 Task: Open Card Buyer's Journey Mapping Review in Board Newsletter Marketing to Workspace E-commerce and add a team member Softage.1@softage.net, a label Red, a checklist Web Design, an attachment from Trello, a color Red and finally, add a card description 'Update company branding guidelines' and a comment 'We should approach this task with a sense of humility, recognizing that we do not have all the answers and being open to learning from others.'. Add a start date 'Jan 05, 1900' with a due date 'Jan 12, 1900'
Action: Mouse moved to (513, 207)
Screenshot: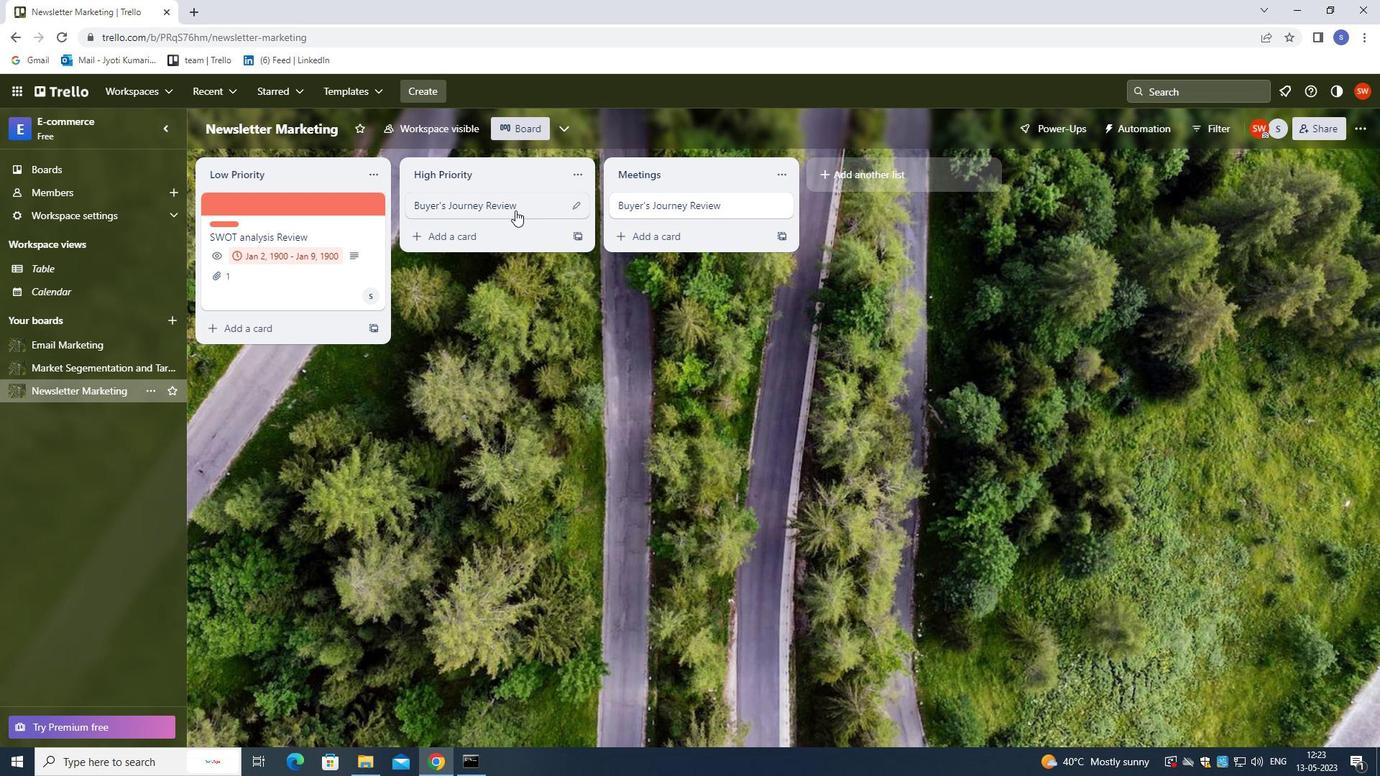 
Action: Mouse pressed left at (513, 207)
Screenshot: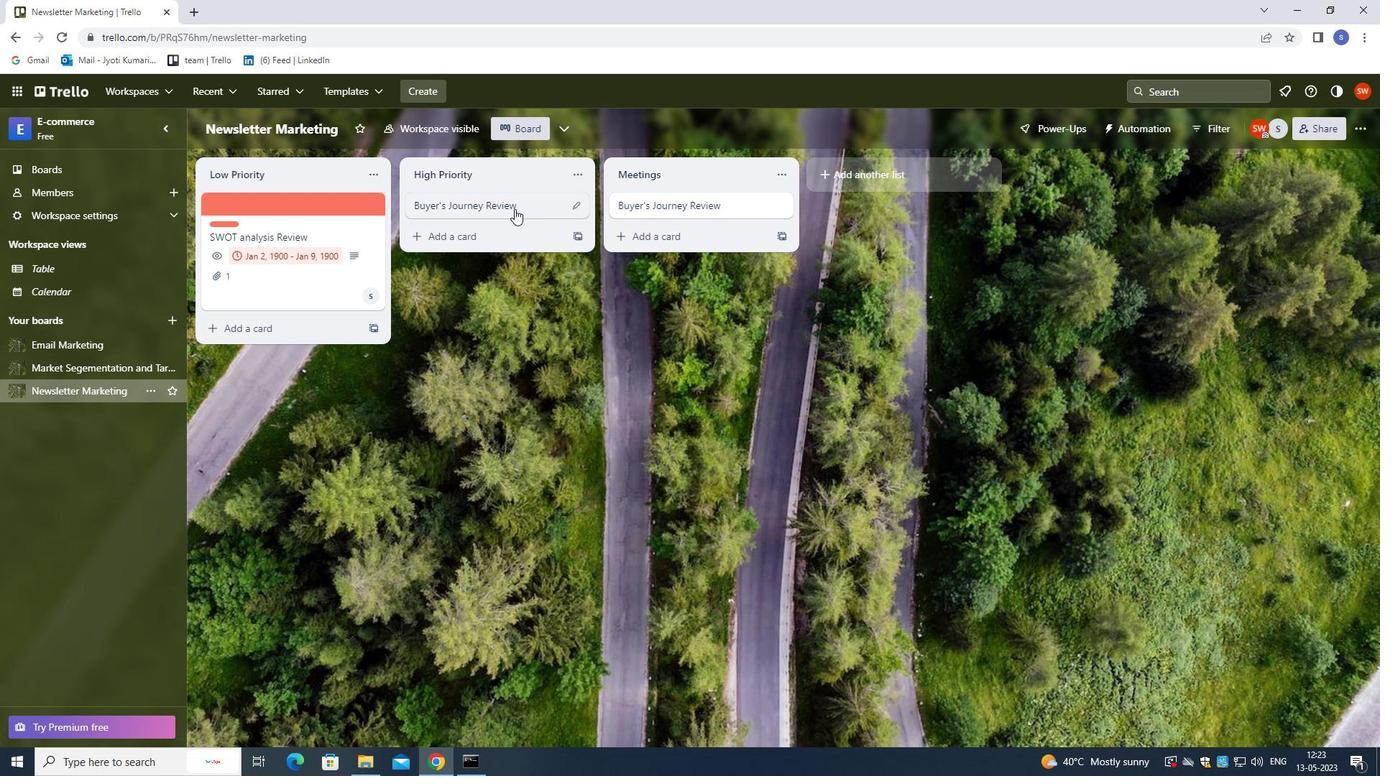 
Action: Mouse moved to (831, 250)
Screenshot: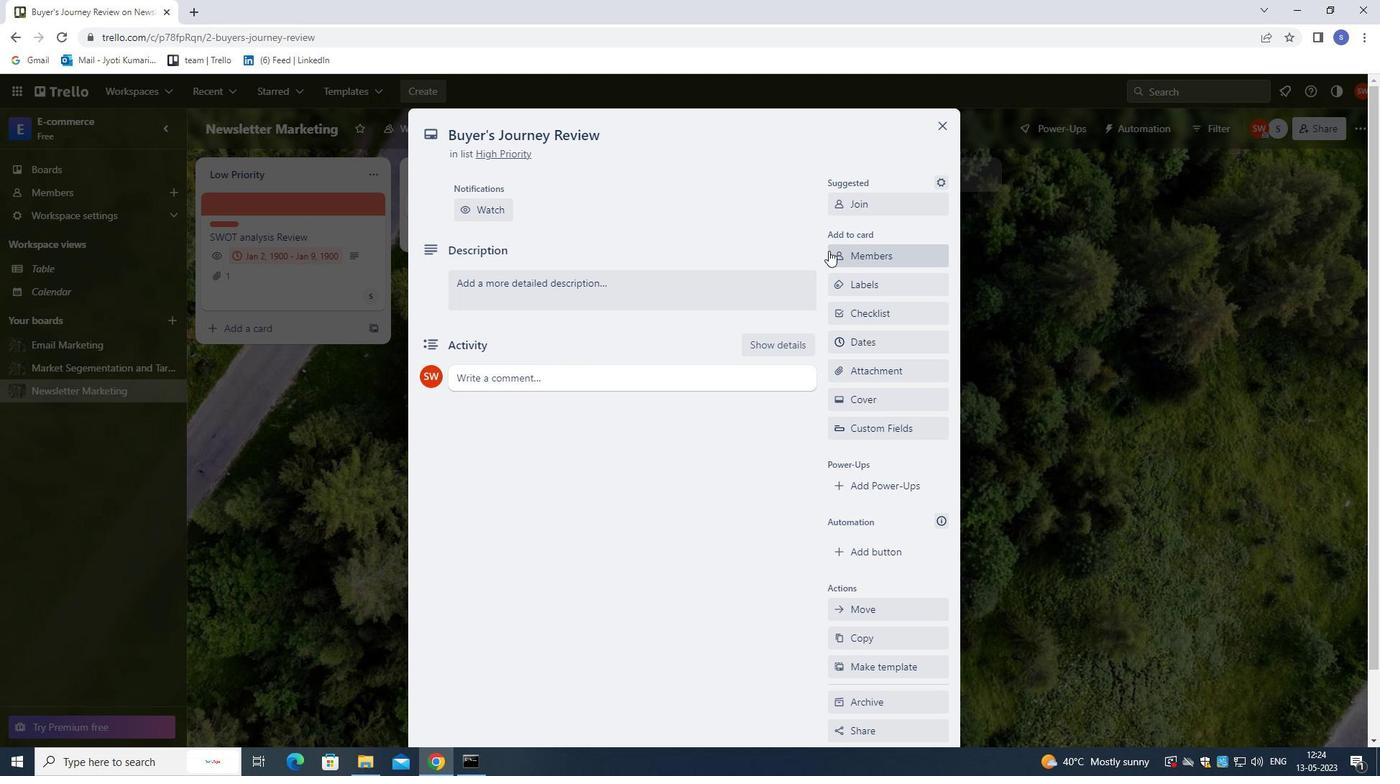 
Action: Mouse pressed left at (831, 250)
Screenshot: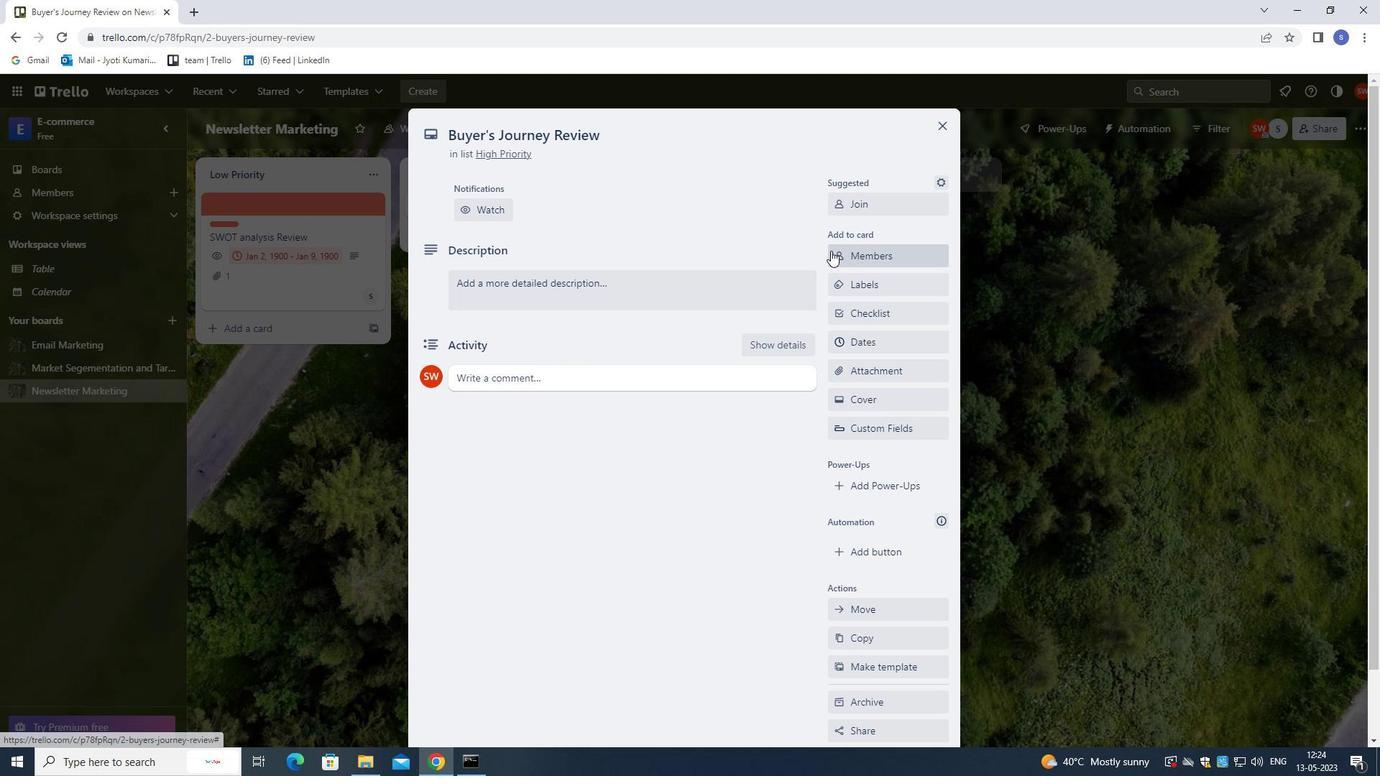 
Action: Mouse moved to (808, 322)
Screenshot: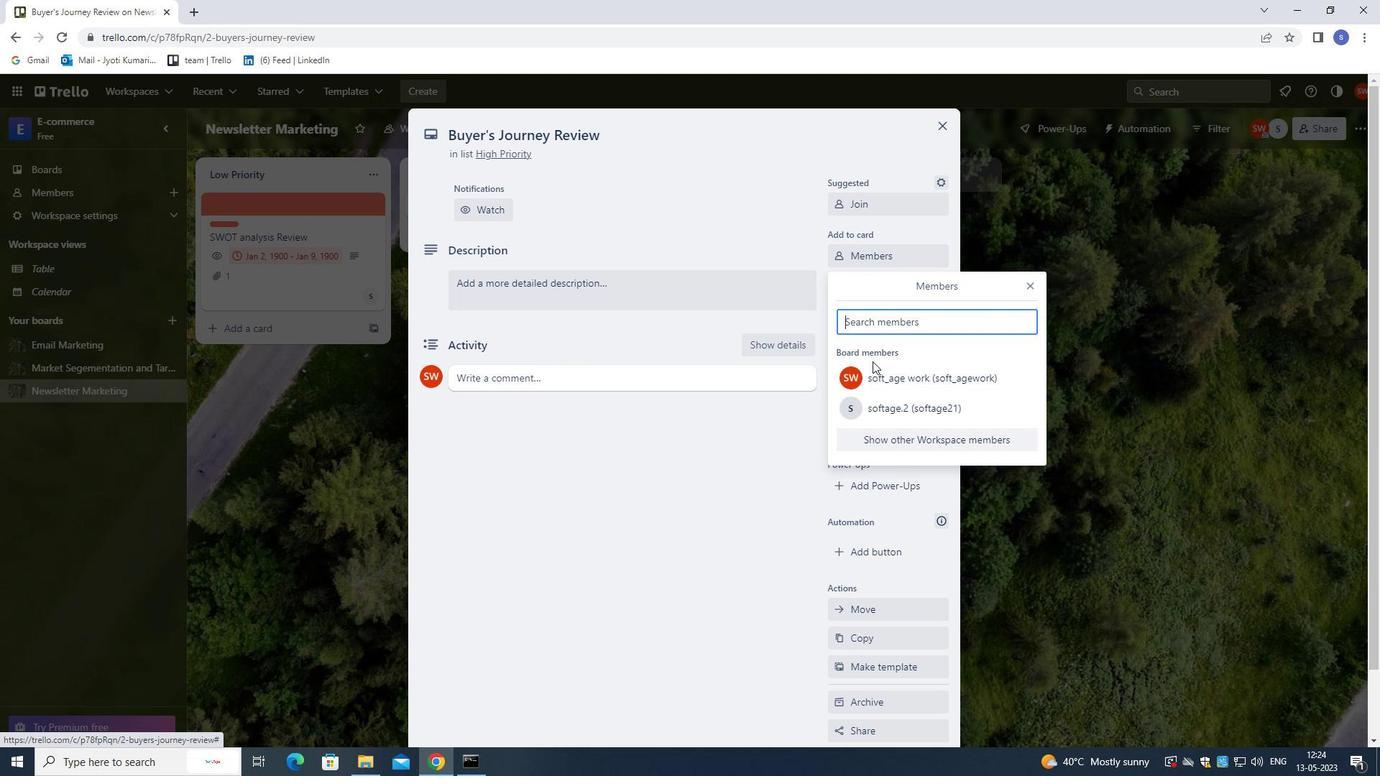 
Action: Key pressed softage.1<Key.shift>@SOFTAGE.NET
Screenshot: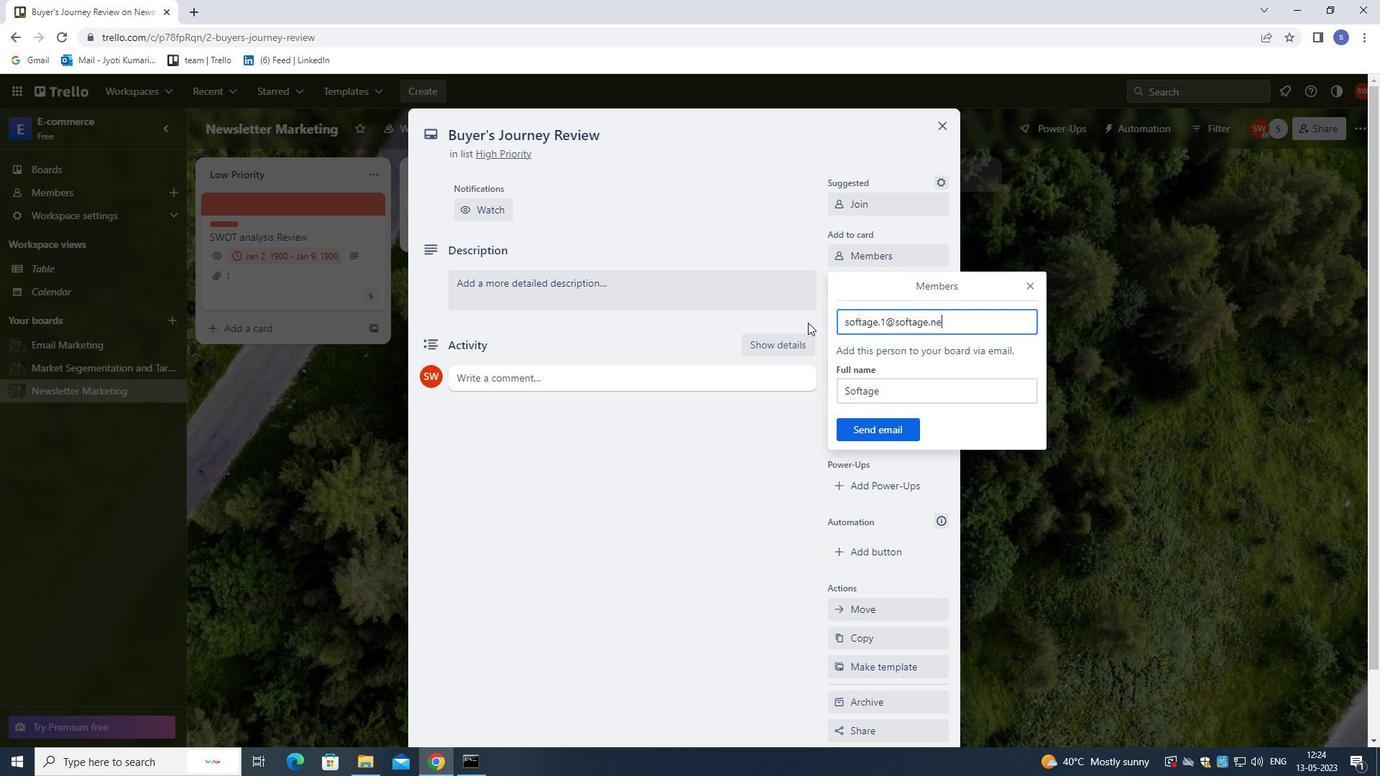 
Action: Mouse moved to (869, 435)
Screenshot: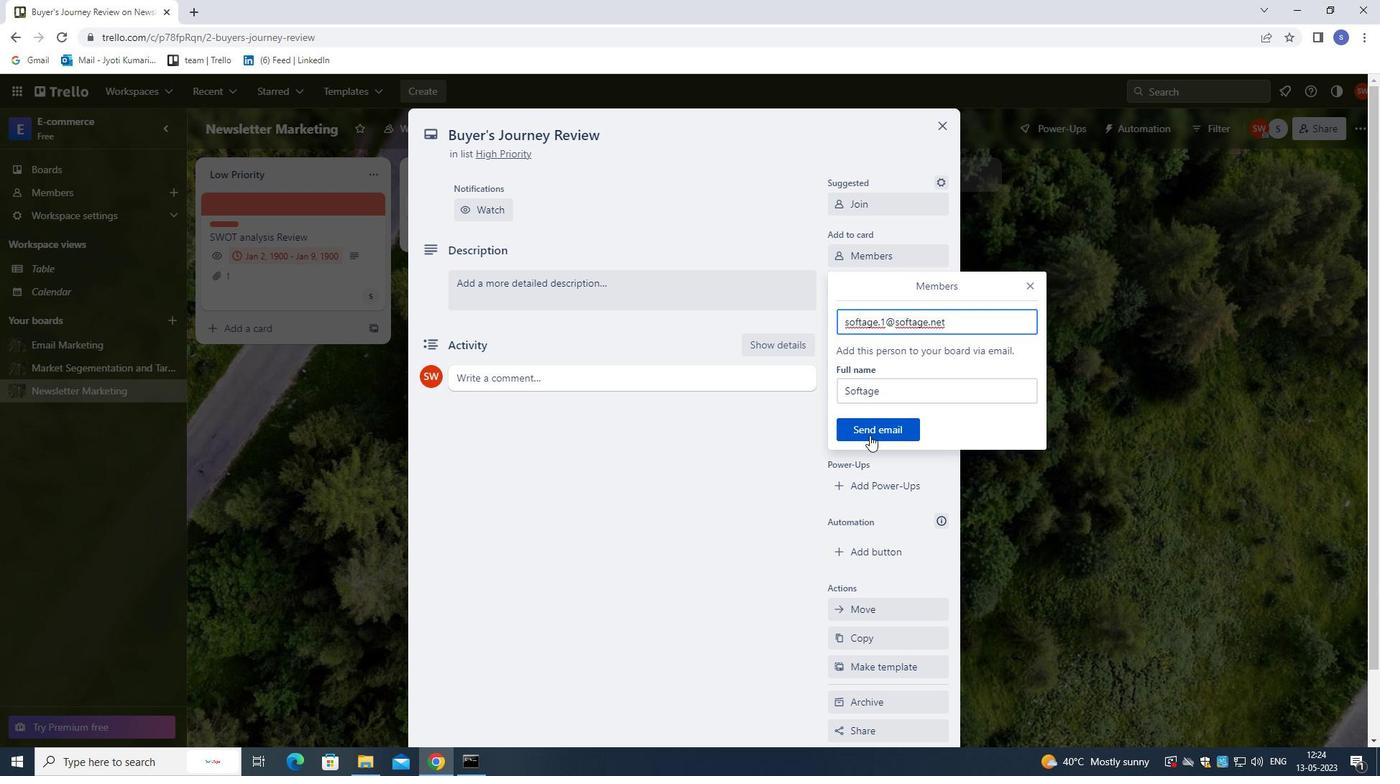 
Action: Mouse pressed left at (869, 435)
Screenshot: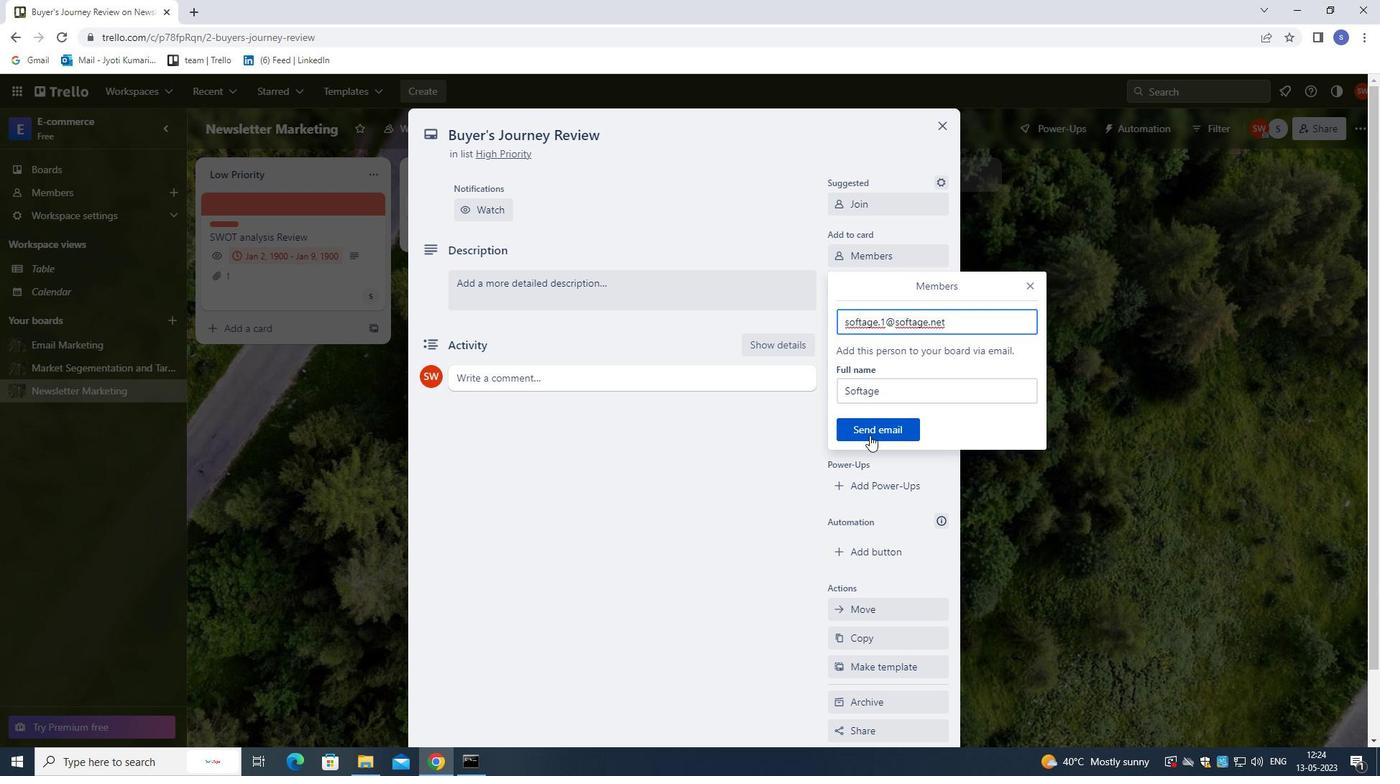 
Action: Mouse moved to (871, 292)
Screenshot: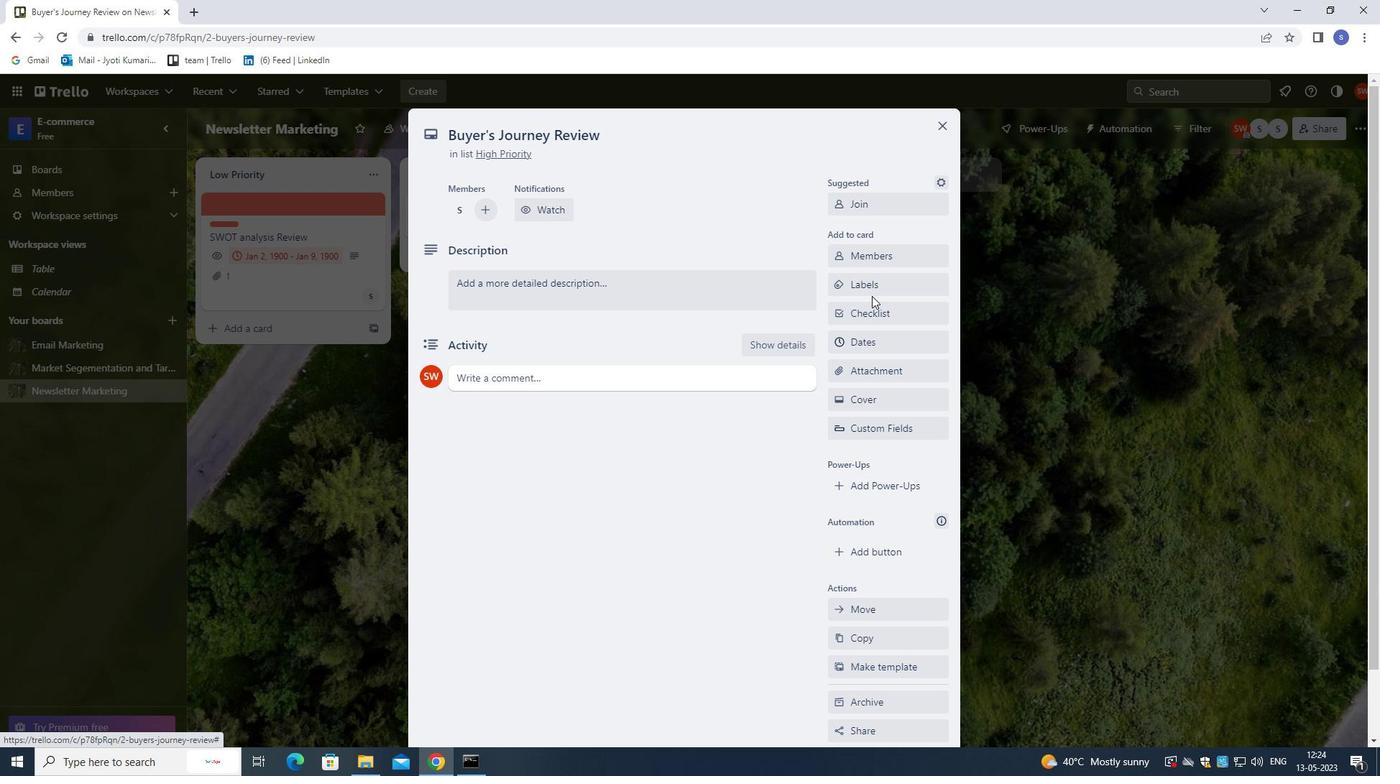 
Action: Mouse pressed left at (871, 292)
Screenshot: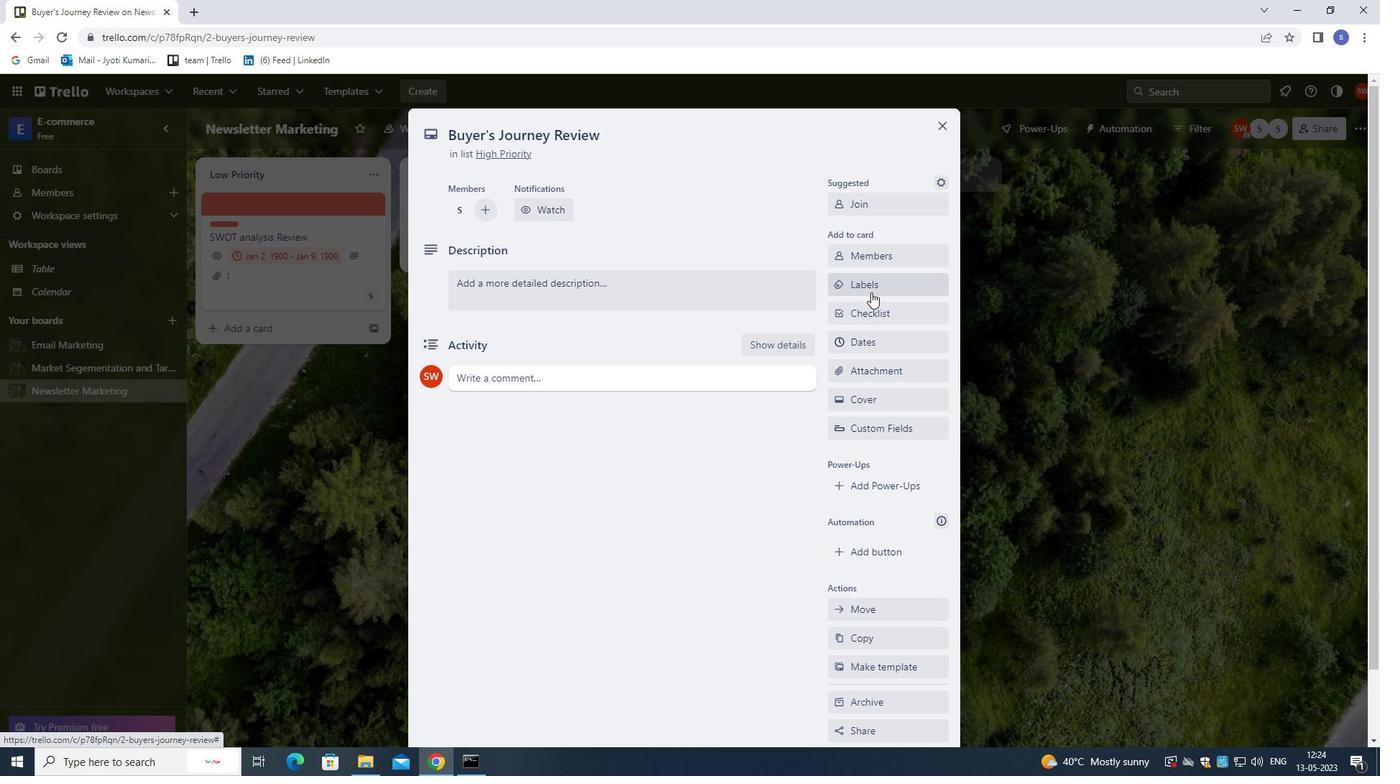 
Action: Key pressed R
Screenshot: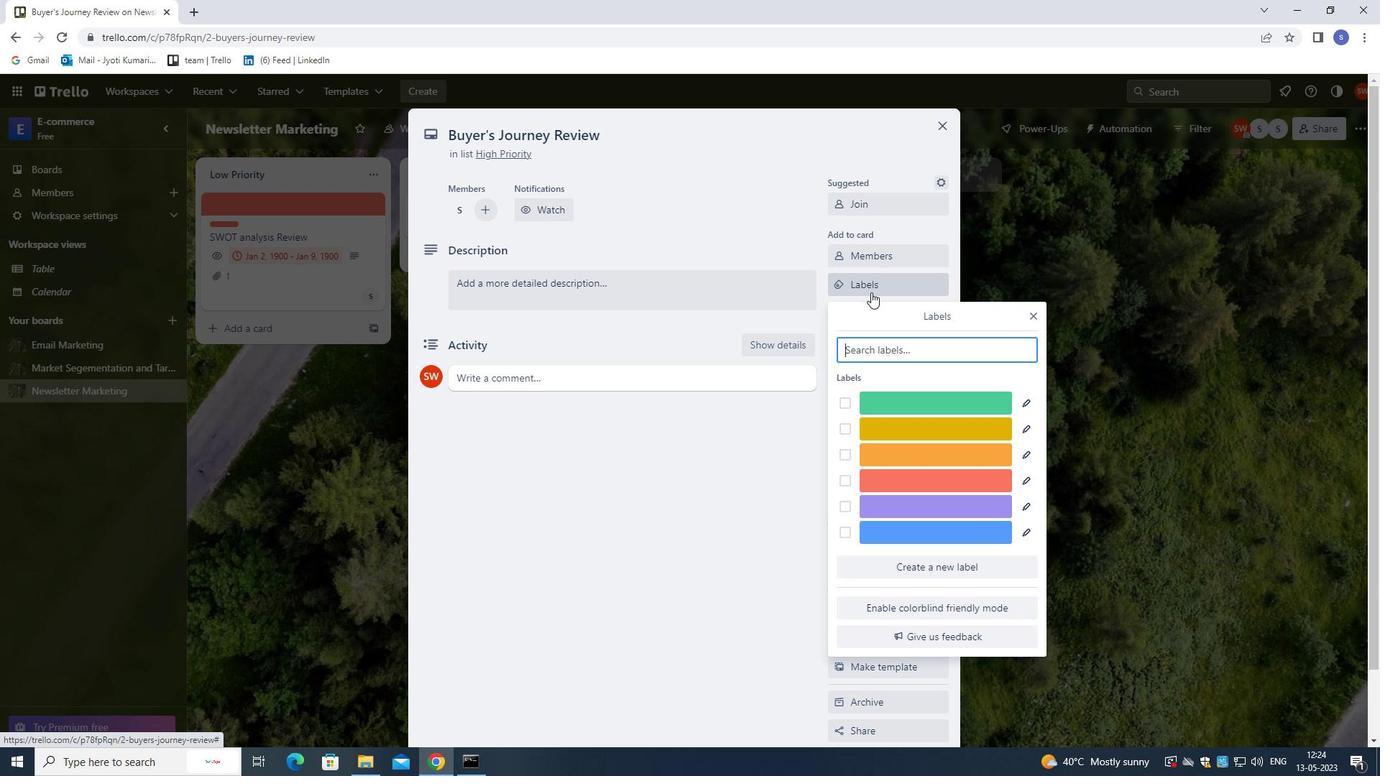 
Action: Mouse moved to (902, 395)
Screenshot: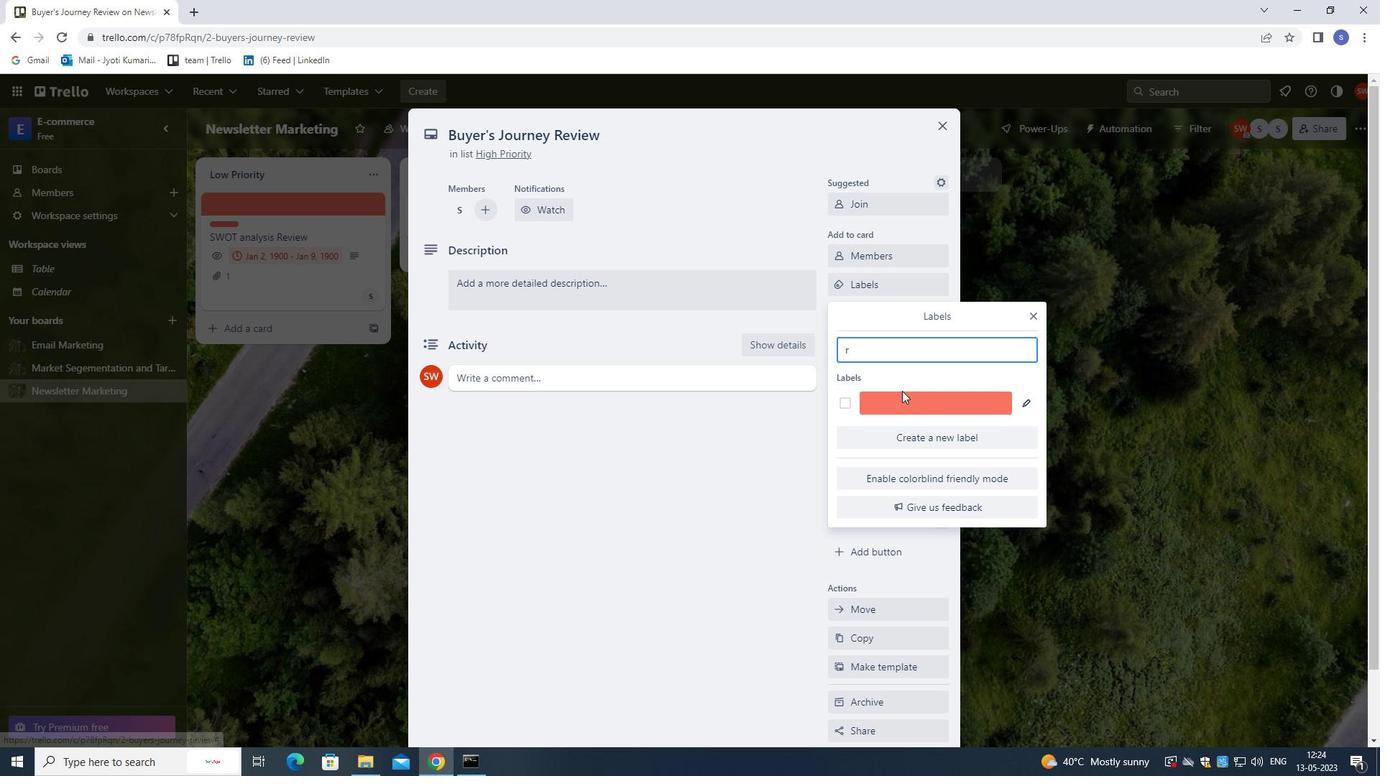 
Action: Mouse pressed left at (902, 395)
Screenshot: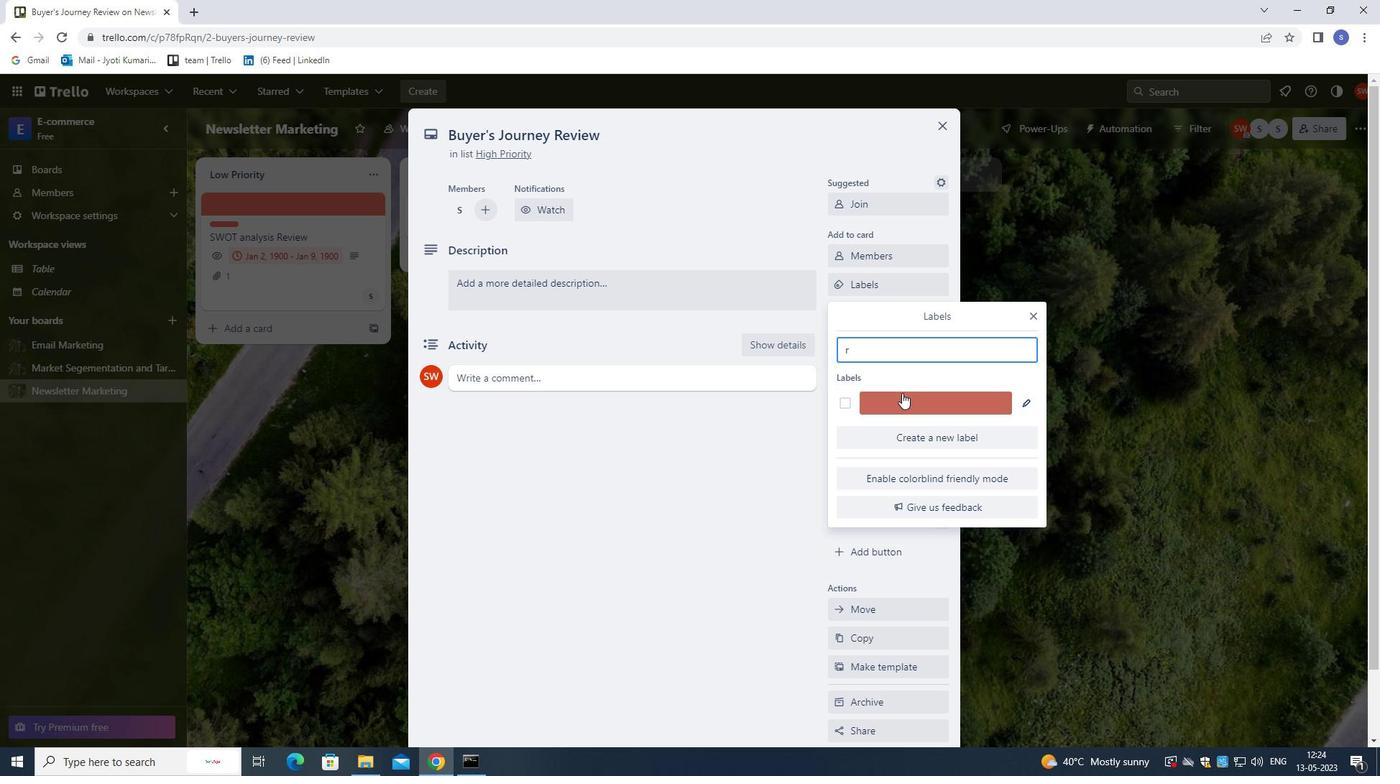 
Action: Mouse moved to (1032, 313)
Screenshot: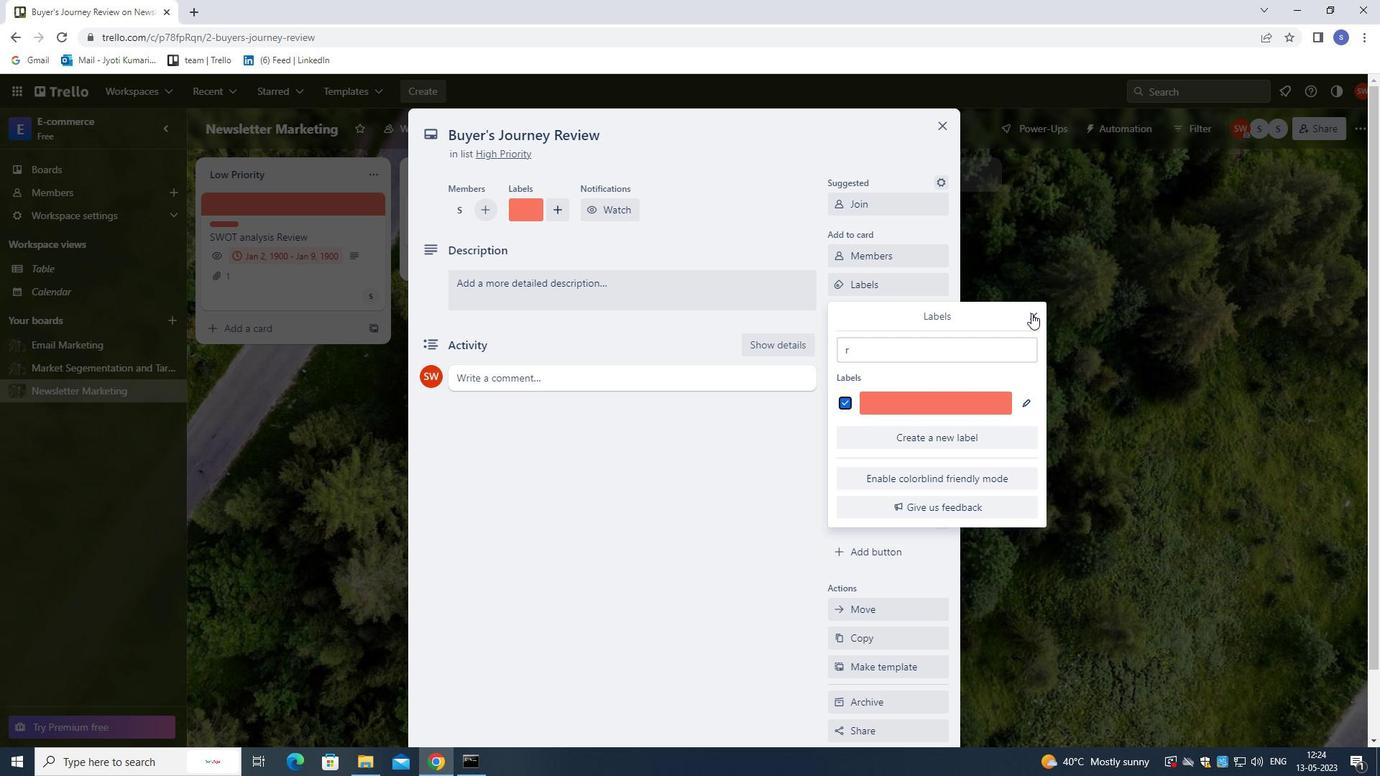 
Action: Mouse pressed left at (1032, 313)
Screenshot: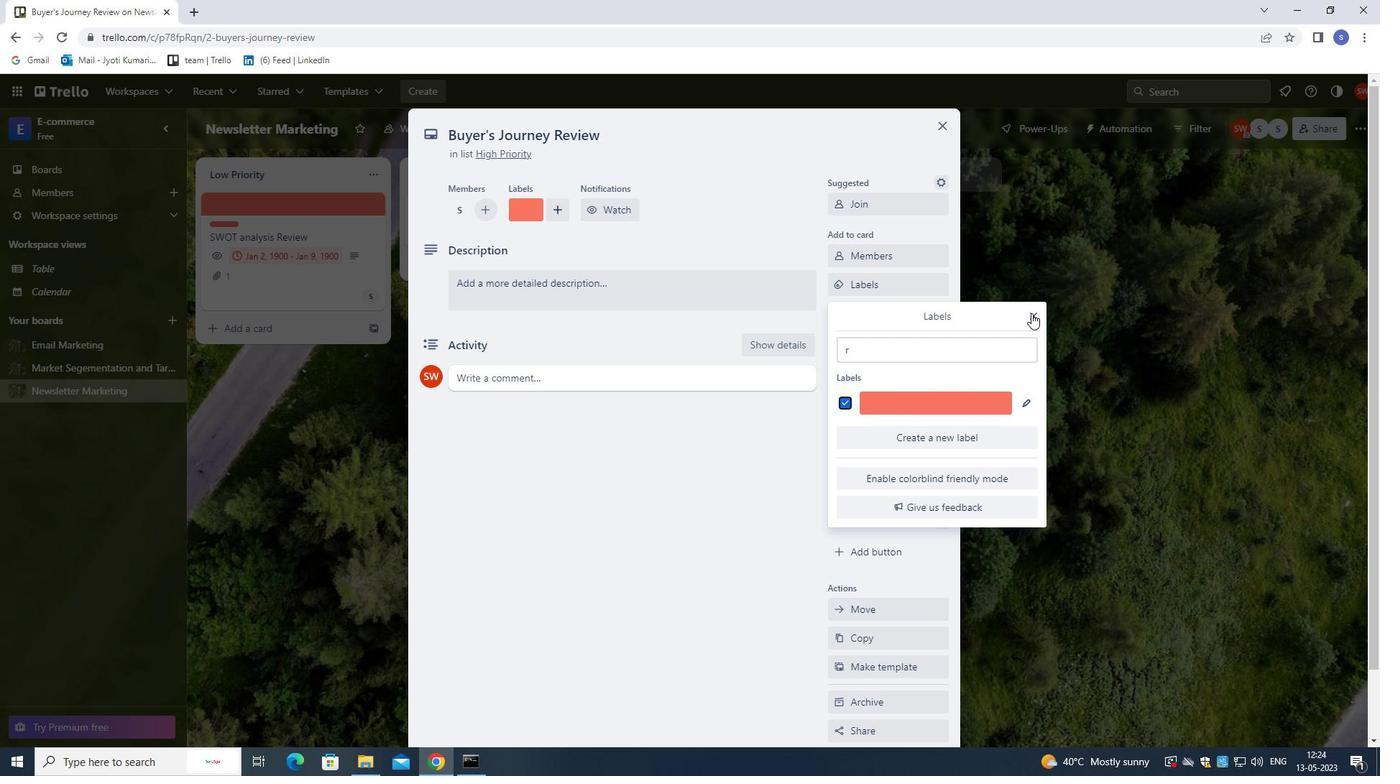 
Action: Mouse moved to (933, 312)
Screenshot: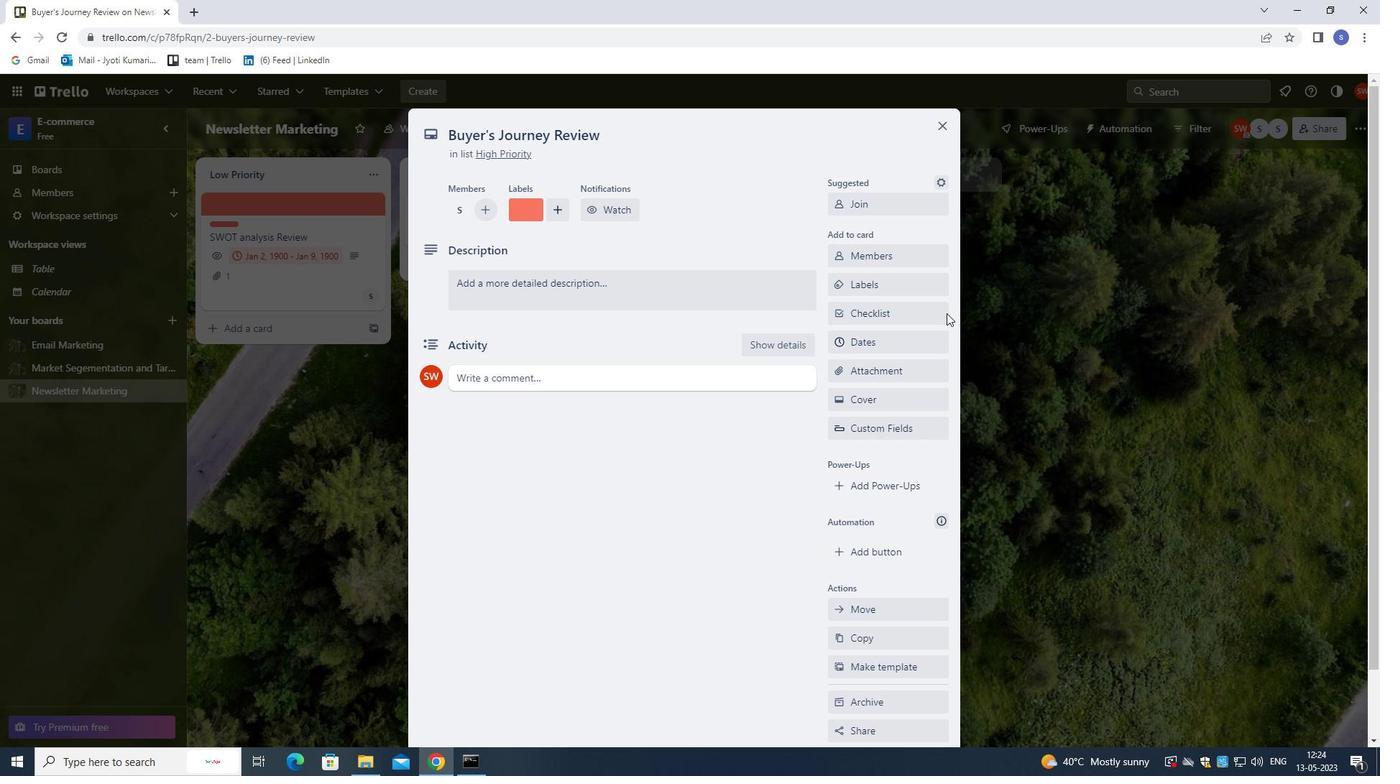 
Action: Mouse pressed left at (933, 312)
Screenshot: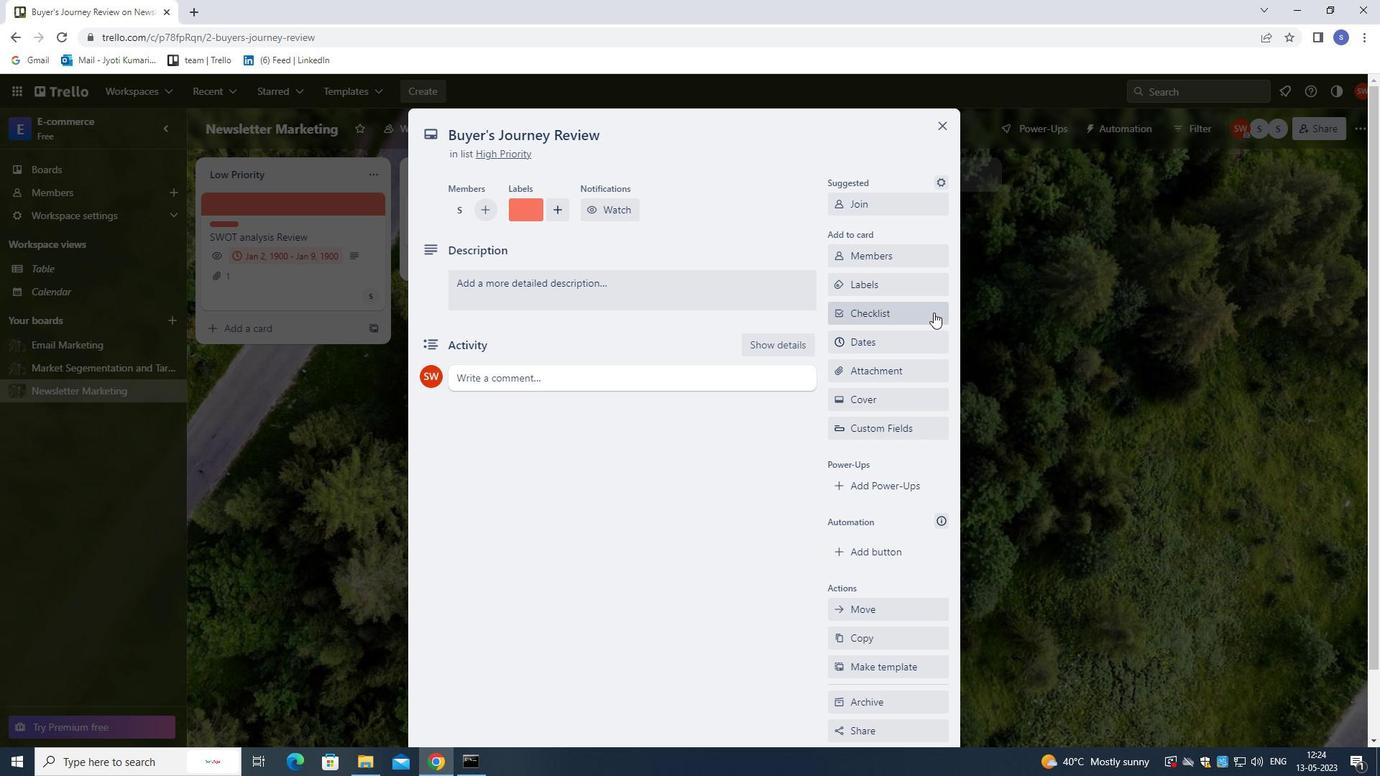 
Action: Key pressed WE
Screenshot: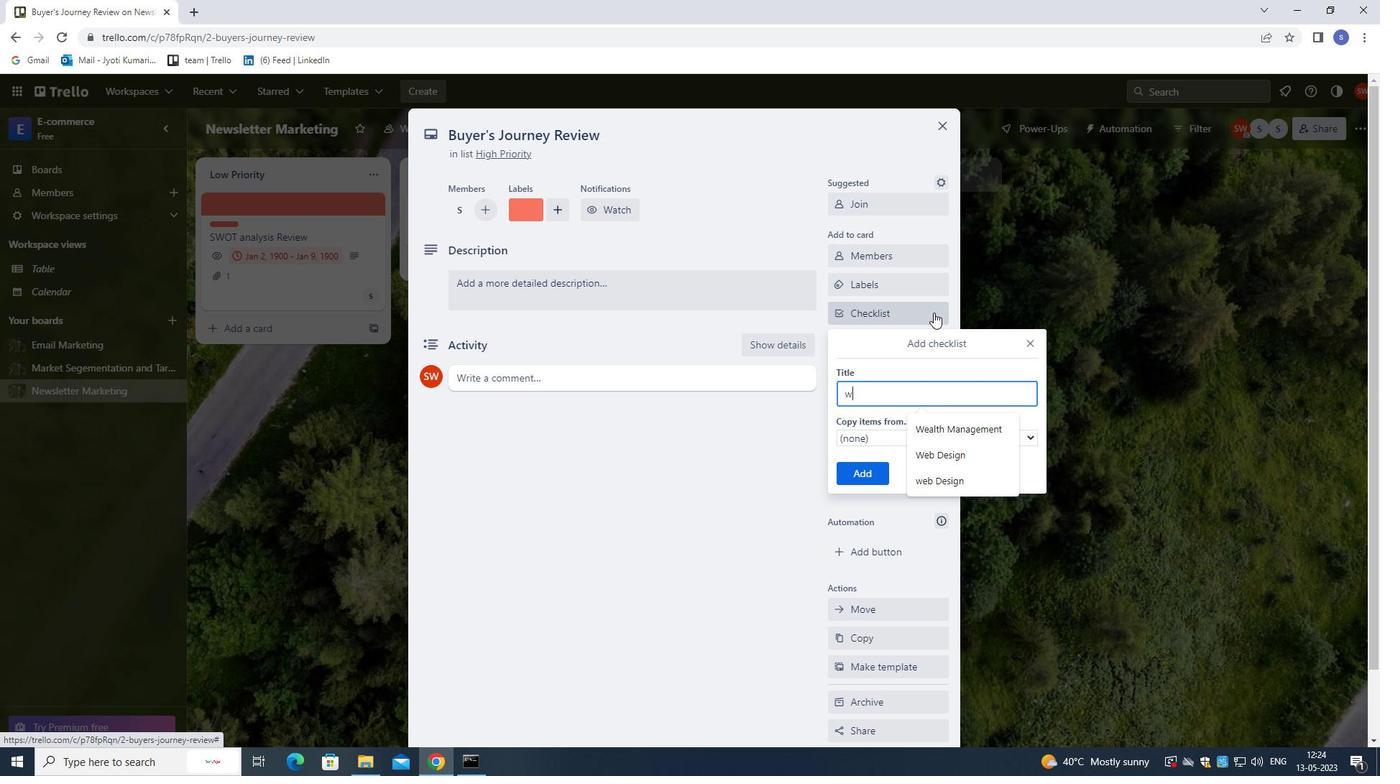 
Action: Mouse moved to (942, 450)
Screenshot: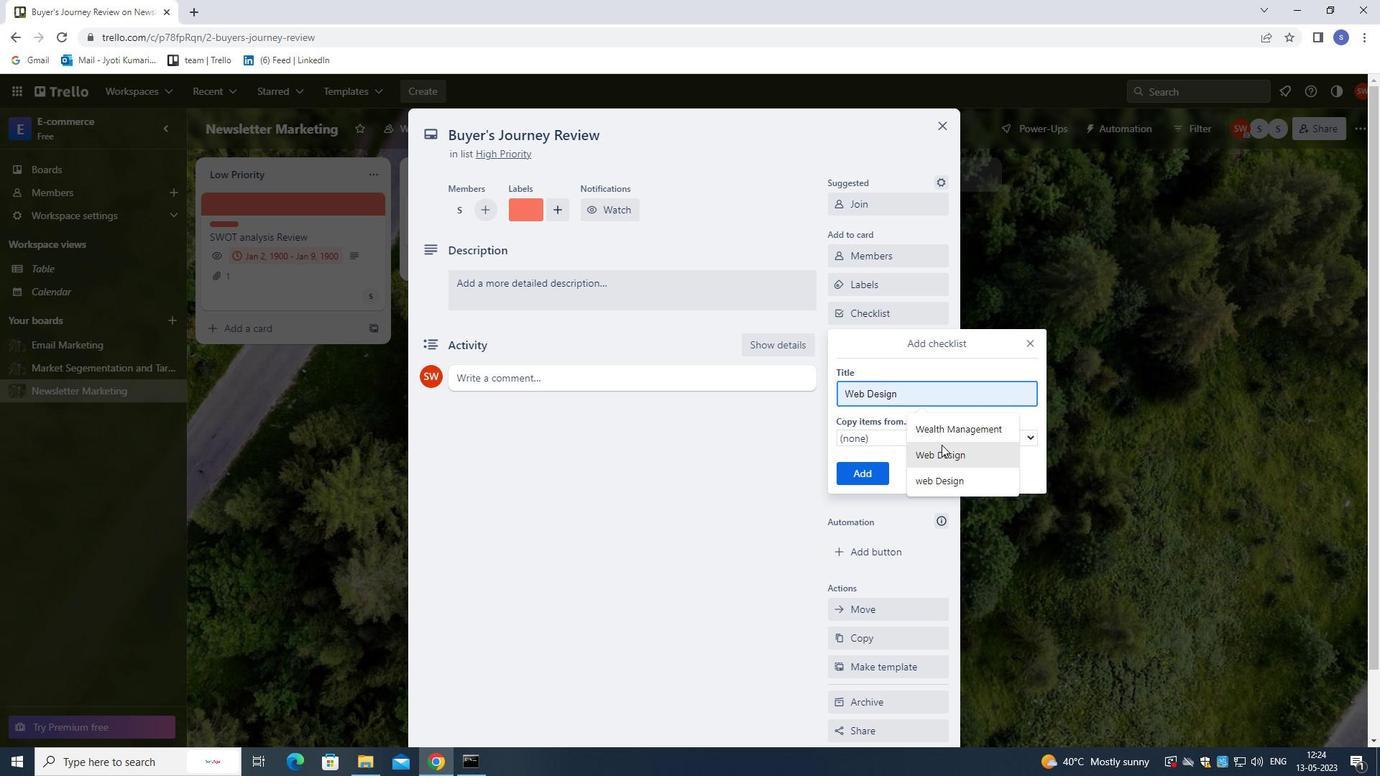
Action: Mouse pressed left at (942, 450)
Screenshot: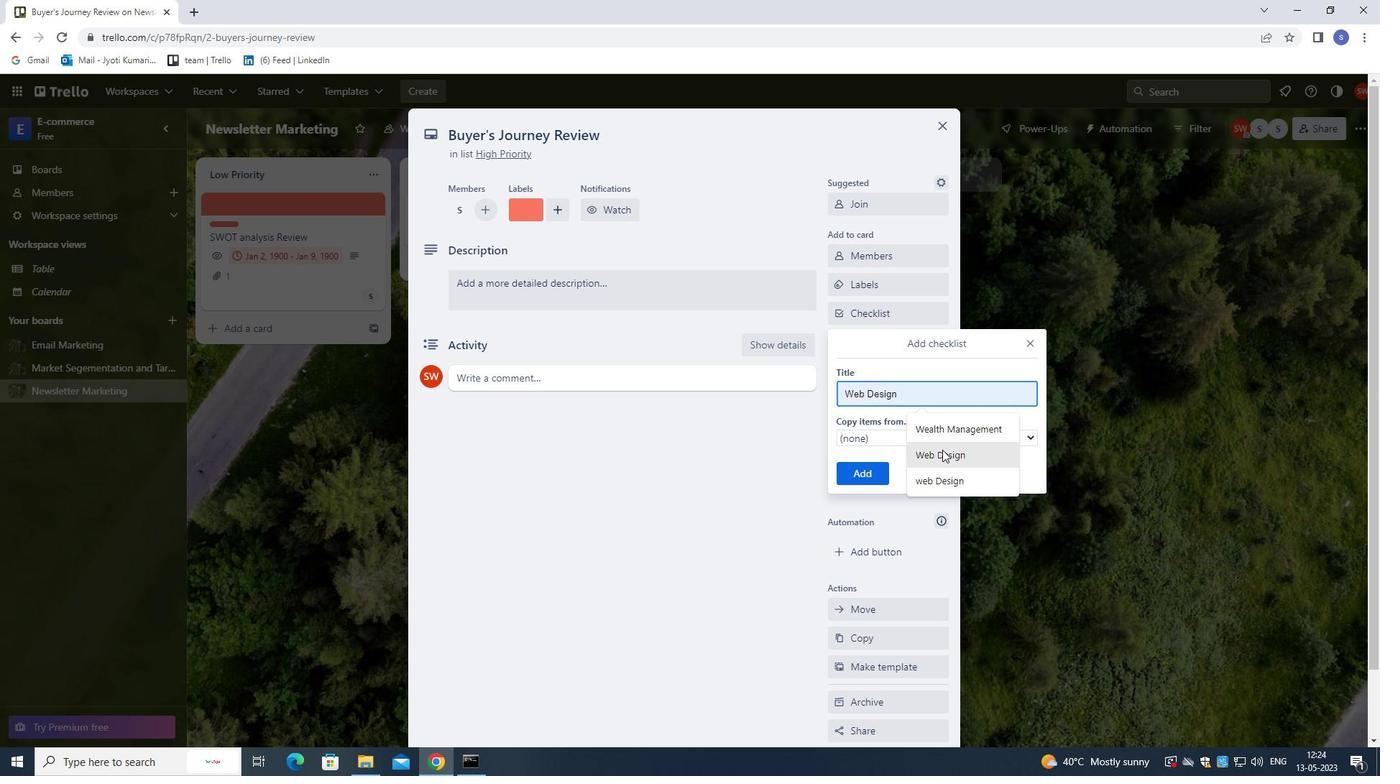 
Action: Mouse moved to (863, 465)
Screenshot: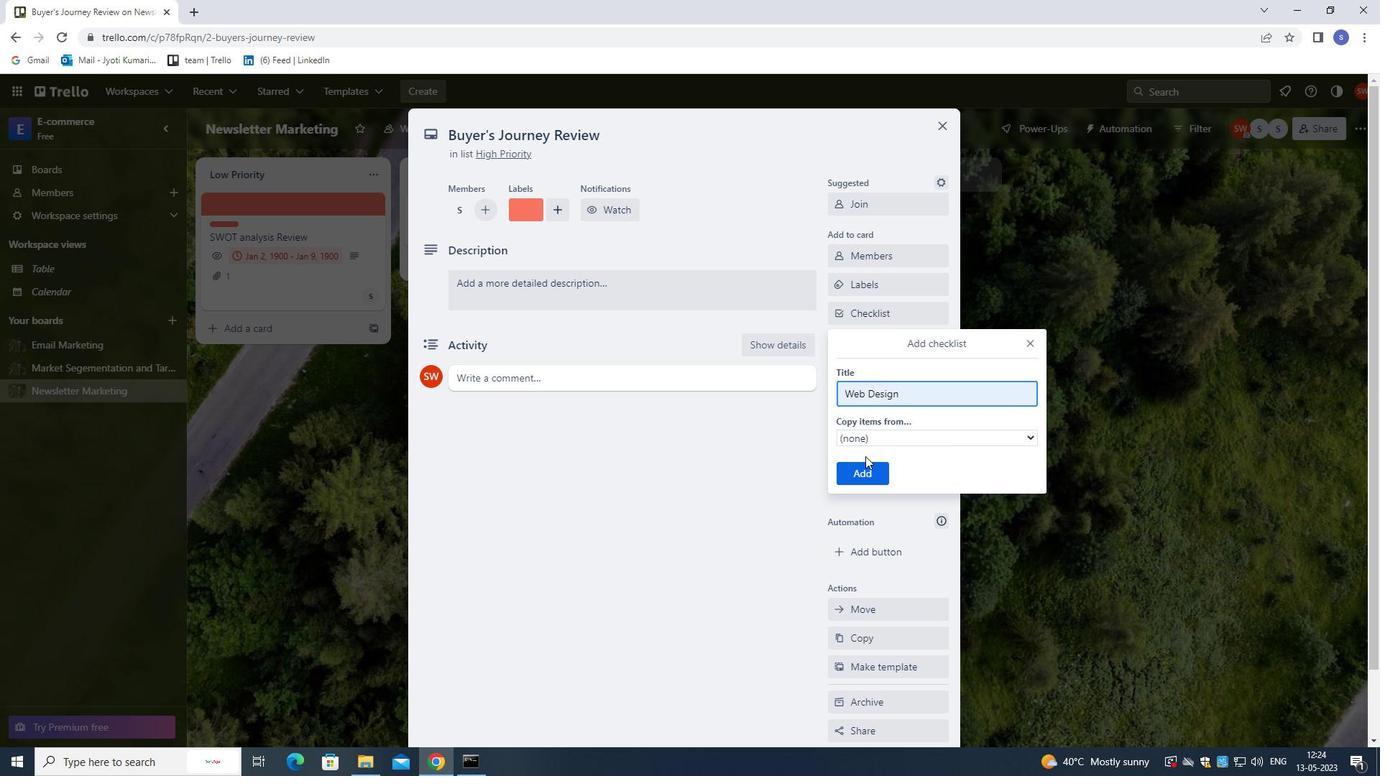 
Action: Mouse pressed left at (863, 465)
Screenshot: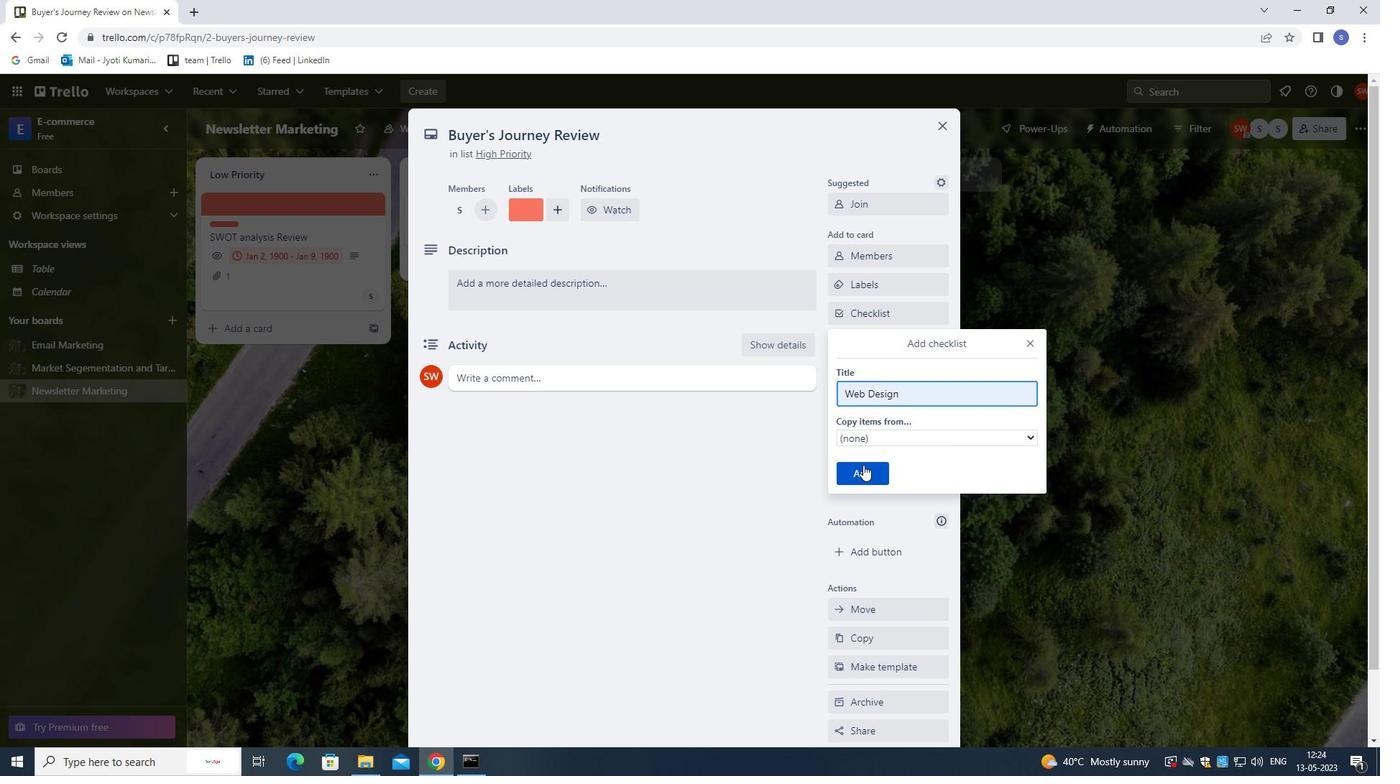 
Action: Mouse moved to (872, 345)
Screenshot: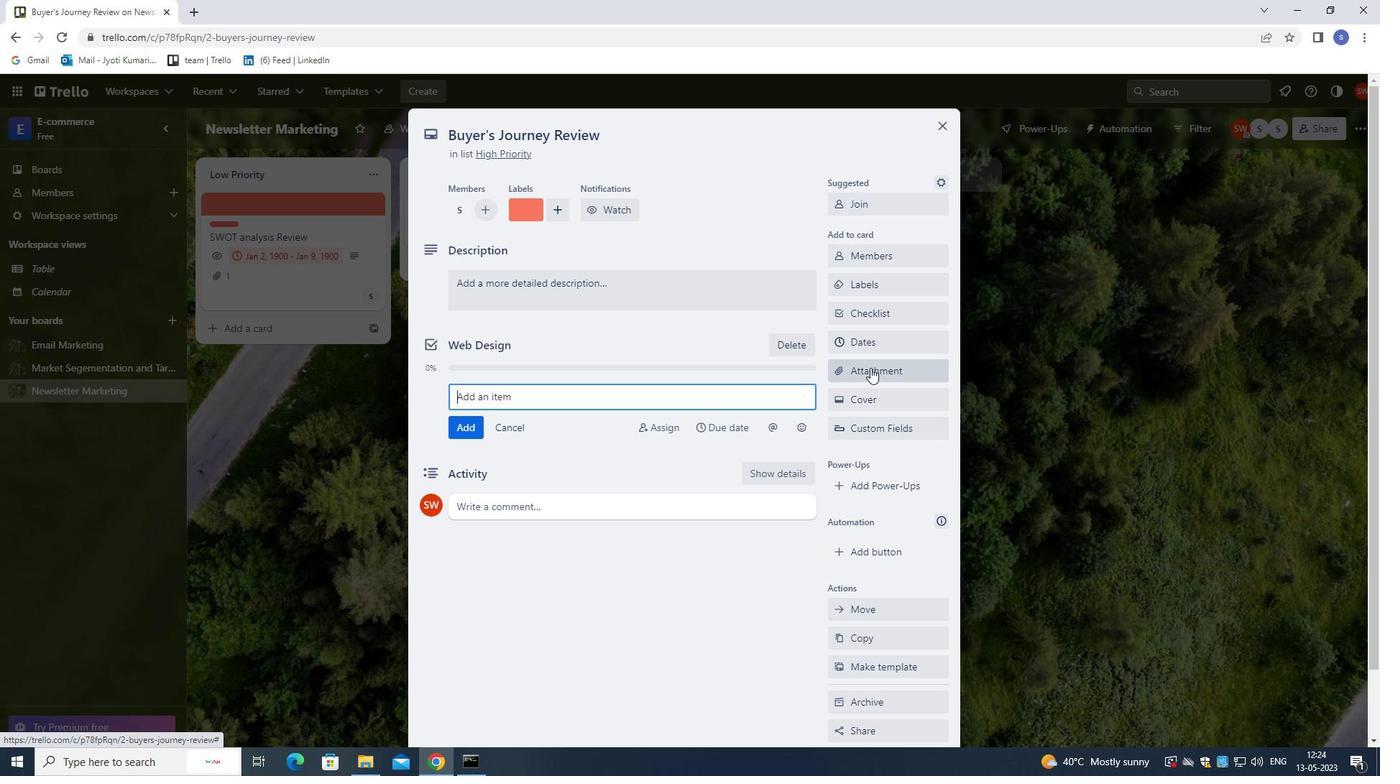 
Action: Mouse pressed left at (872, 345)
Screenshot: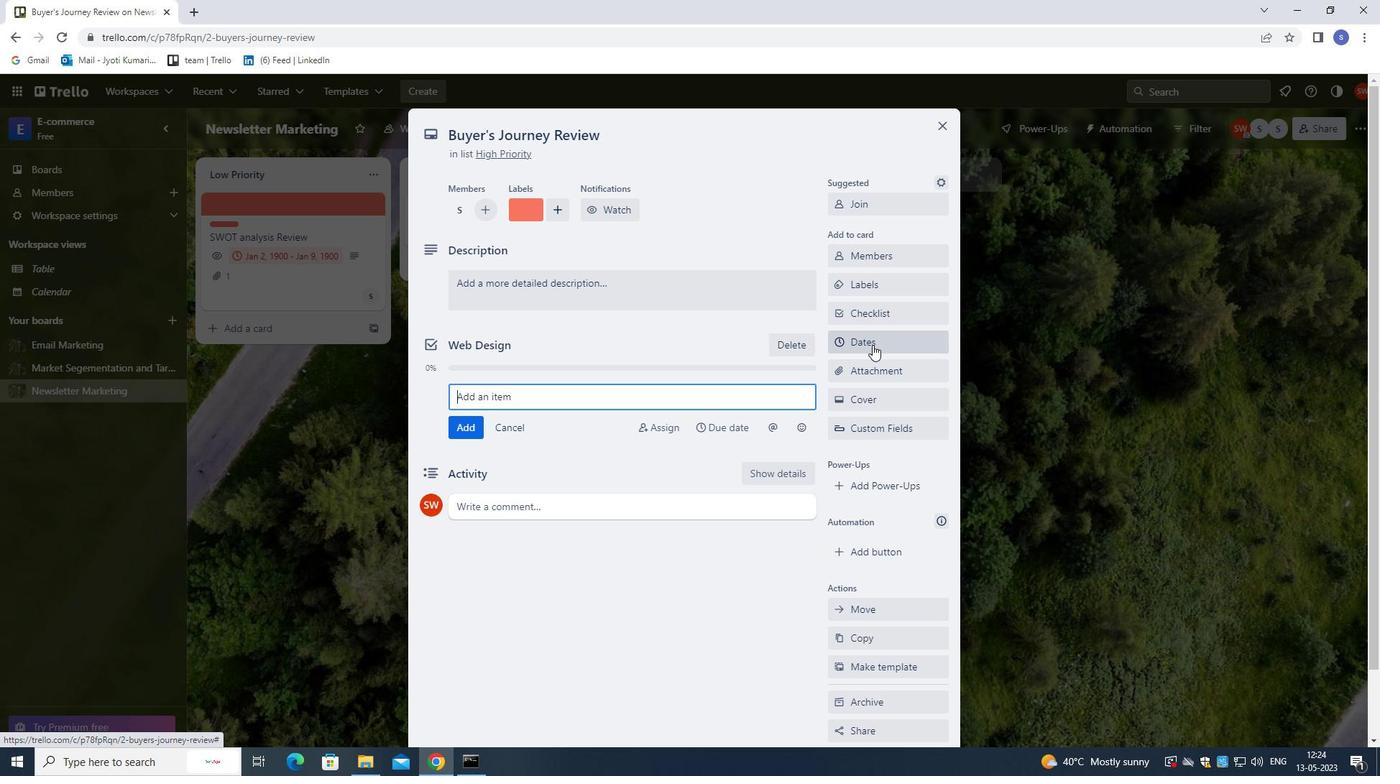 
Action: Mouse moved to (840, 388)
Screenshot: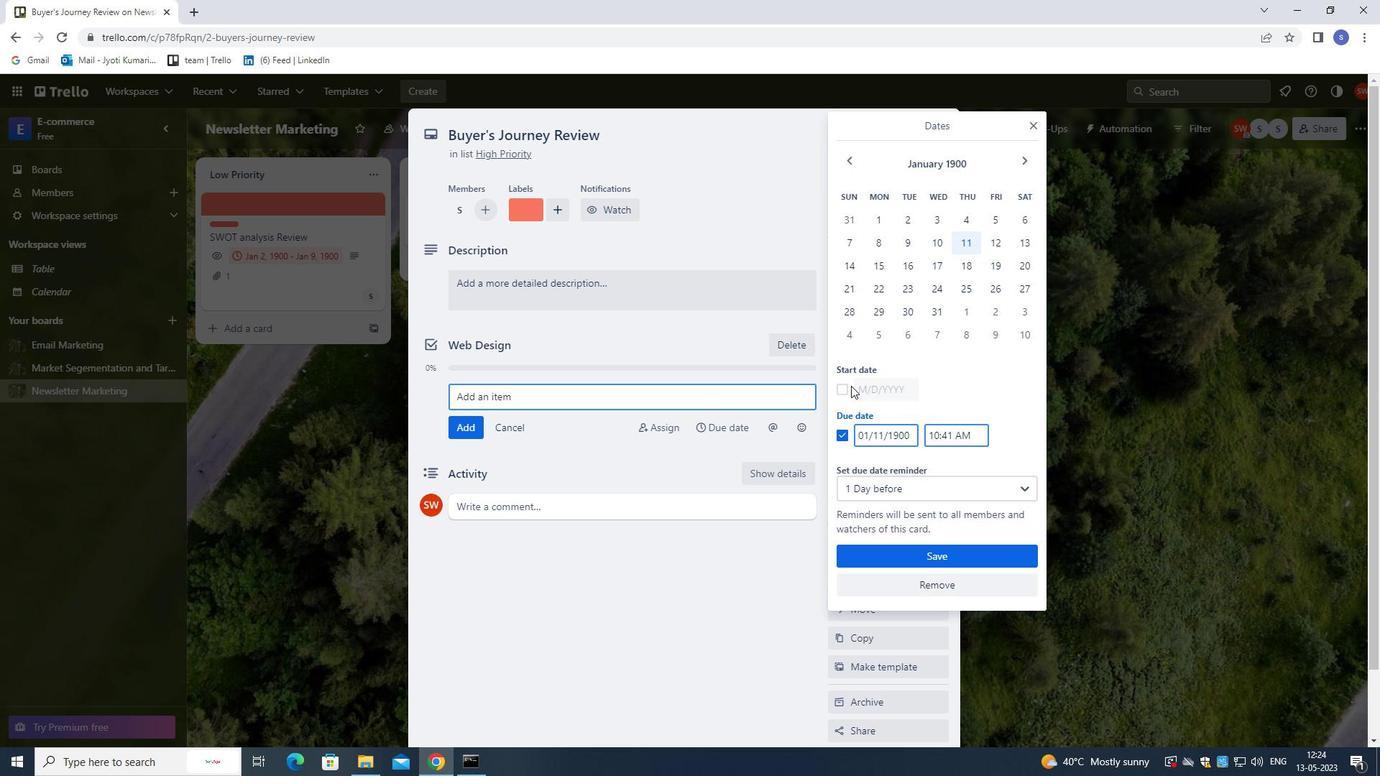 
Action: Mouse pressed left at (840, 388)
Screenshot: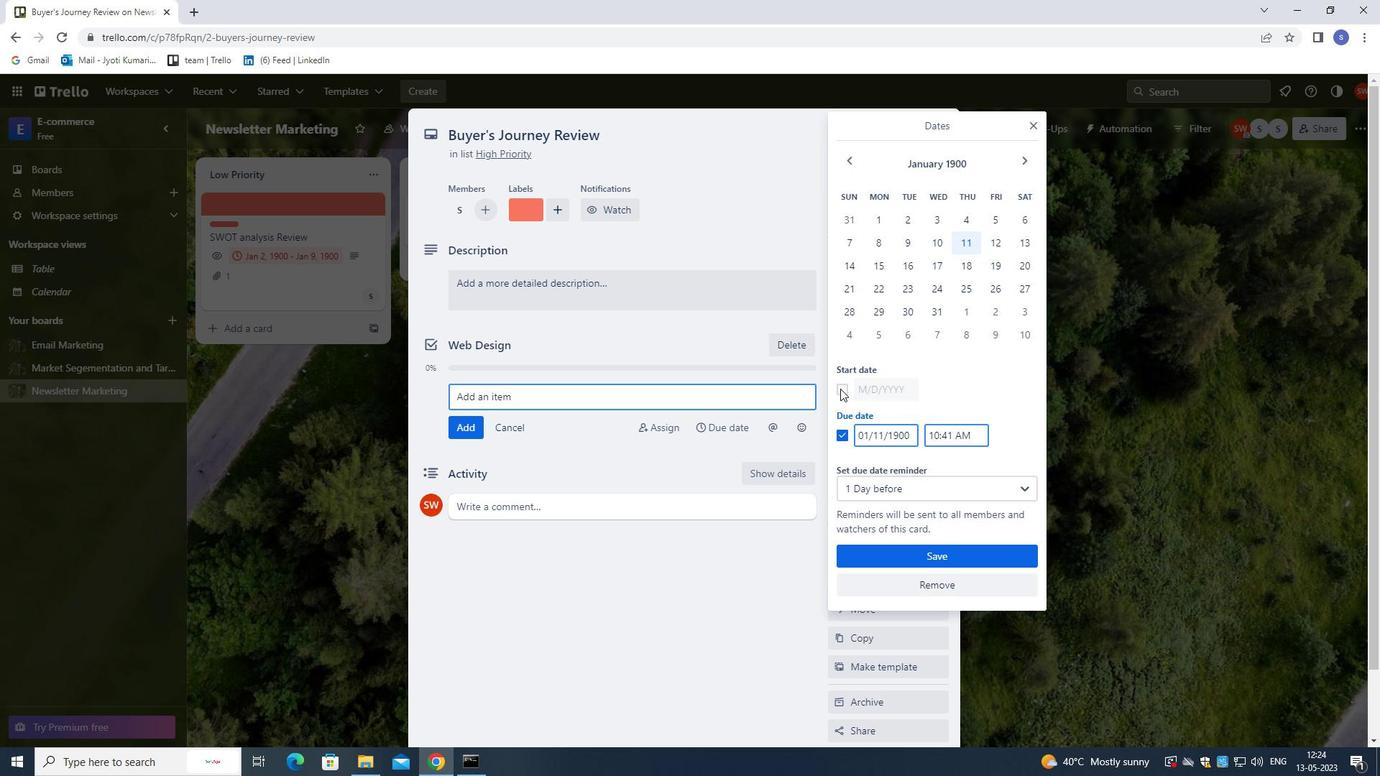 
Action: Mouse moved to (882, 334)
Screenshot: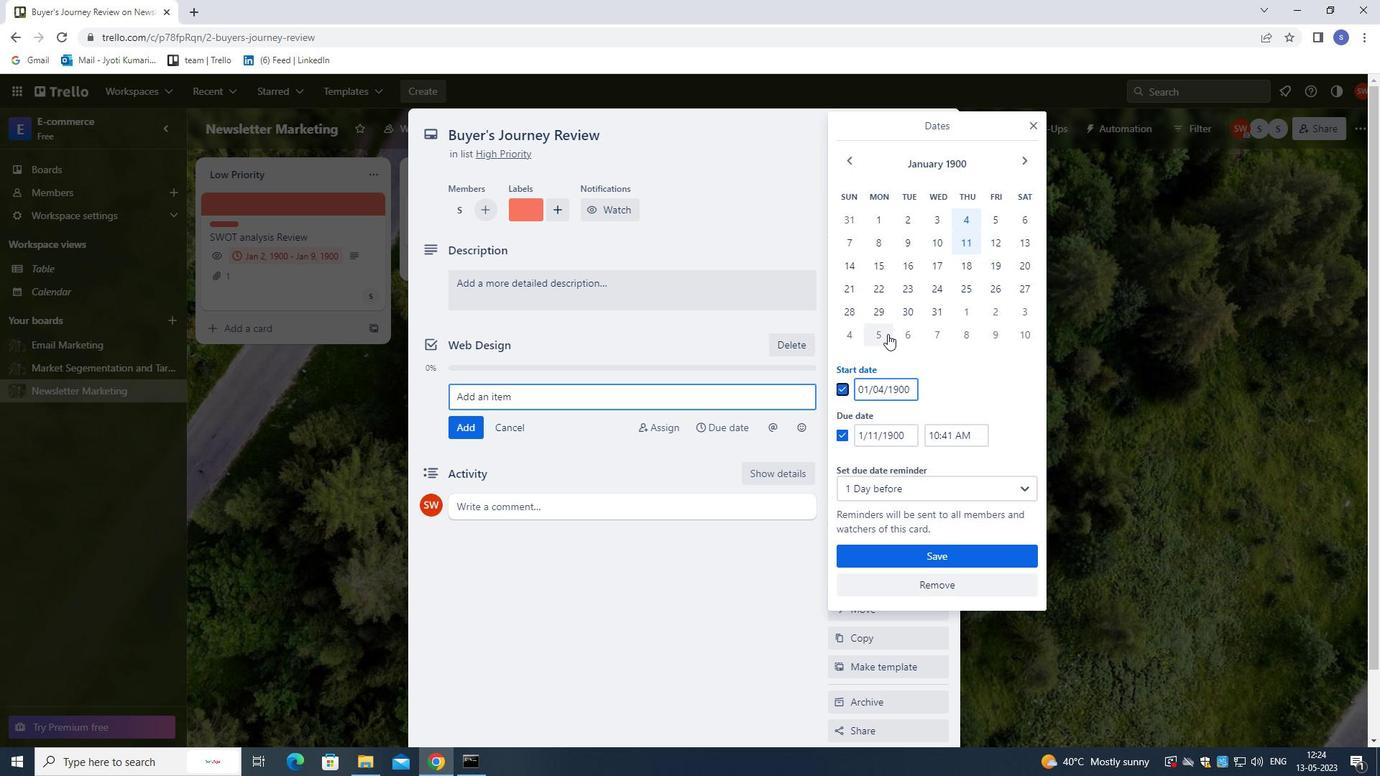 
Action: Mouse pressed left at (882, 334)
Screenshot: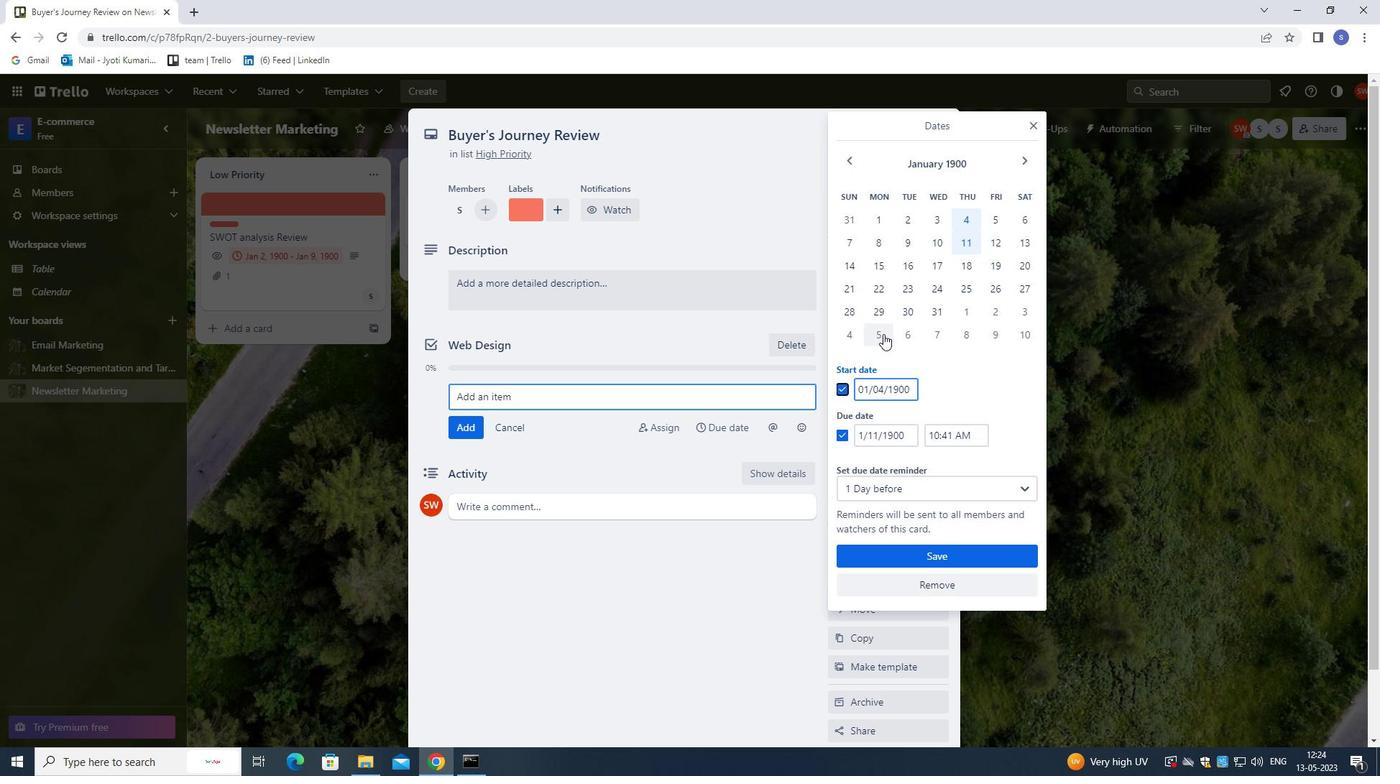 
Action: Mouse moved to (865, 388)
Screenshot: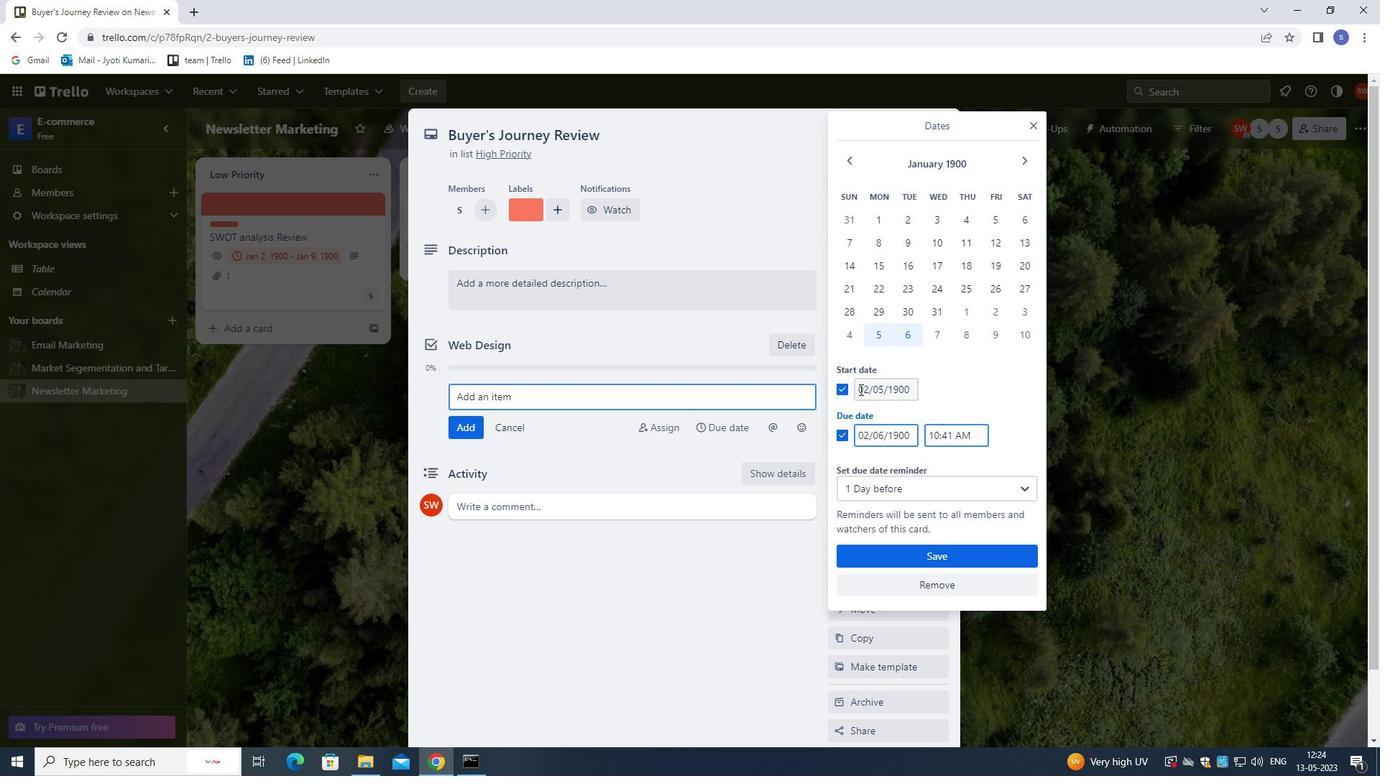 
Action: Mouse pressed left at (865, 388)
Screenshot: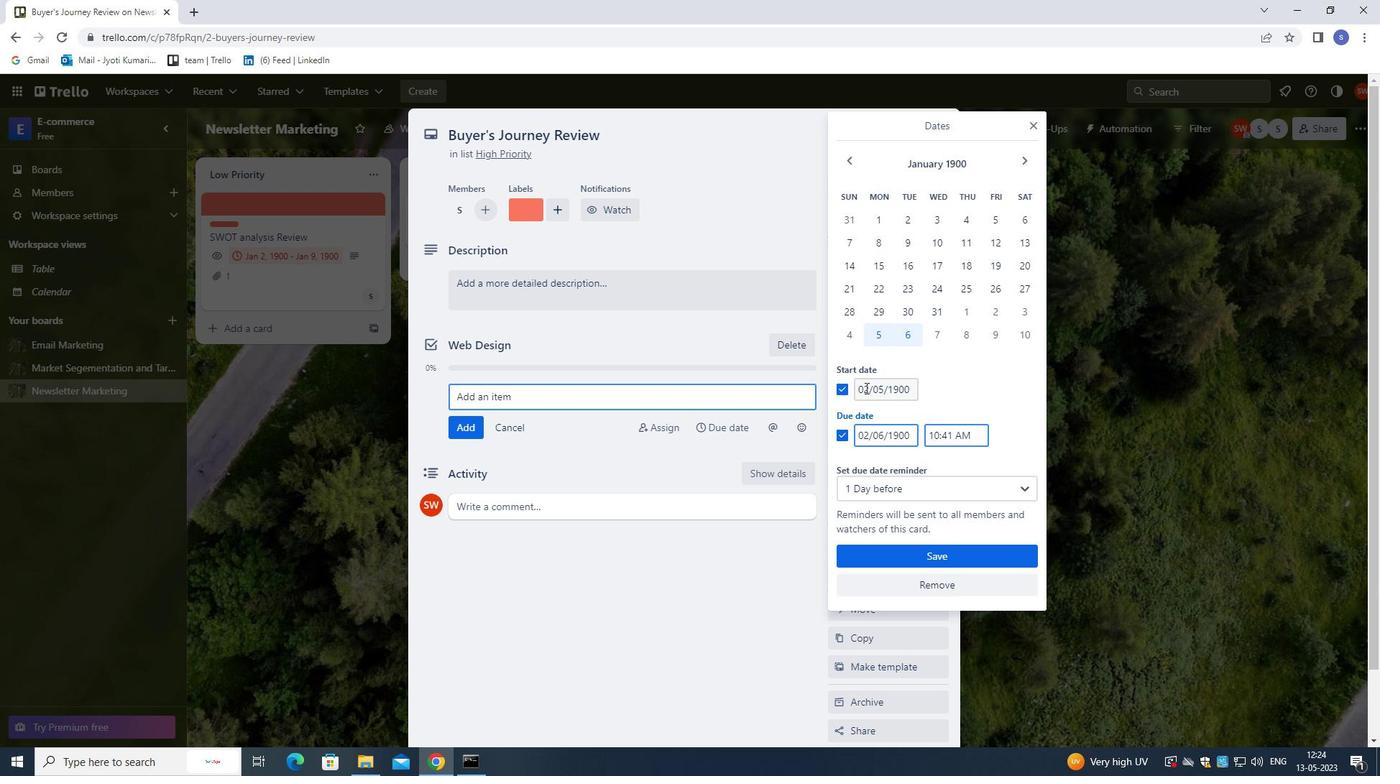
Action: Mouse moved to (875, 419)
Screenshot: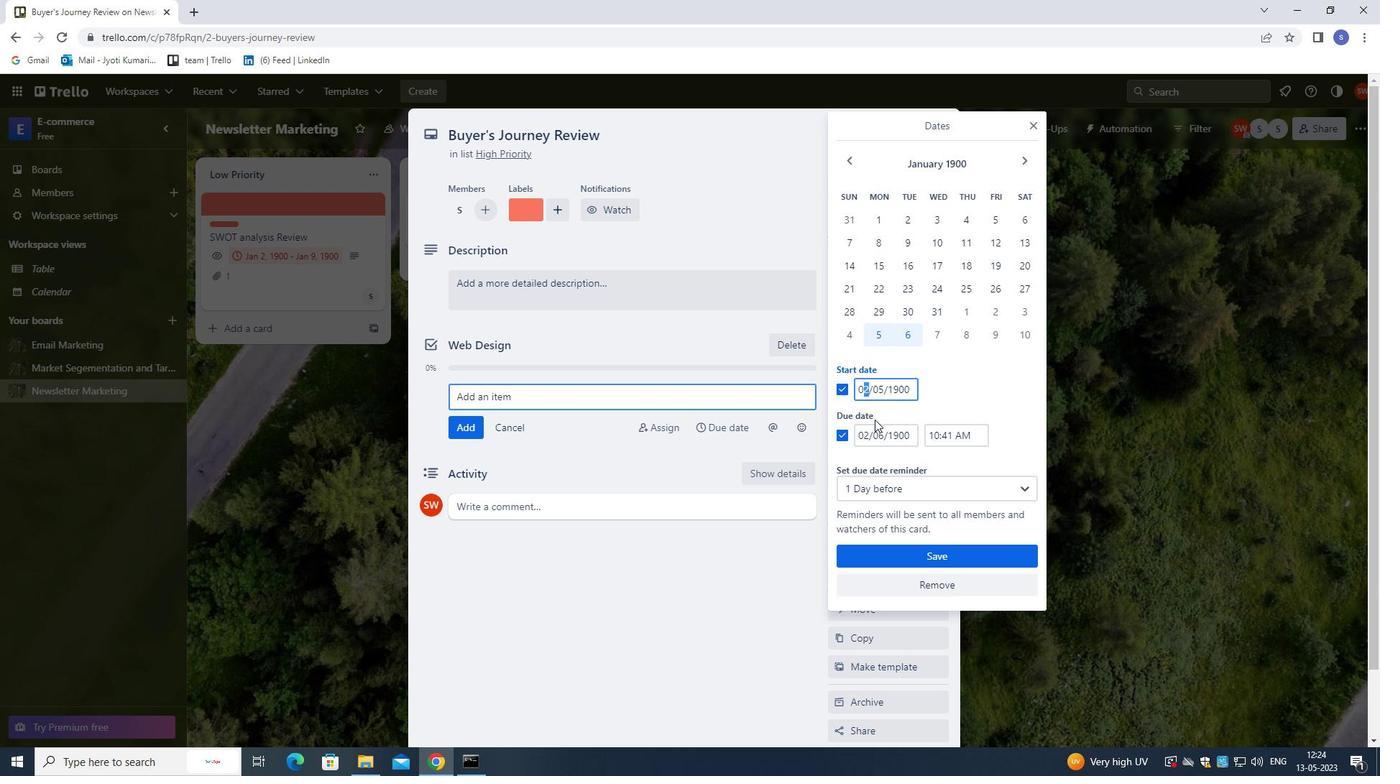 
Action: Key pressed 1
Screenshot: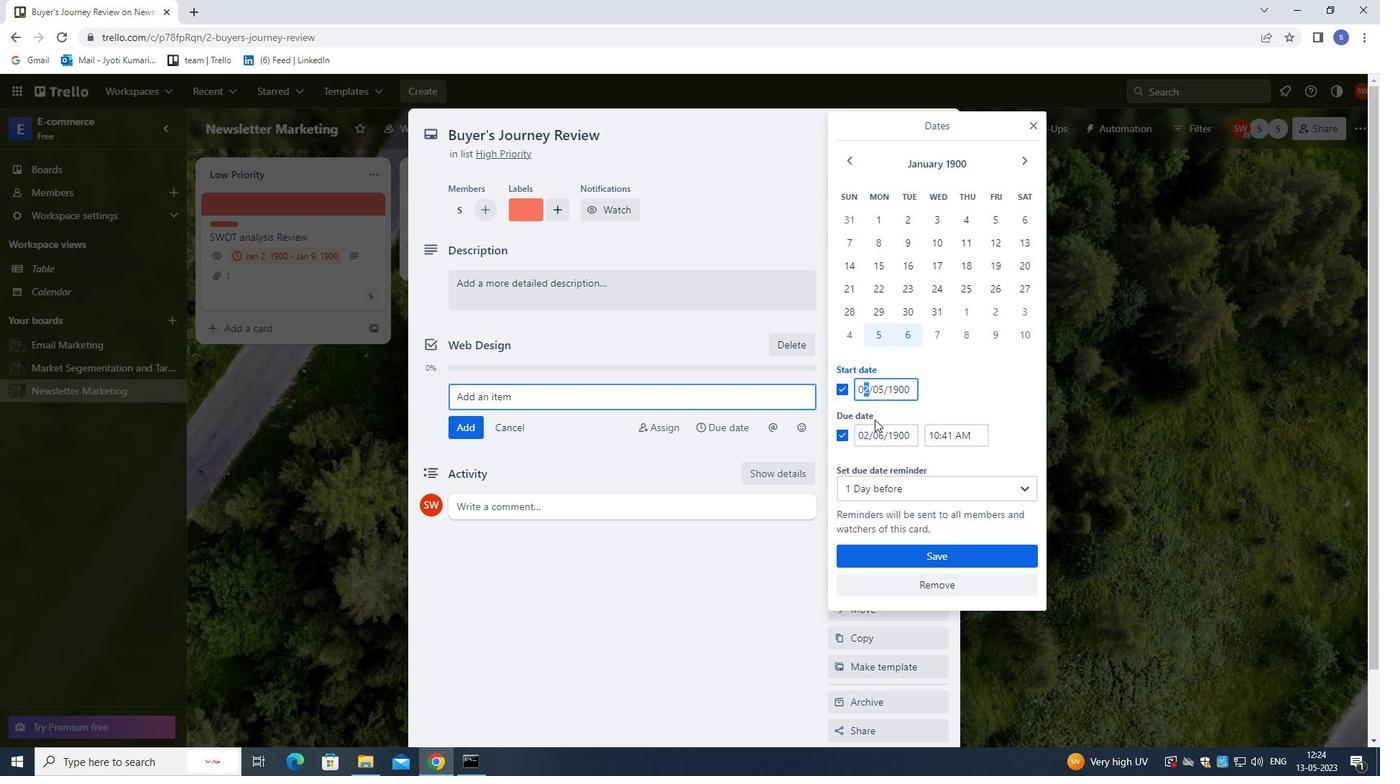 
Action: Mouse moved to (864, 433)
Screenshot: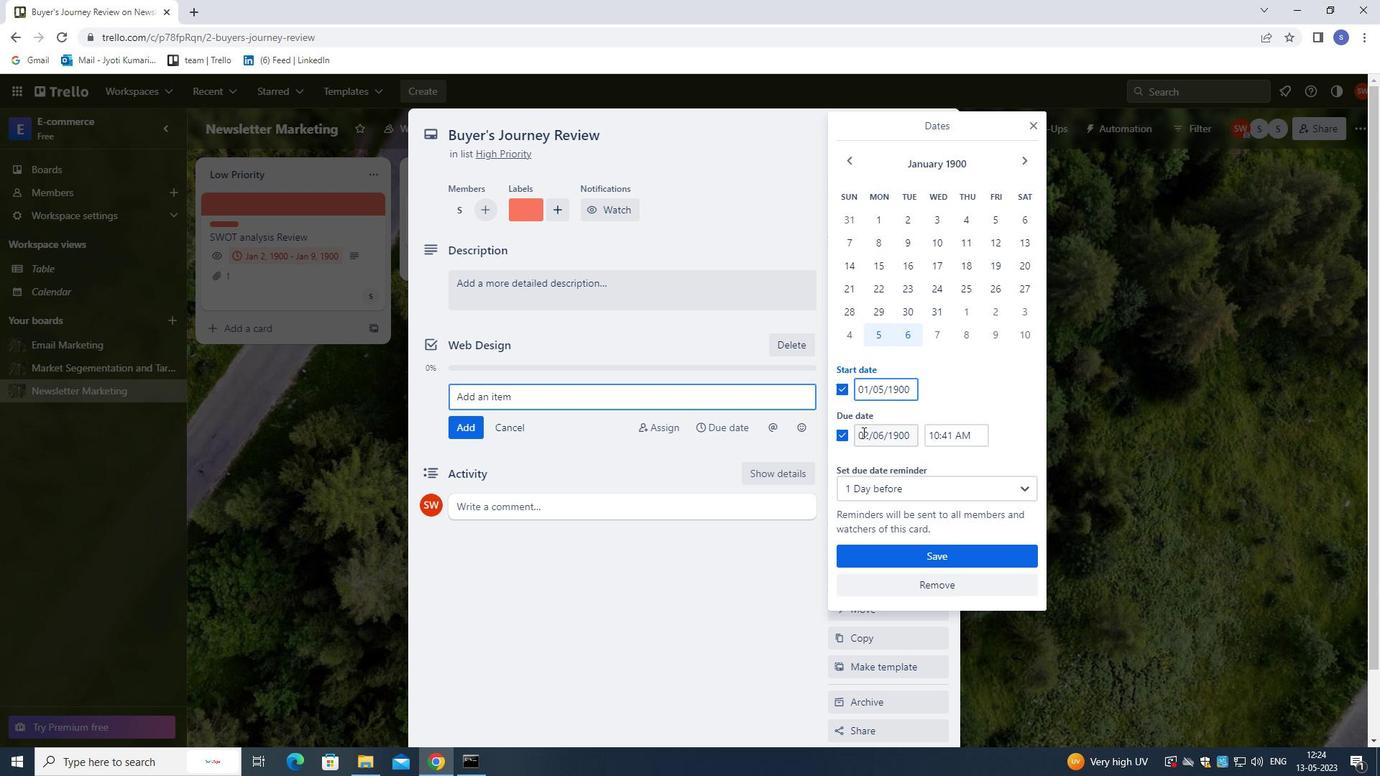 
Action: Mouse pressed left at (864, 433)
Screenshot: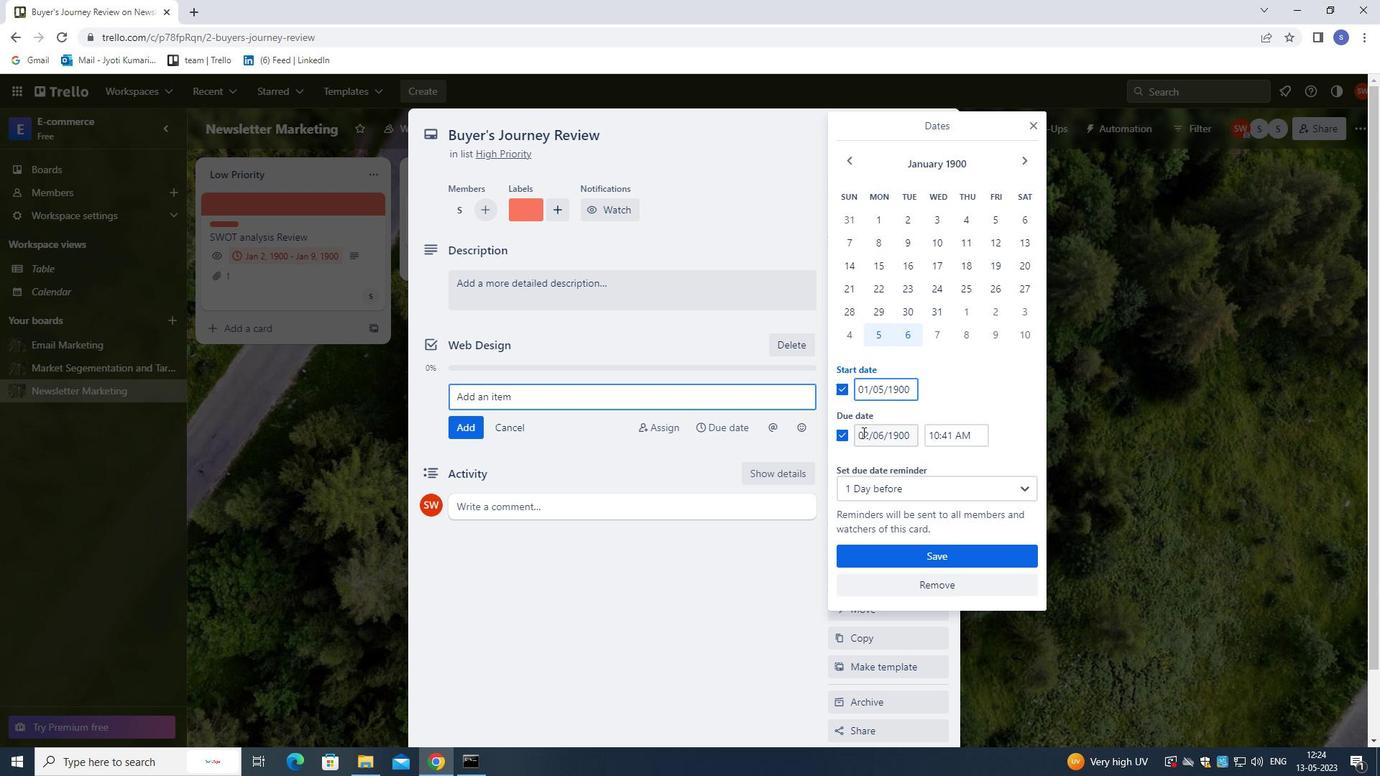 
Action: Mouse moved to (873, 440)
Screenshot: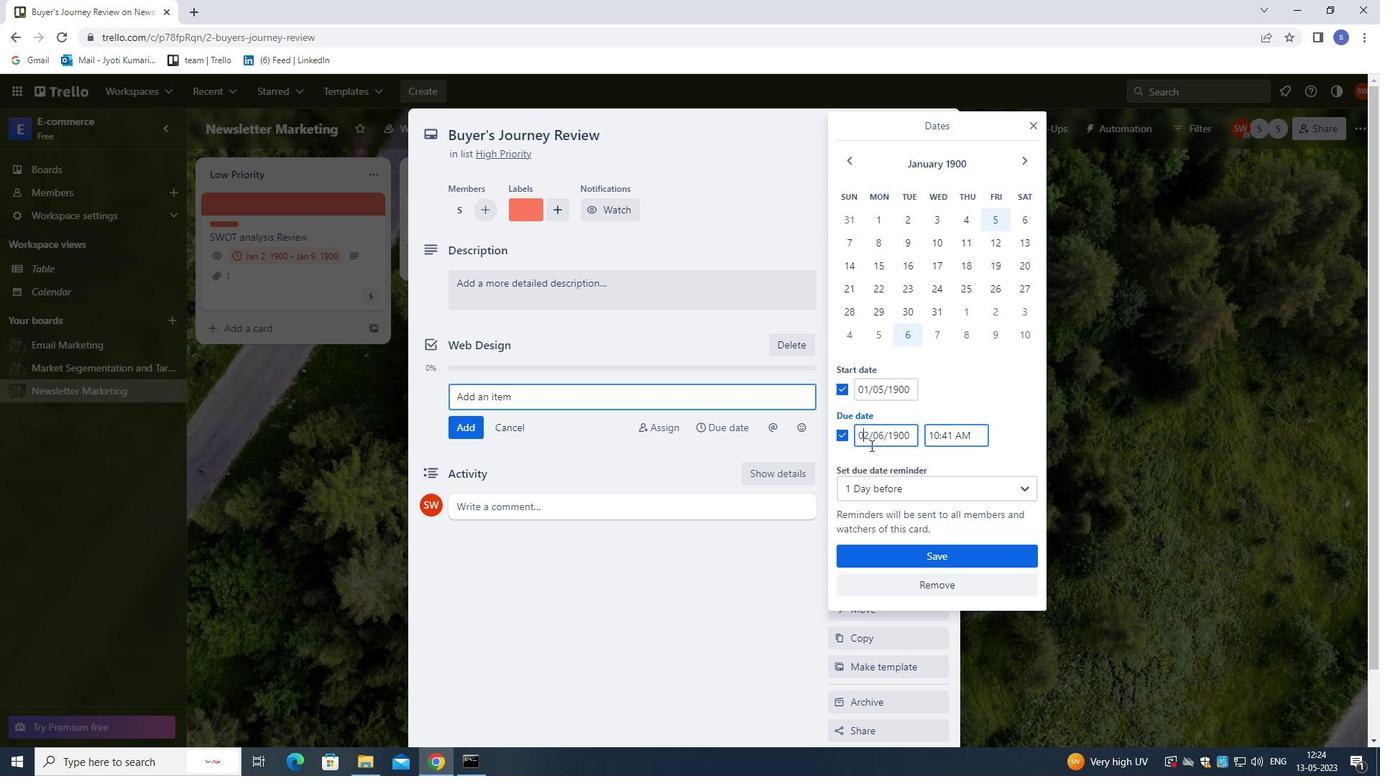 
Action: Key pressed <Key.right>
Screenshot: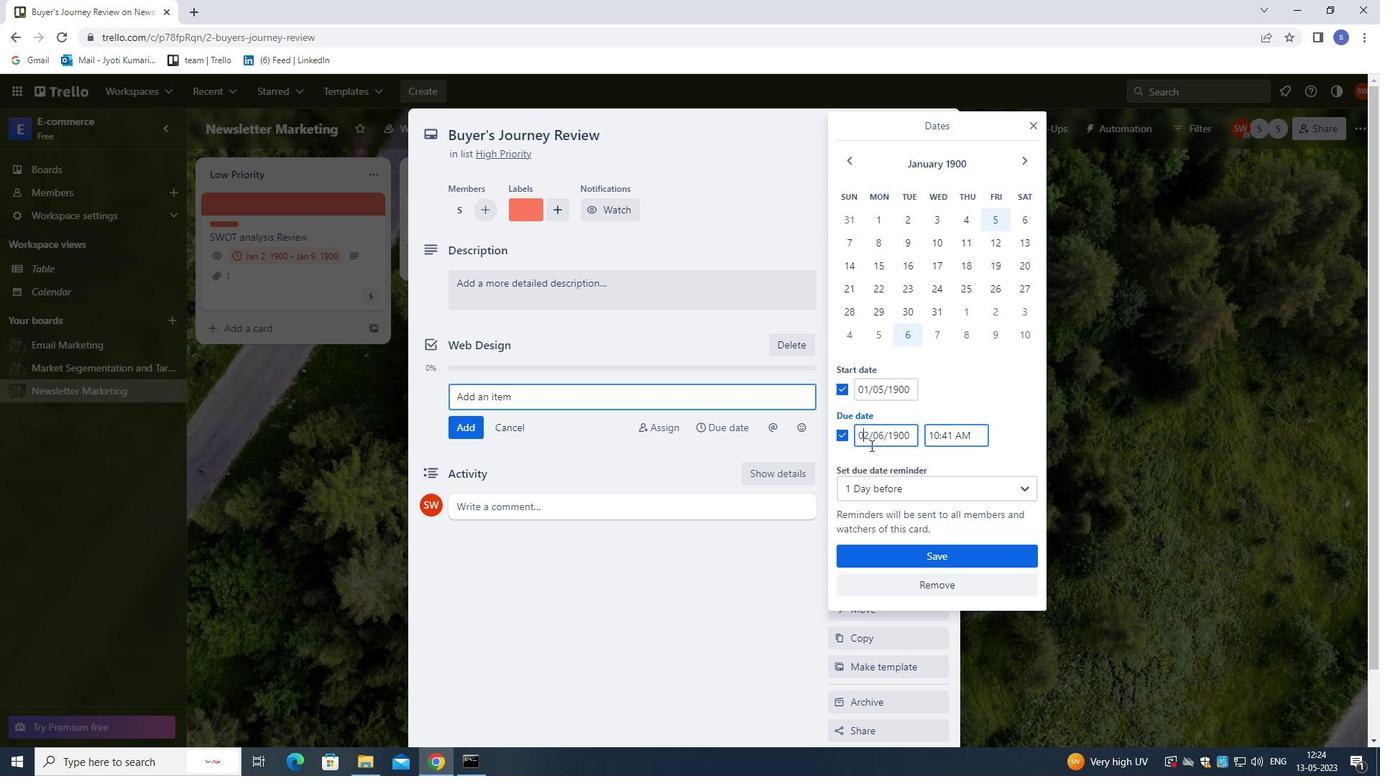 
Action: Mouse moved to (874, 436)
Screenshot: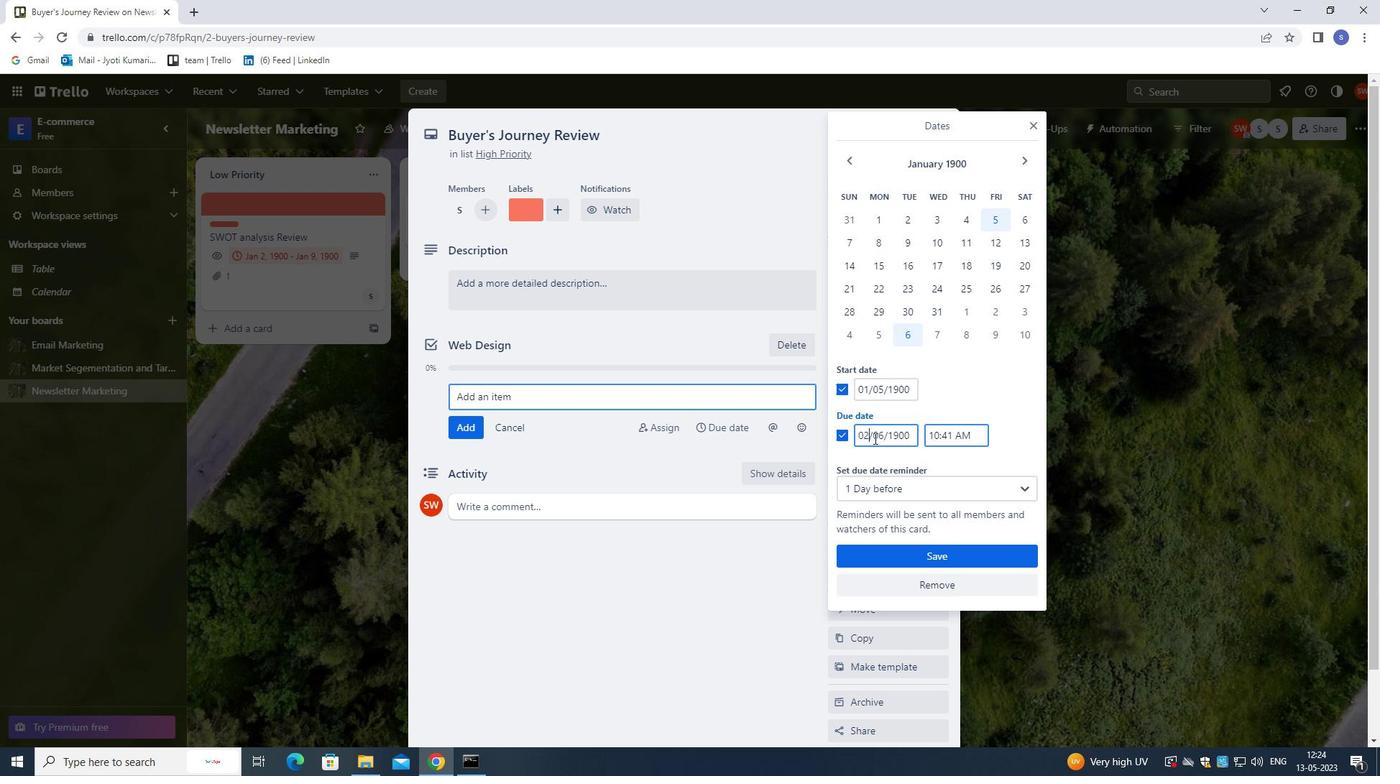 
Action: Key pressed <Key.backspace>
Screenshot: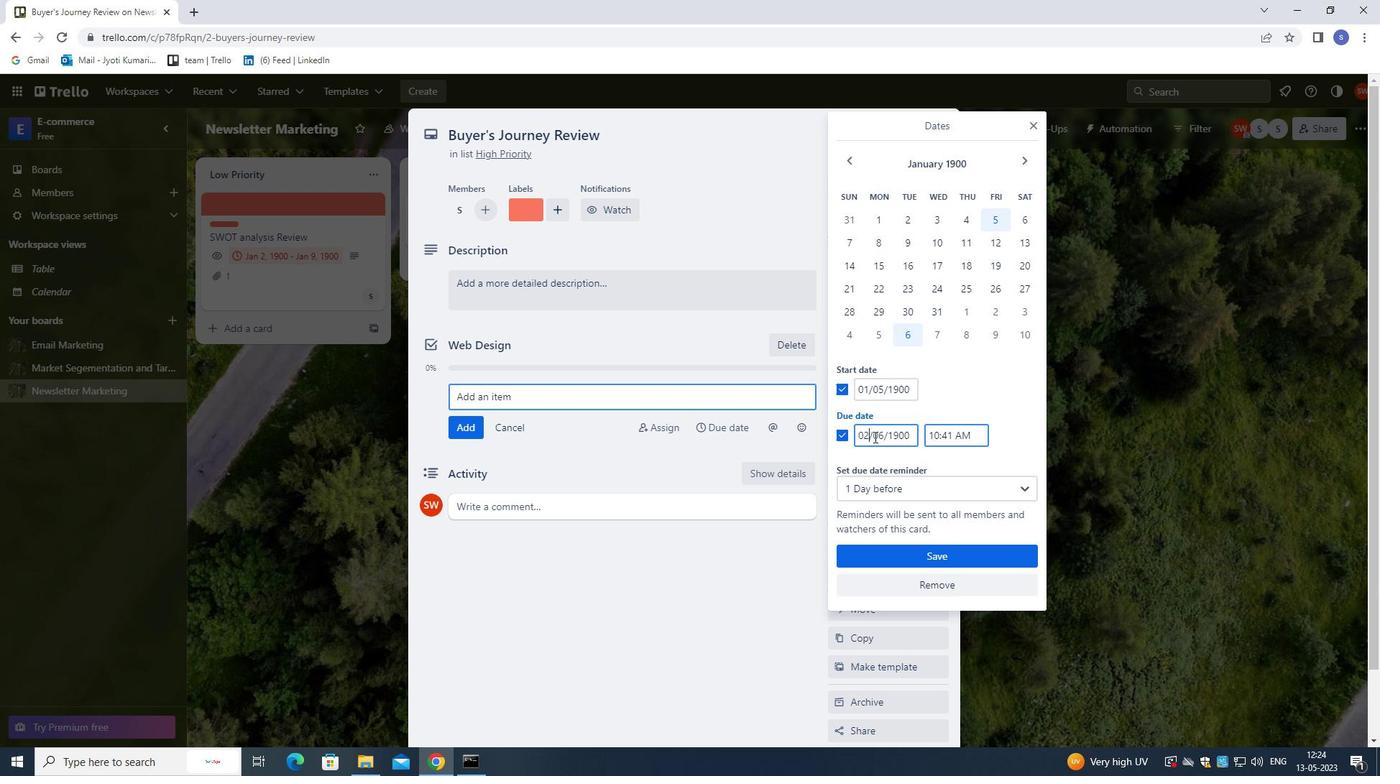 
Action: Mouse moved to (874, 434)
Screenshot: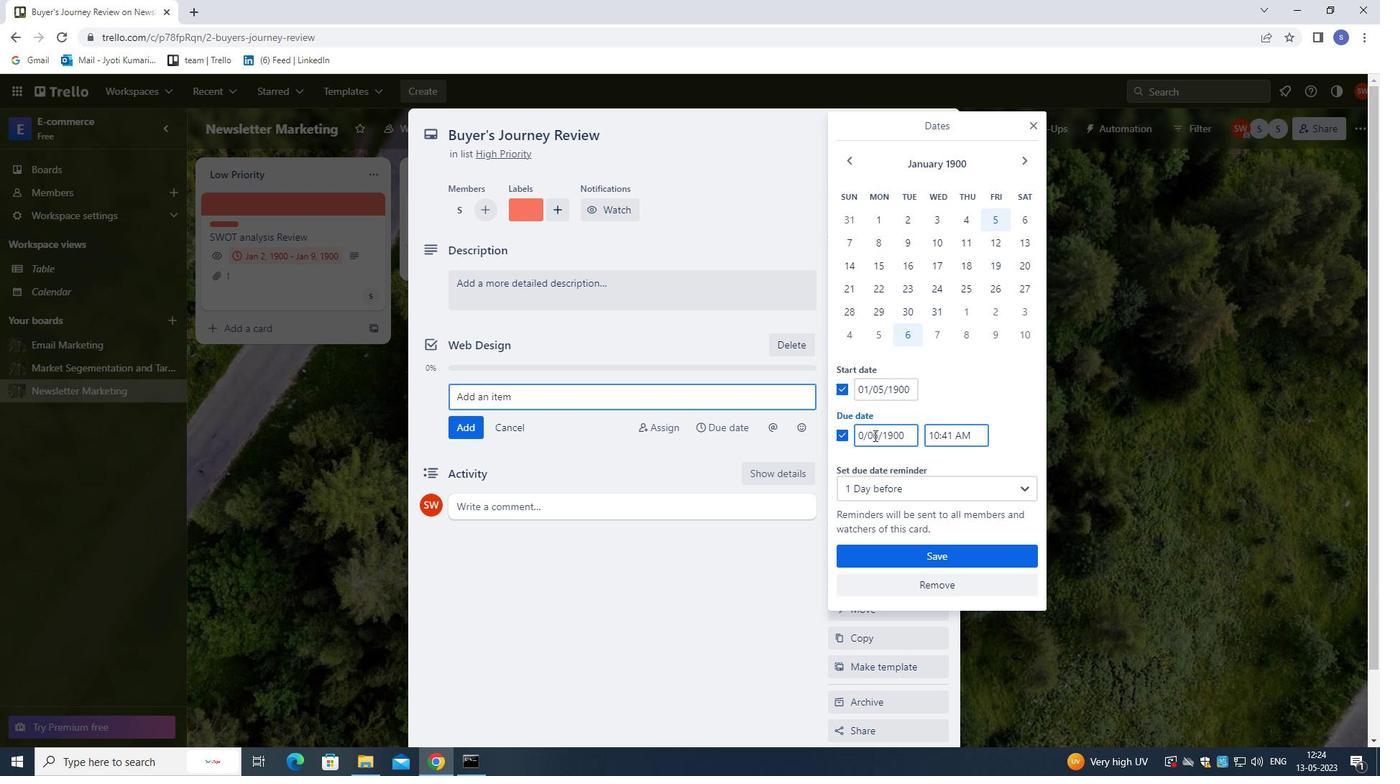 
Action: Key pressed 1
Screenshot: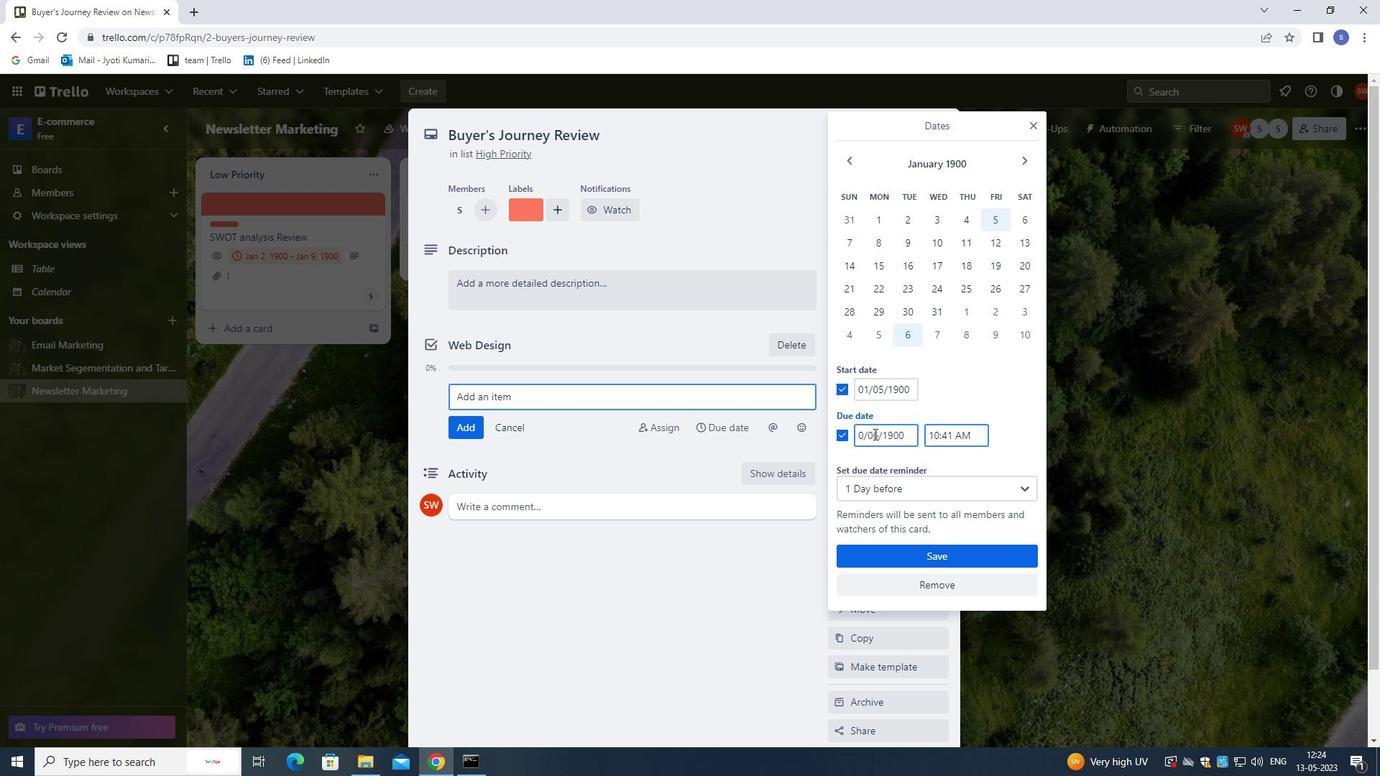 
Action: Mouse moved to (880, 435)
Screenshot: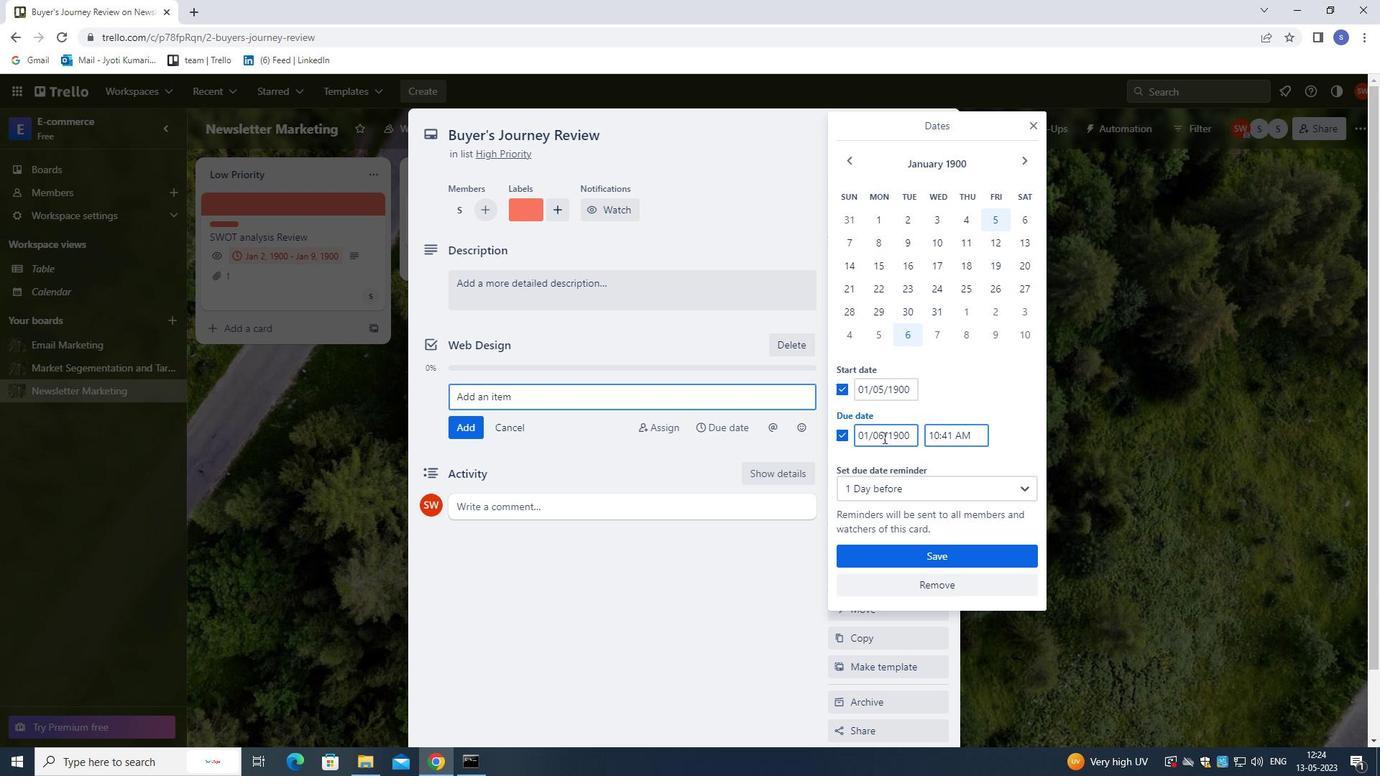 
Action: Mouse pressed left at (880, 435)
Screenshot: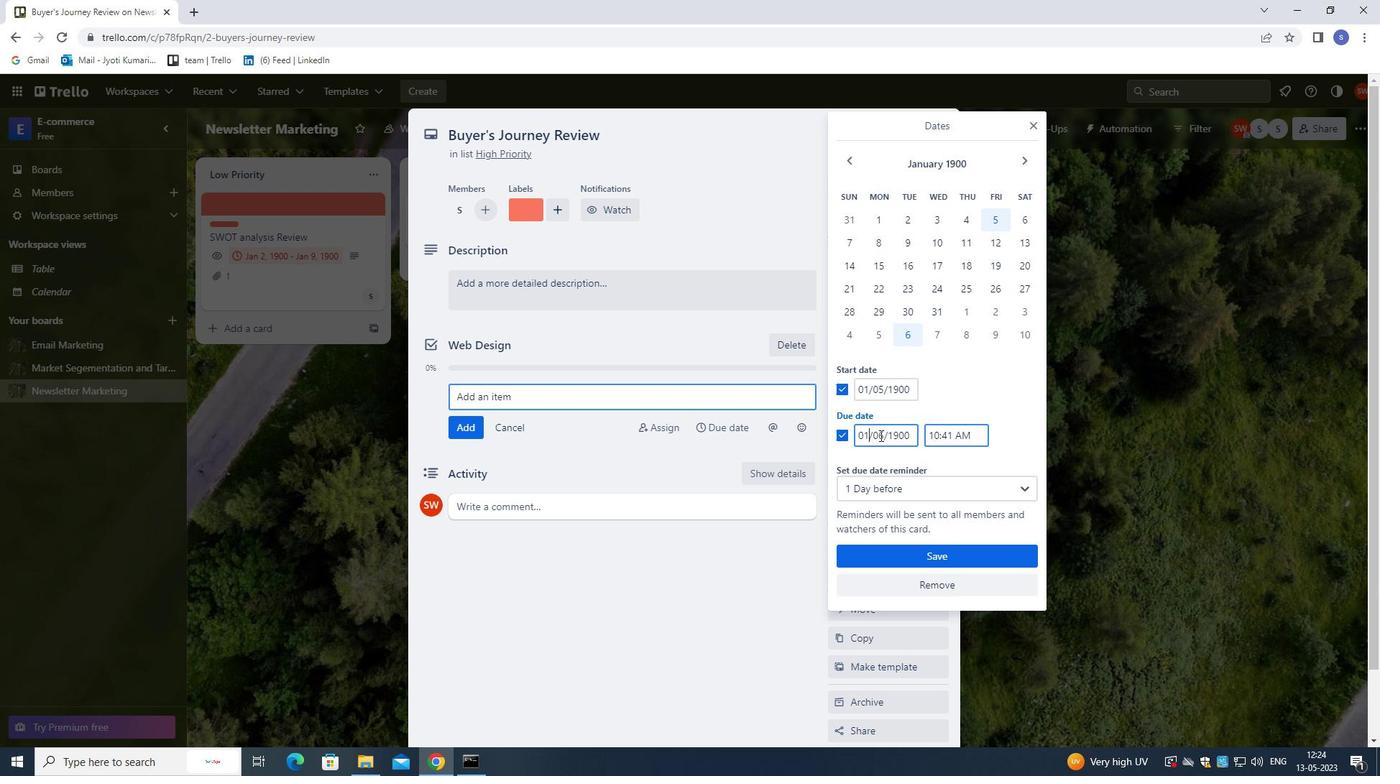 
Action: Mouse moved to (887, 445)
Screenshot: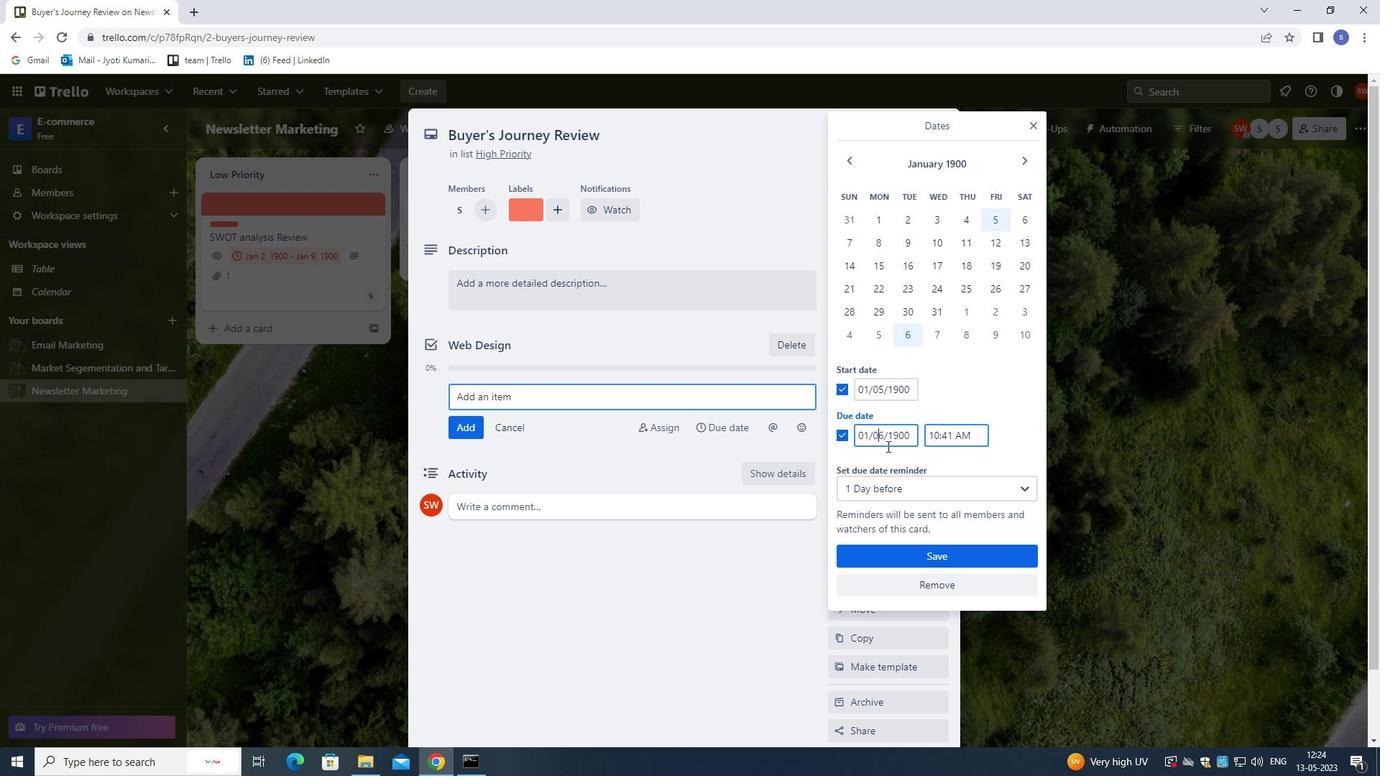 
Action: Key pressed <Key.right>
Screenshot: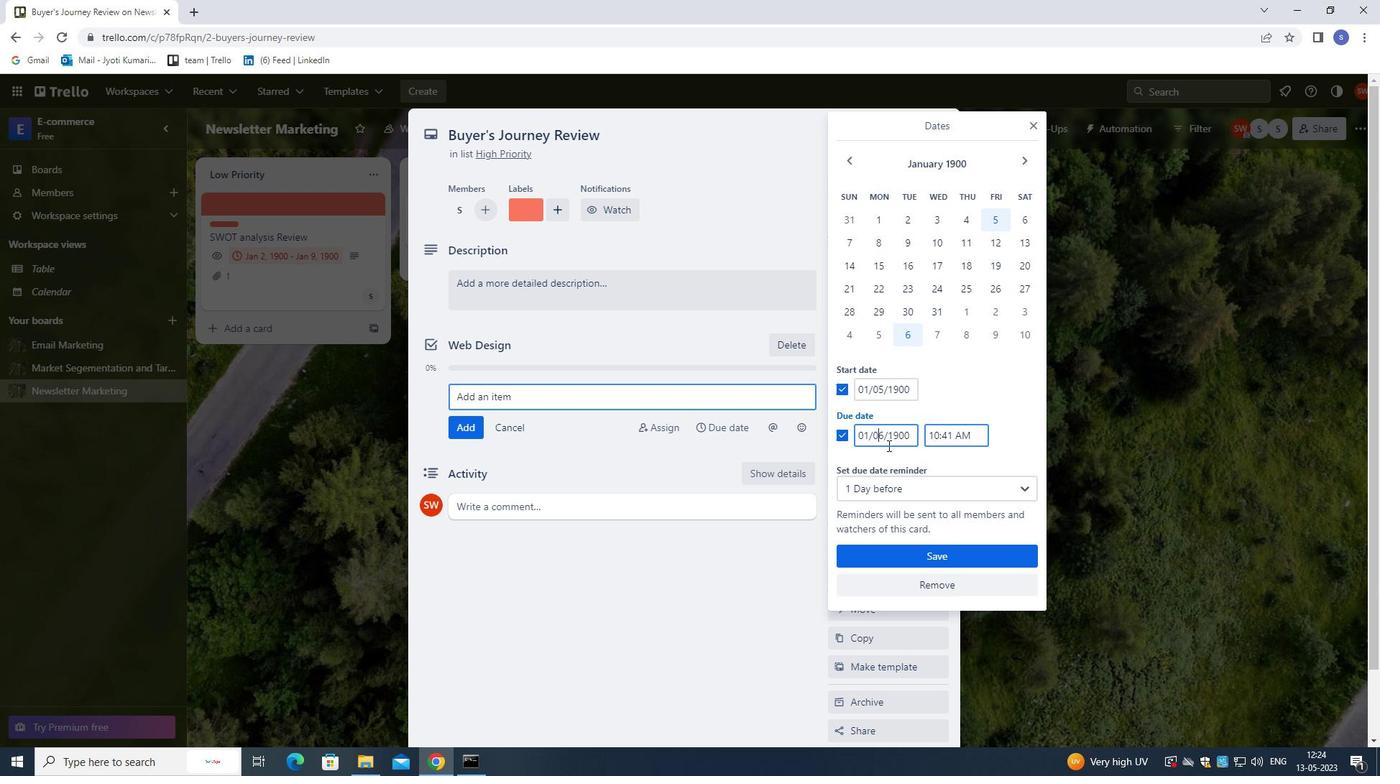 
Action: Mouse moved to (890, 440)
Screenshot: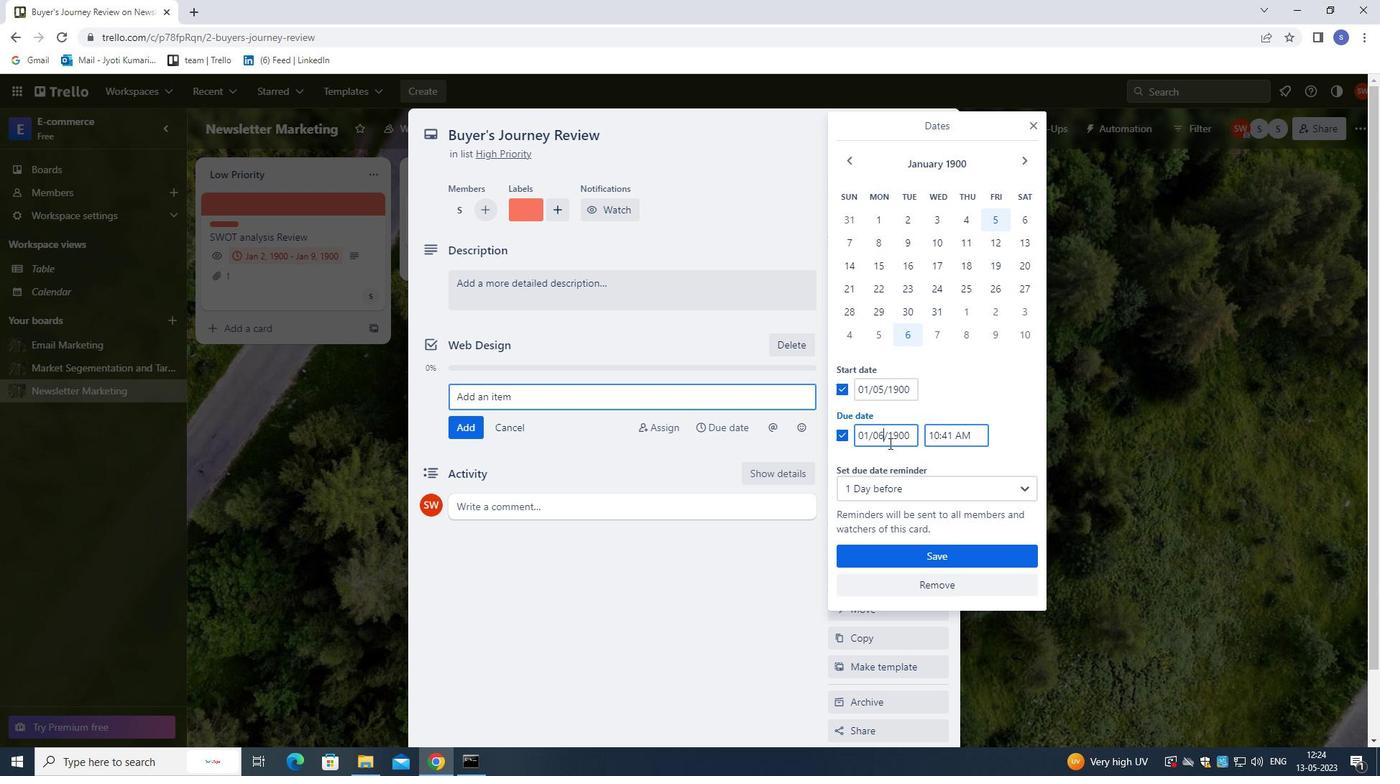 
Action: Key pressed <Key.backspace>
Screenshot: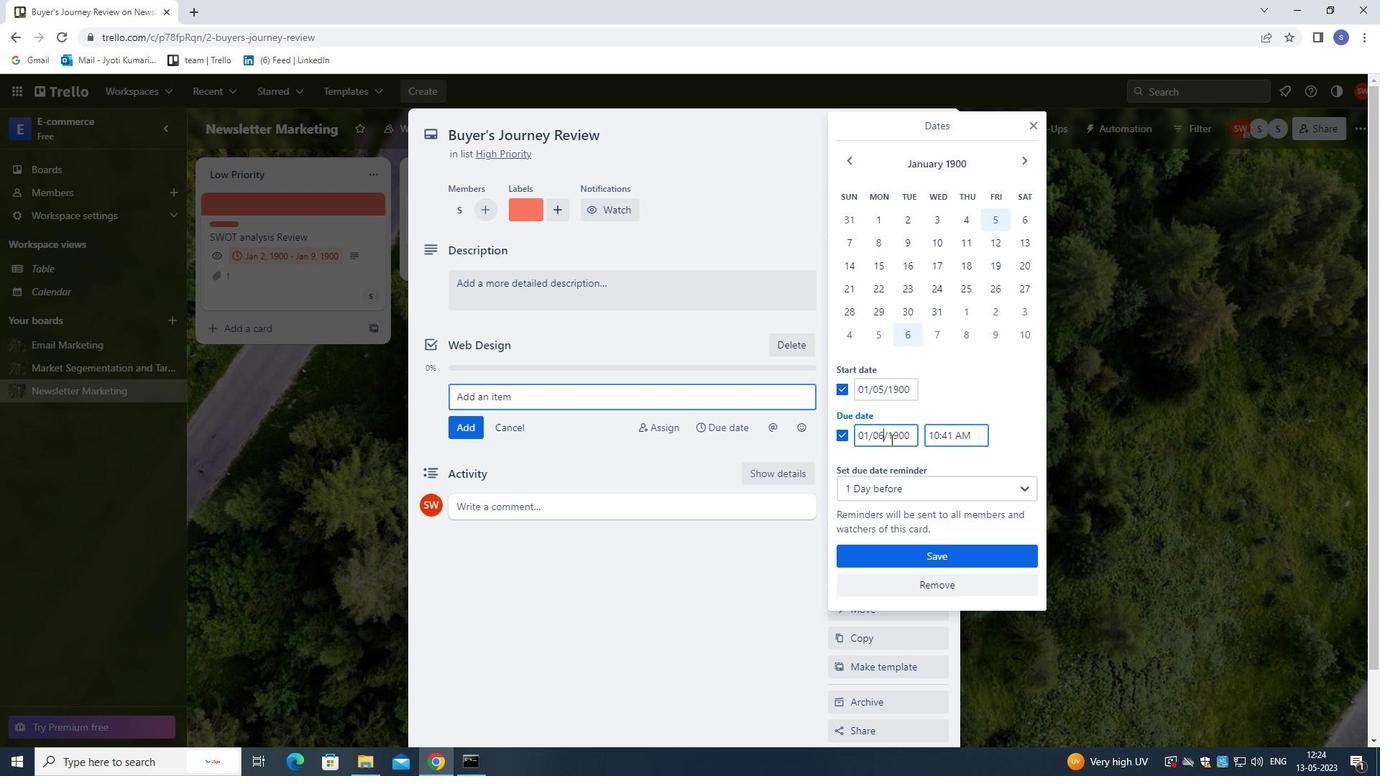 
Action: Mouse moved to (890, 440)
Screenshot: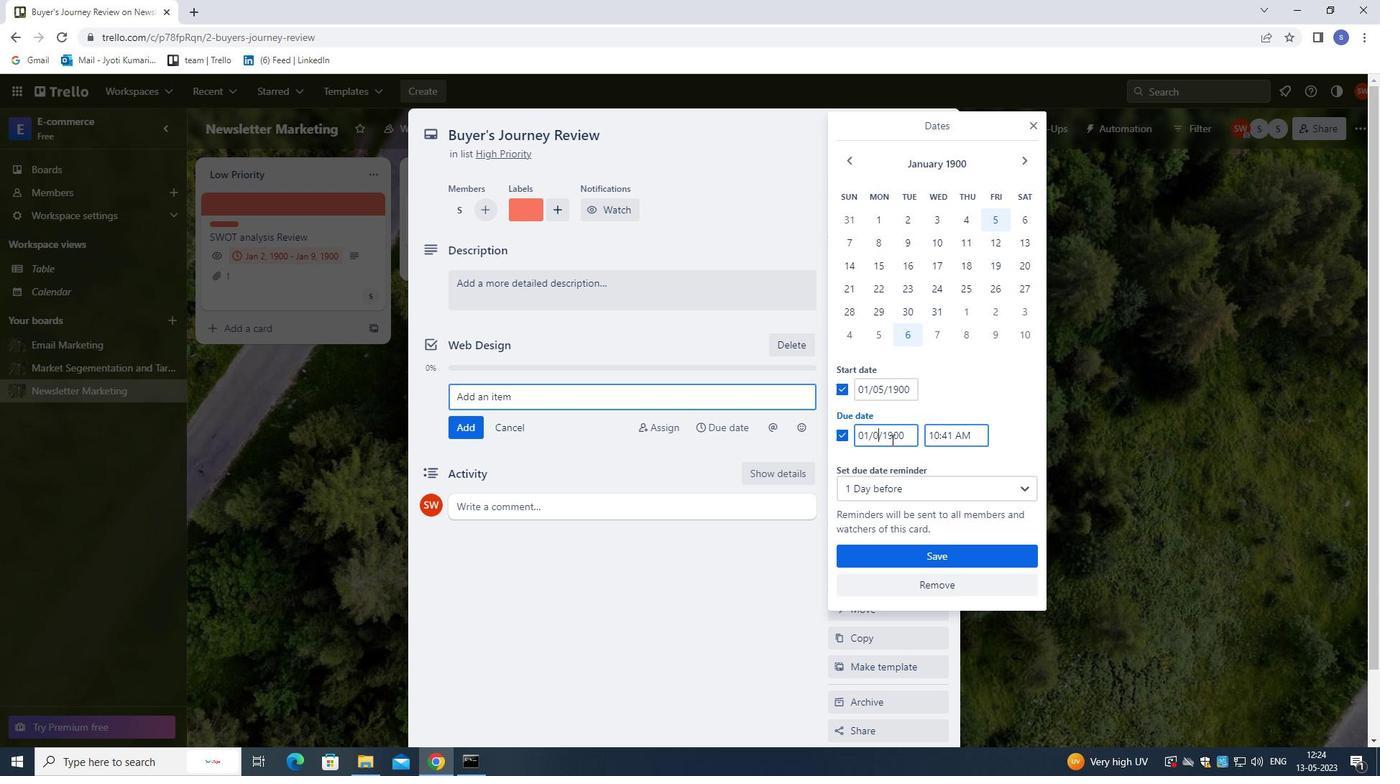 
Action: Key pressed 12
Screenshot: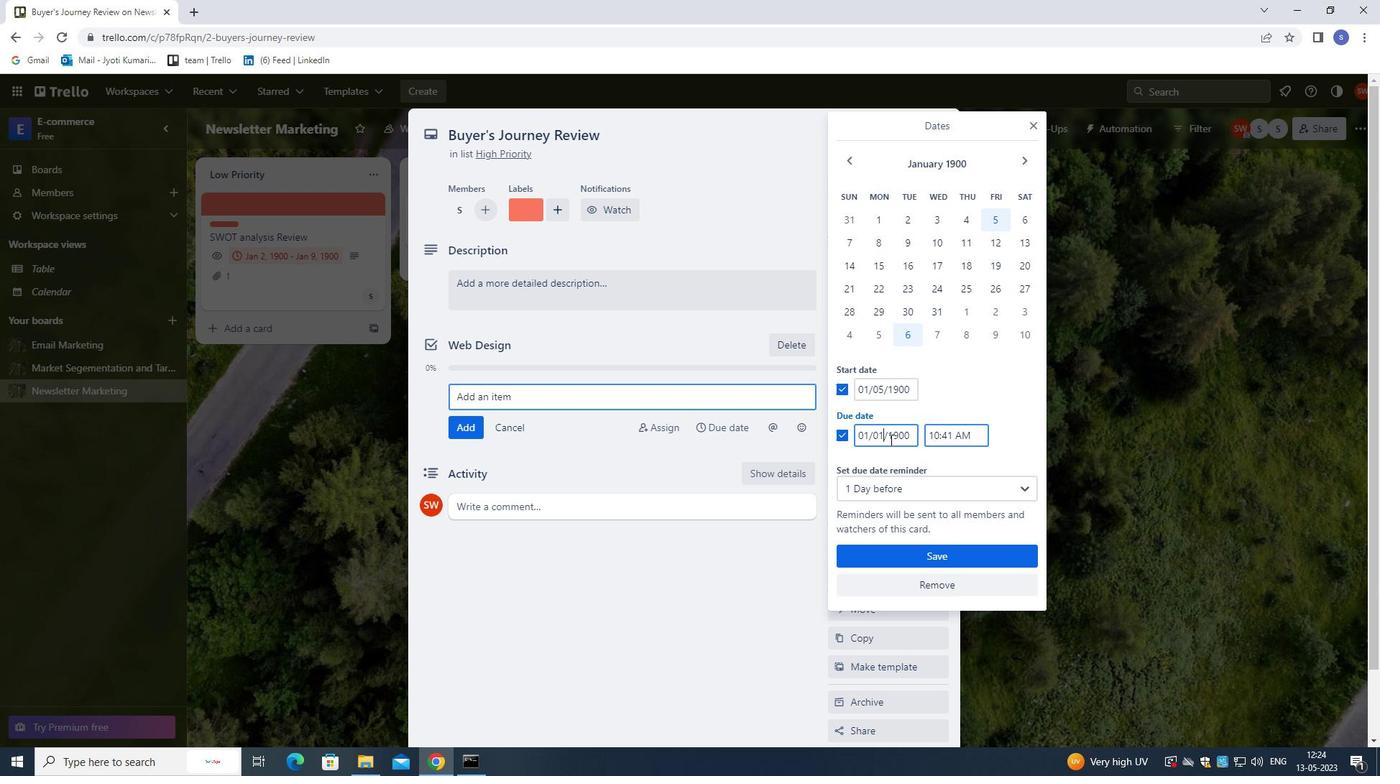 
Action: Mouse moved to (865, 554)
Screenshot: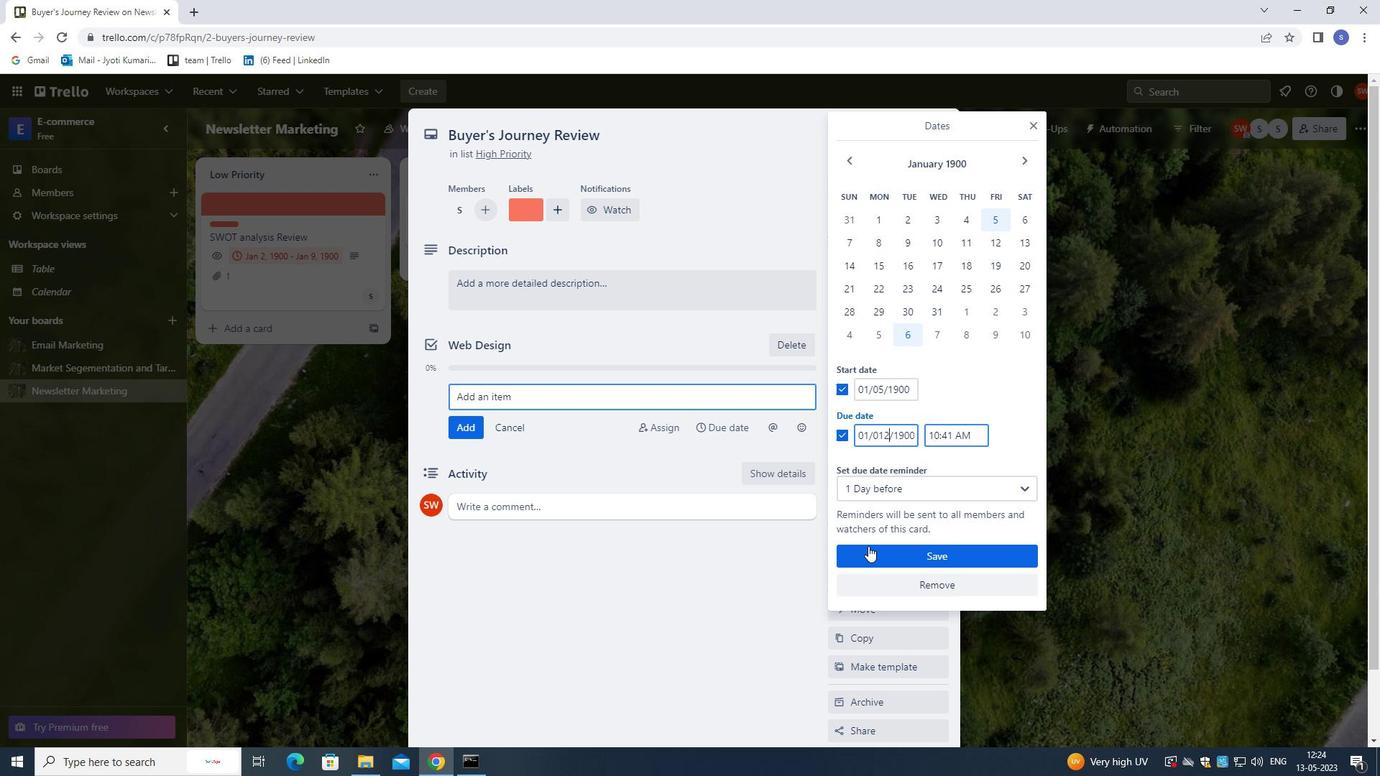 
Action: Mouse pressed left at (865, 554)
Screenshot: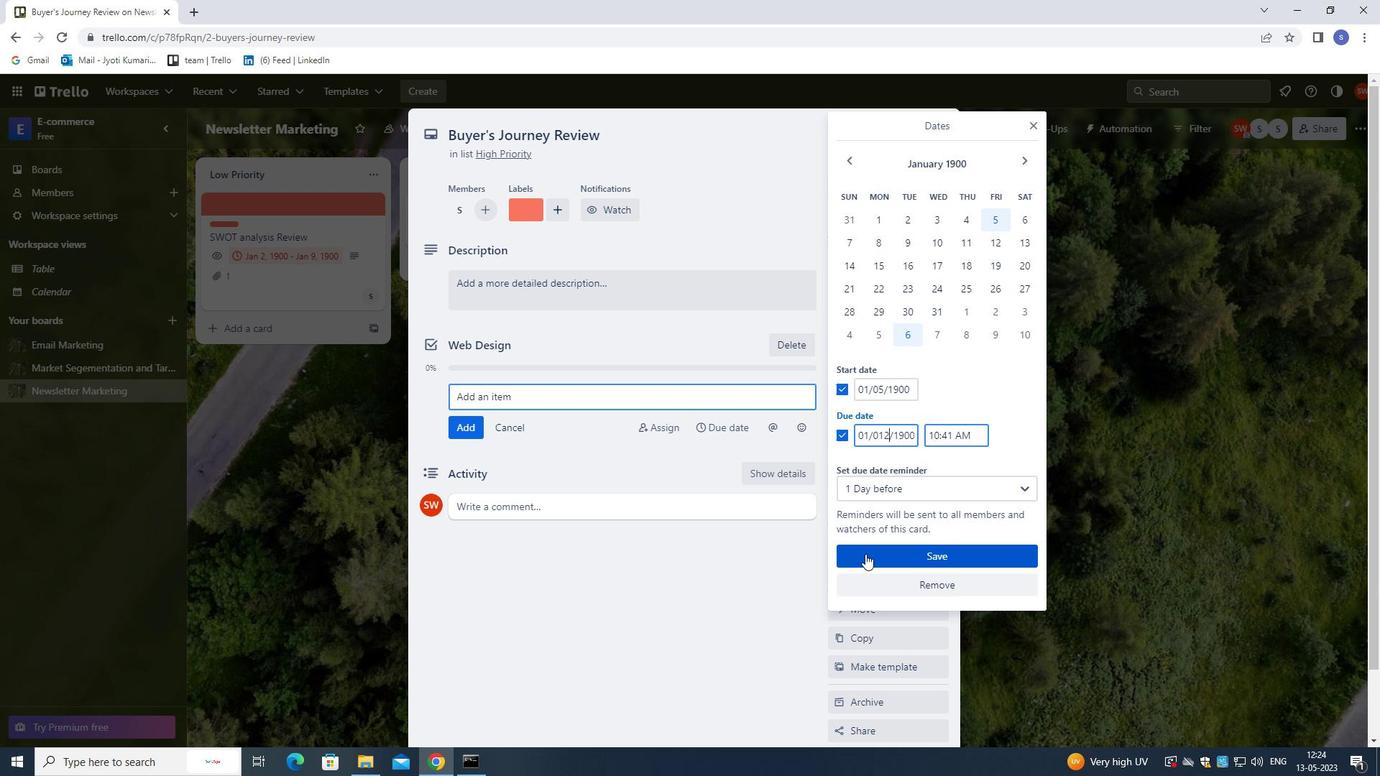 
Action: Mouse moved to (867, 366)
Screenshot: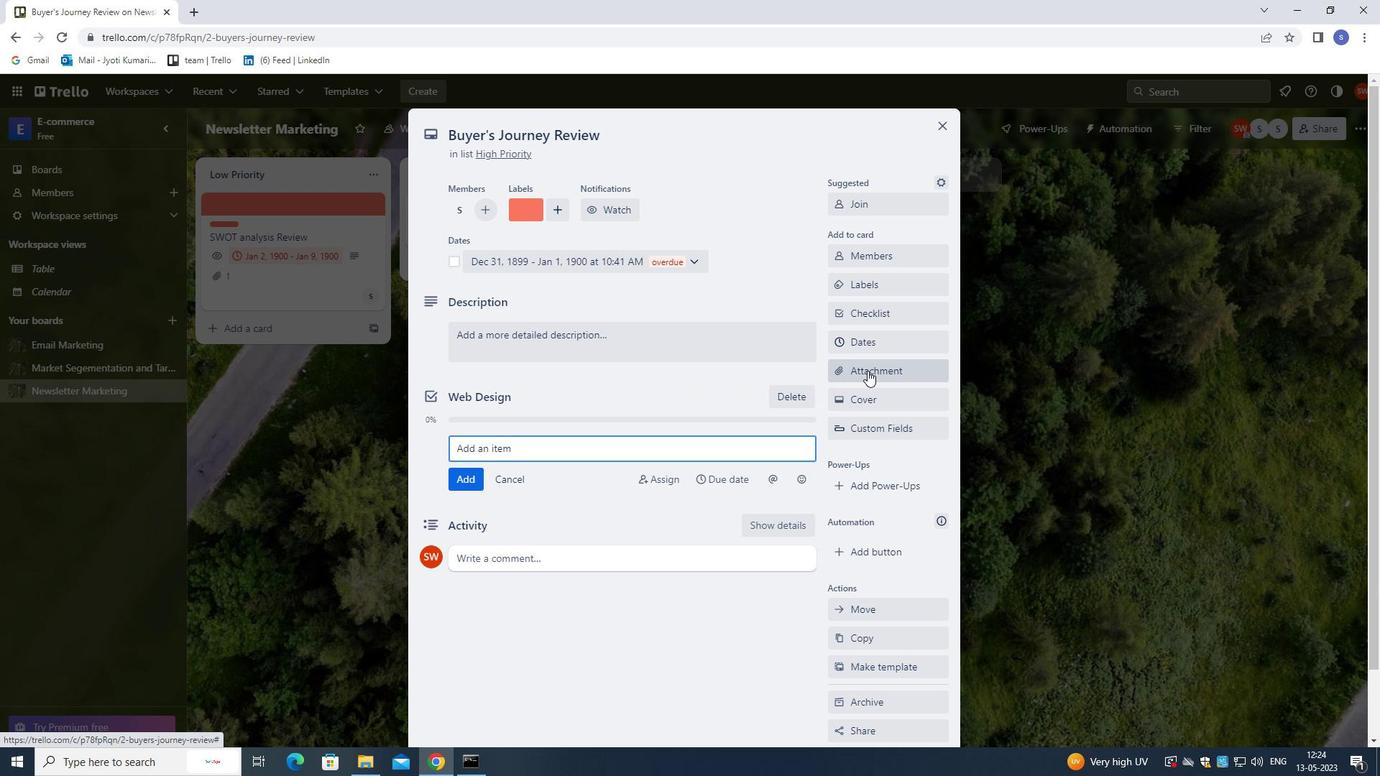 
Action: Mouse pressed left at (867, 366)
Screenshot: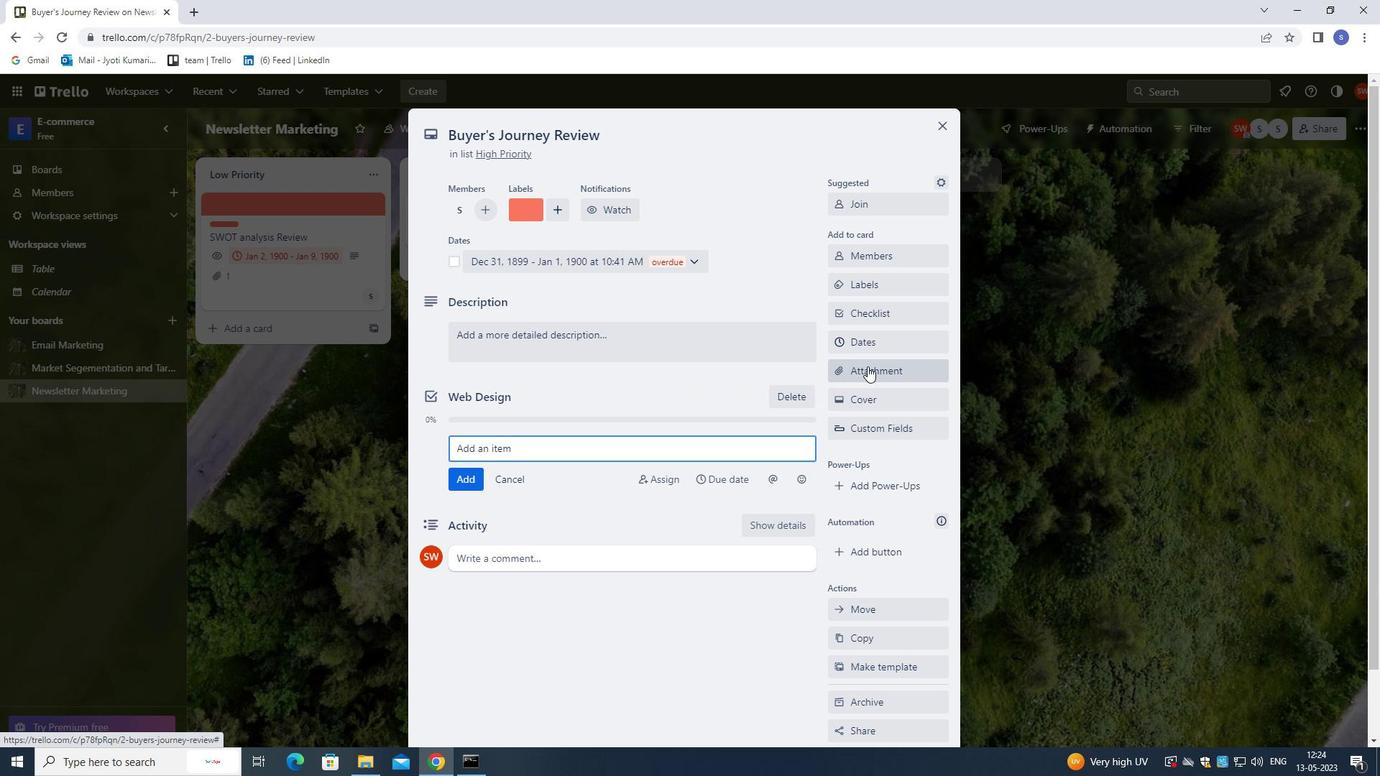 
Action: Mouse moved to (869, 449)
Screenshot: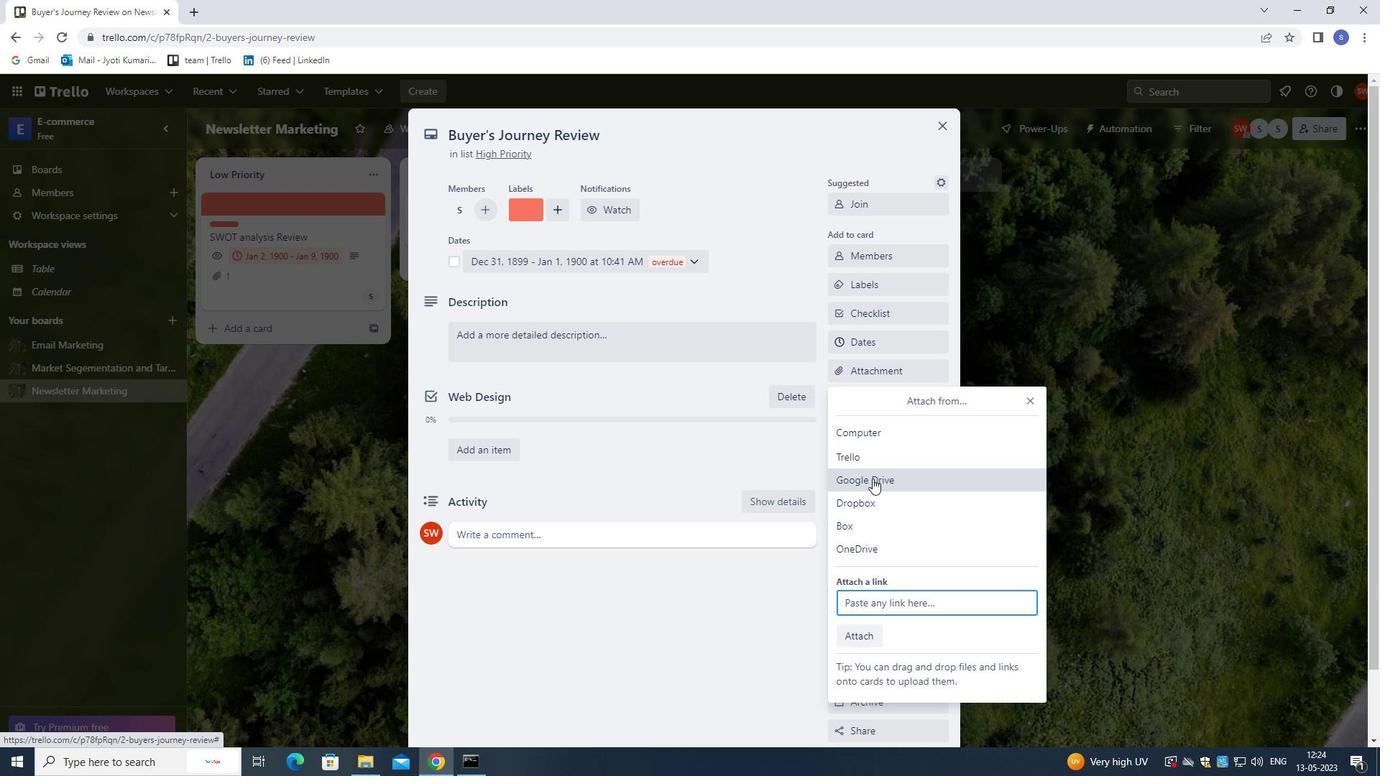 
Action: Mouse pressed left at (869, 449)
Screenshot: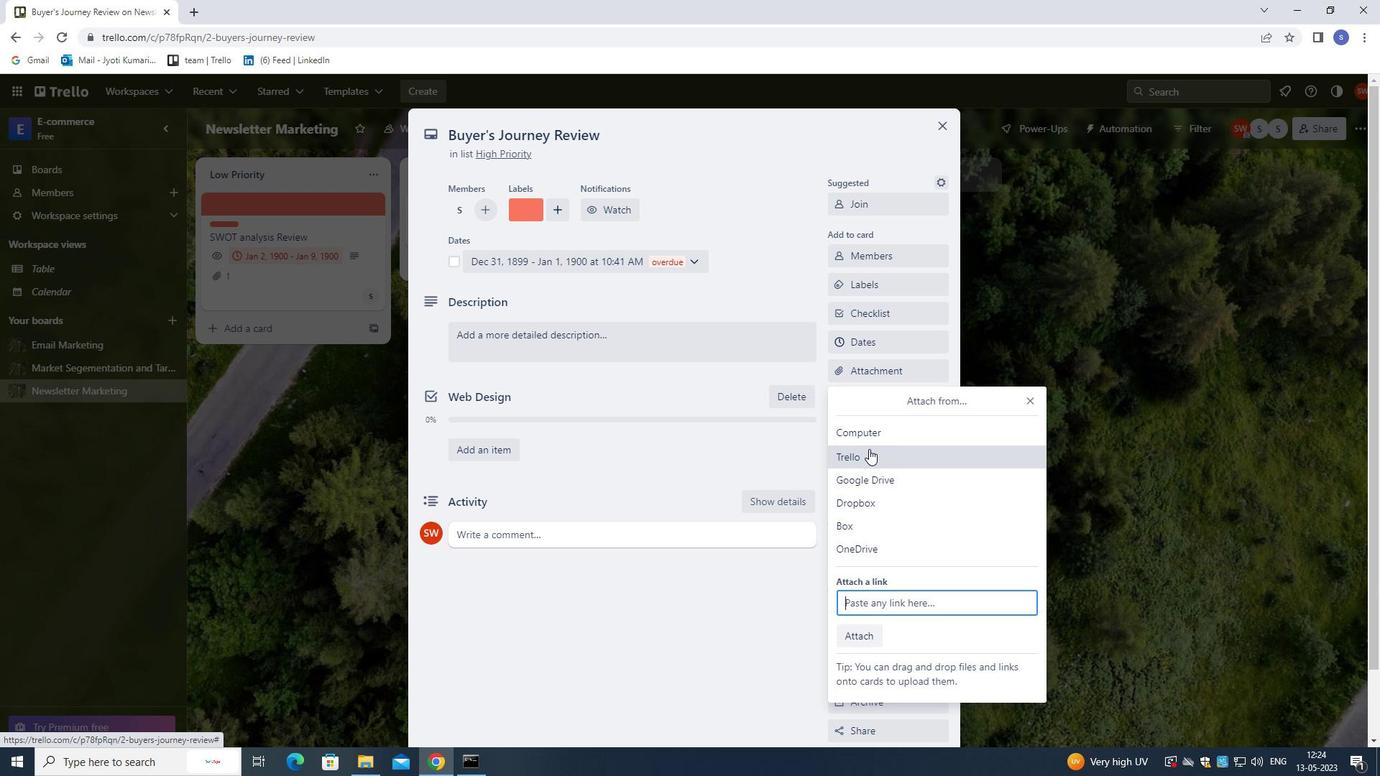 
Action: Mouse moved to (864, 335)
Screenshot: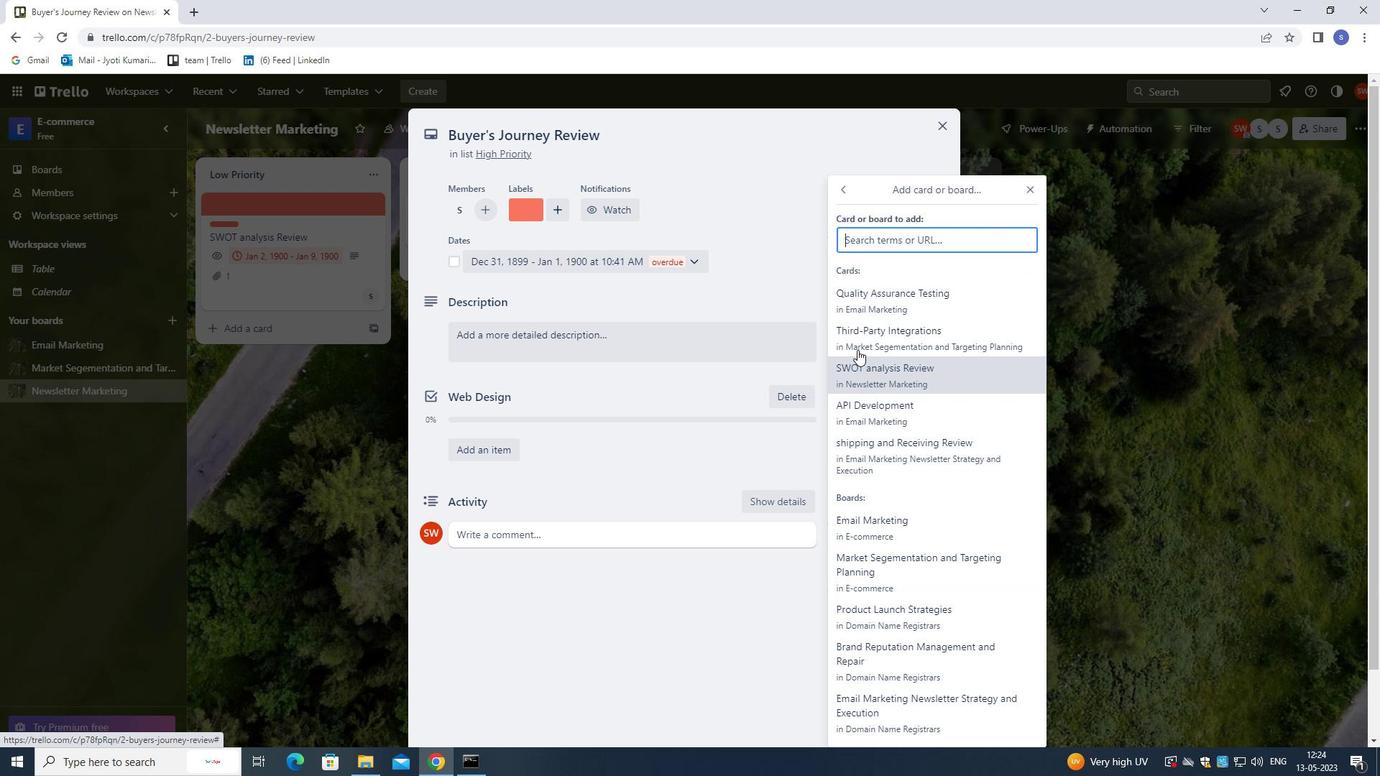 
Action: Mouse pressed left at (864, 335)
Screenshot: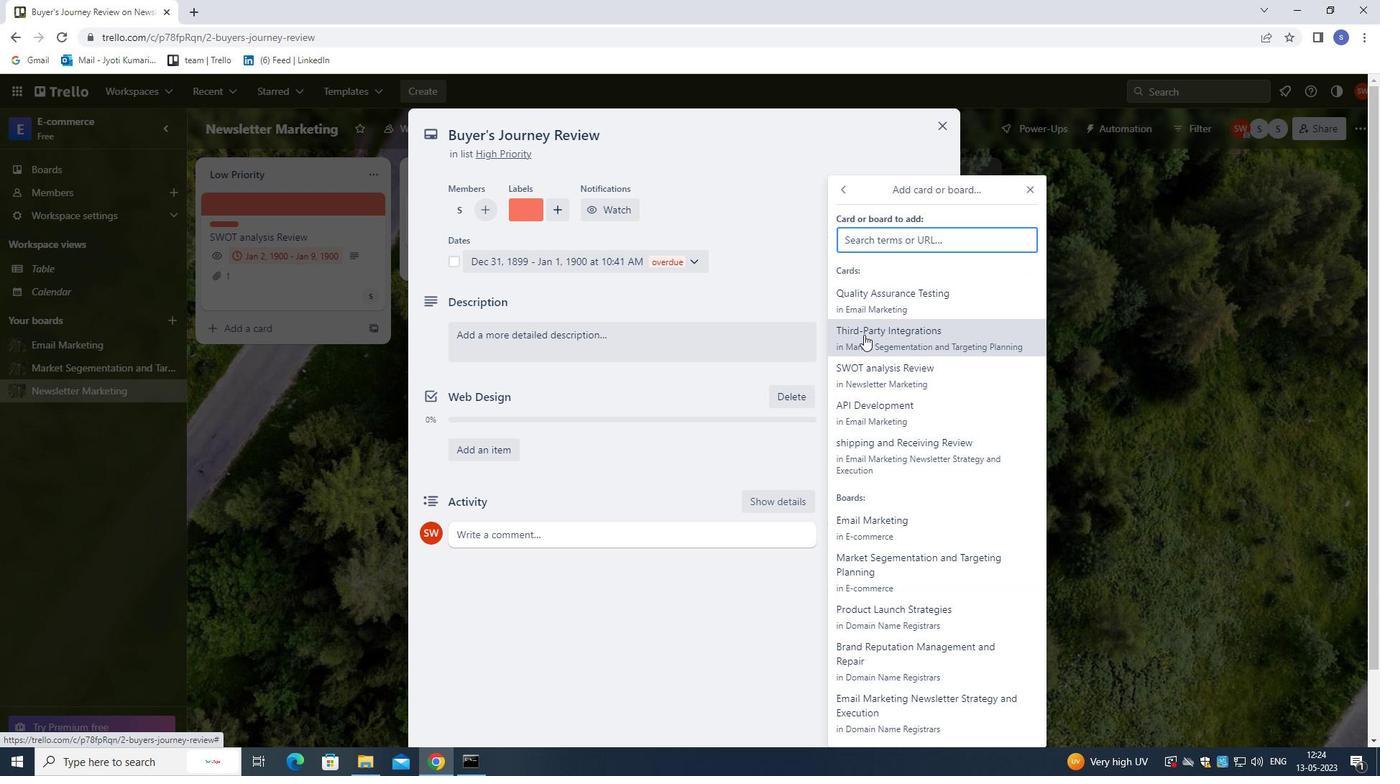 
Action: Mouse moved to (873, 402)
Screenshot: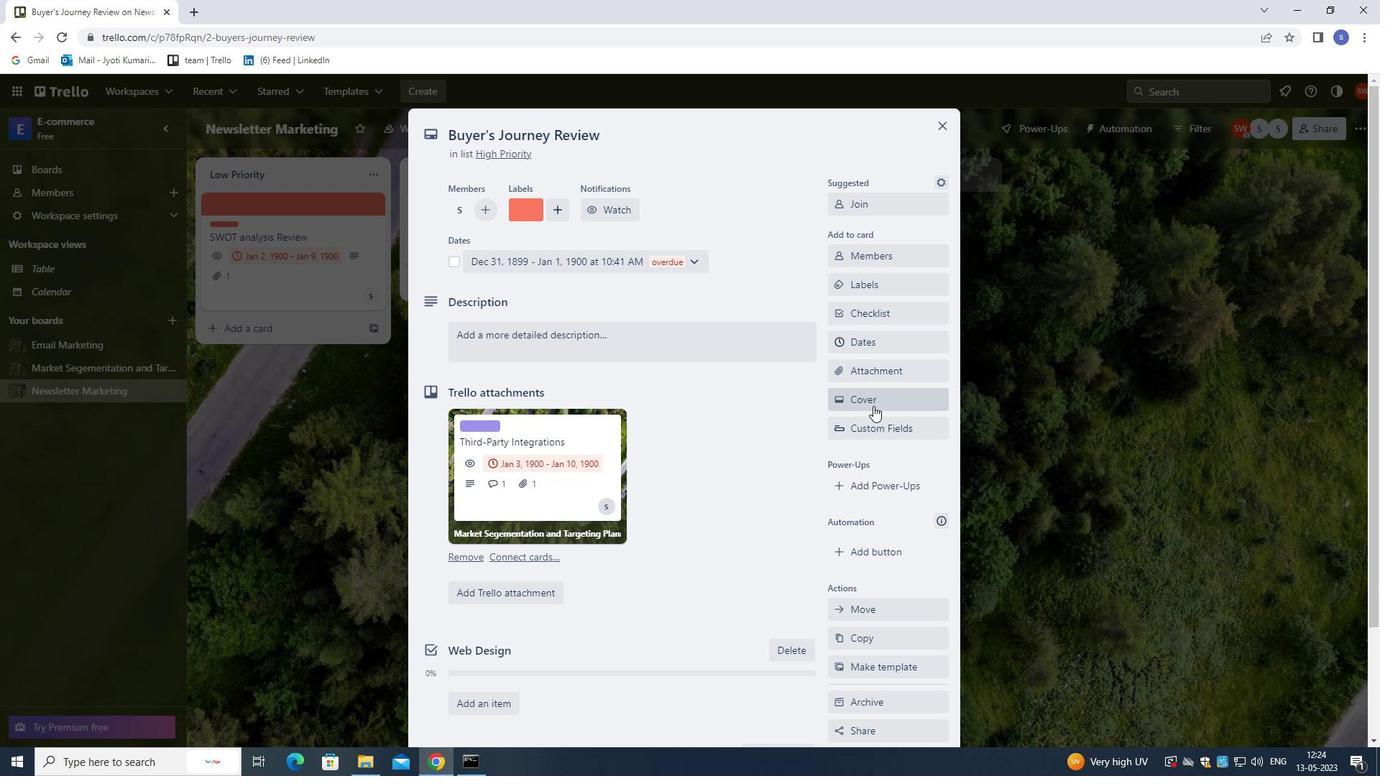 
Action: Mouse pressed left at (873, 402)
Screenshot: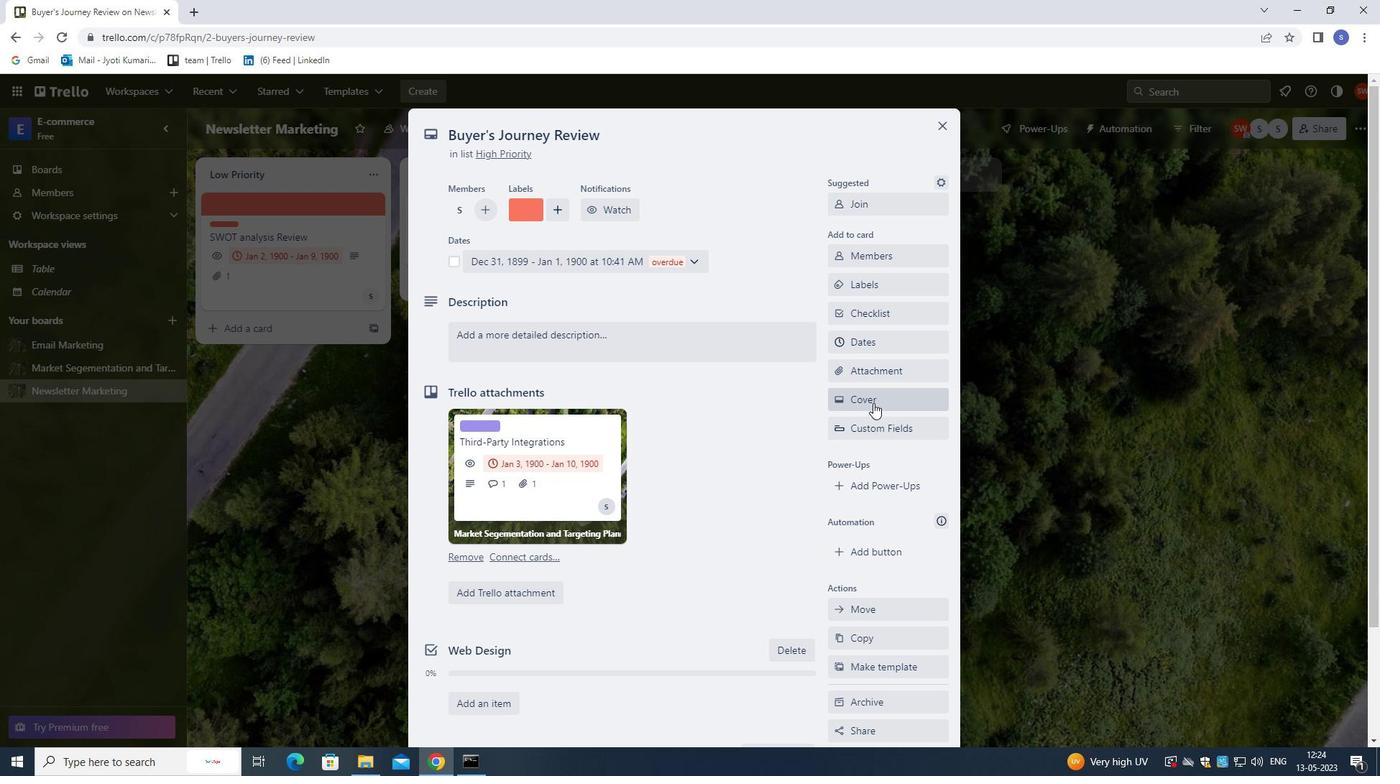 
Action: Mouse moved to (982, 463)
Screenshot: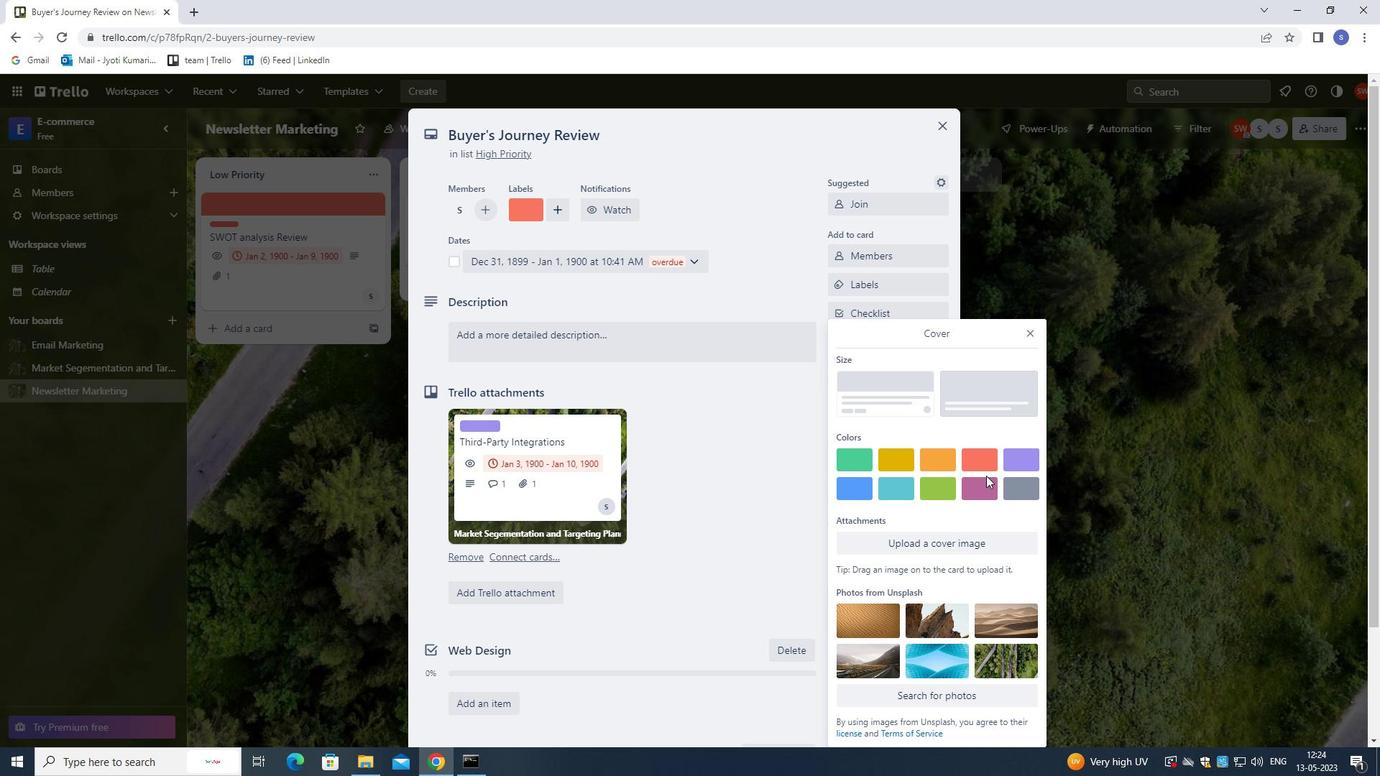 
Action: Mouse pressed left at (982, 463)
Screenshot: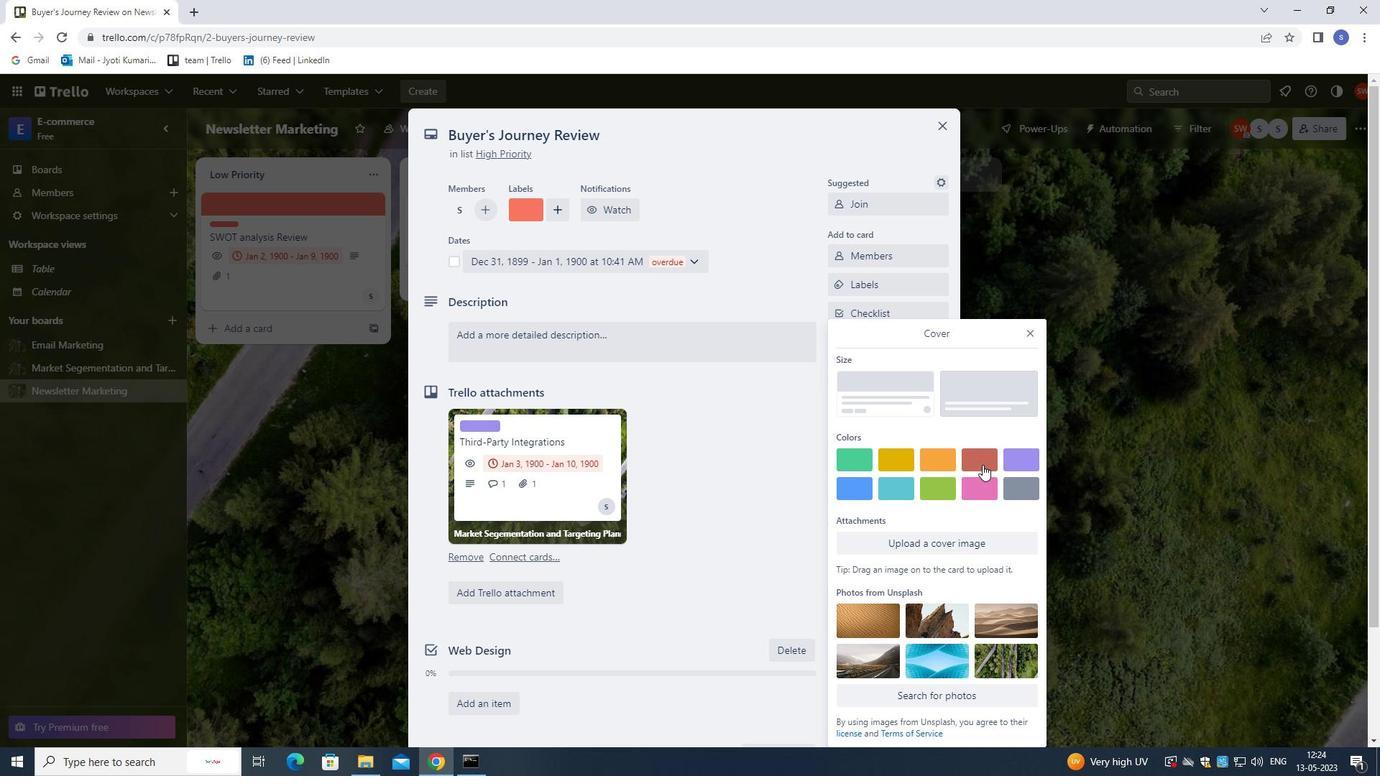 
Action: Mouse moved to (1030, 303)
Screenshot: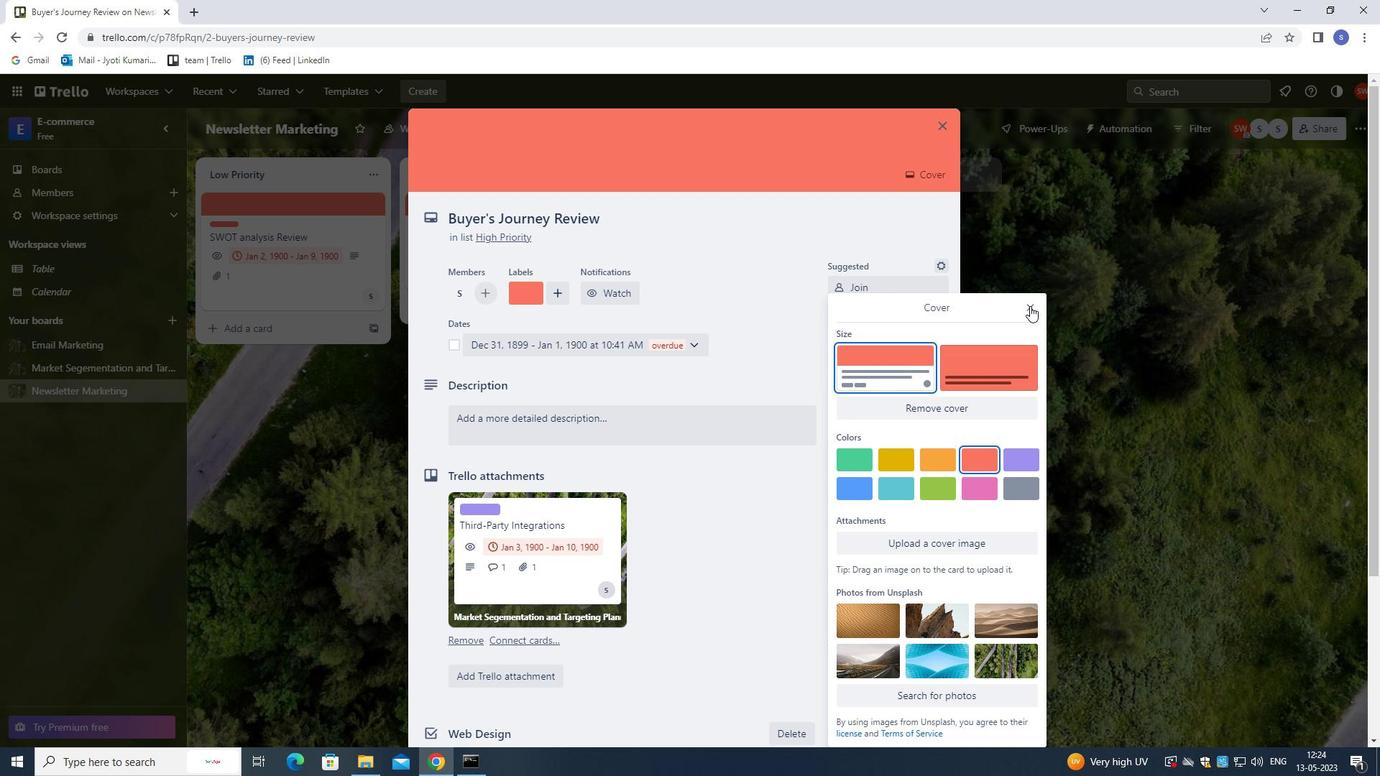 
Action: Mouse pressed left at (1030, 303)
Screenshot: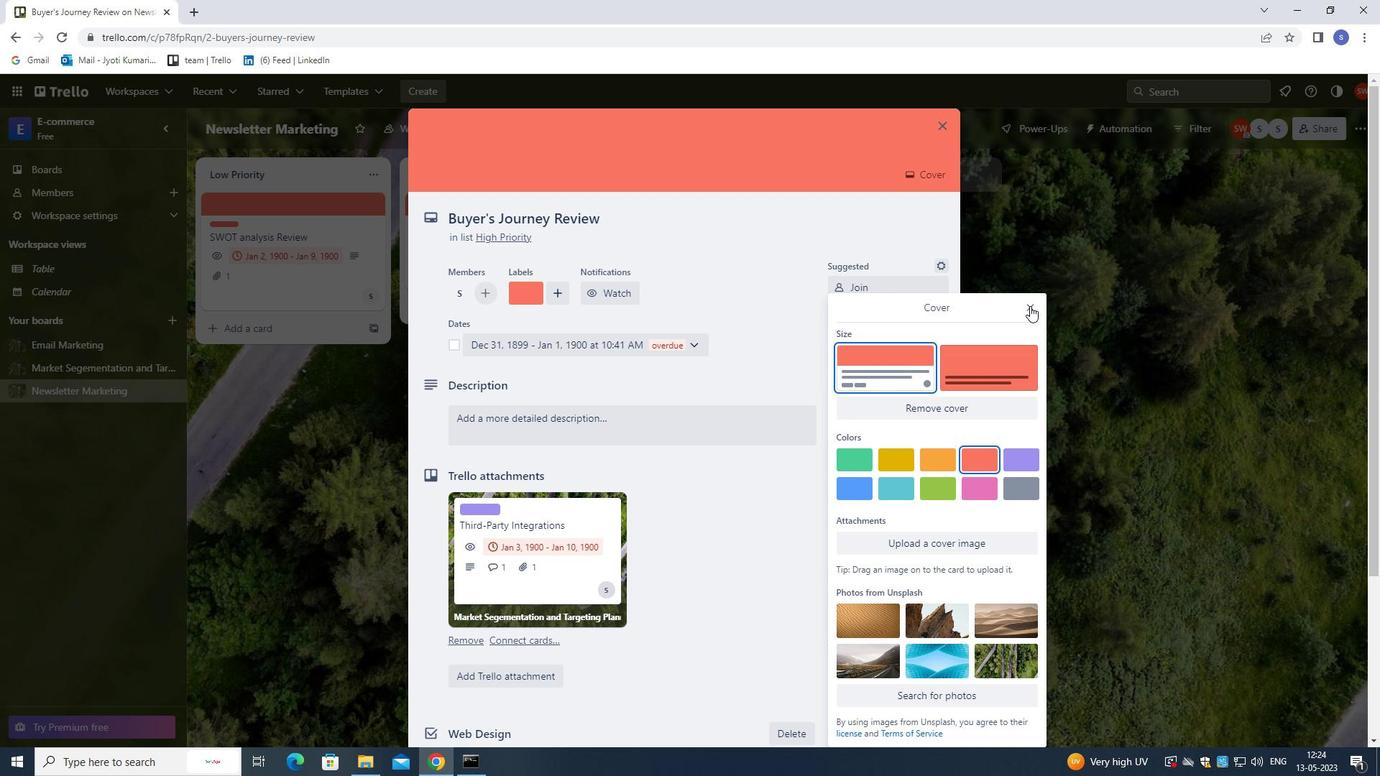 
Action: Mouse moved to (796, 419)
Screenshot: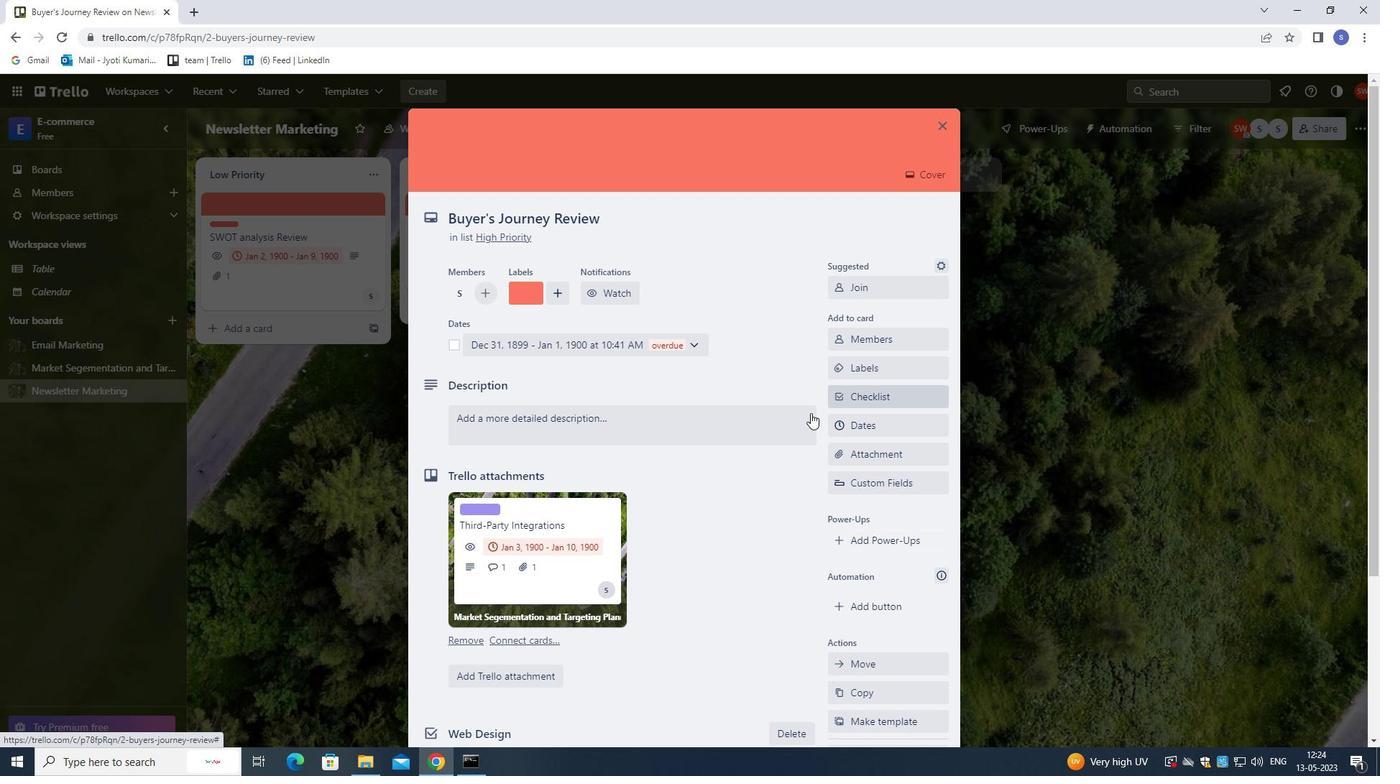 
Action: Mouse pressed left at (796, 419)
Screenshot: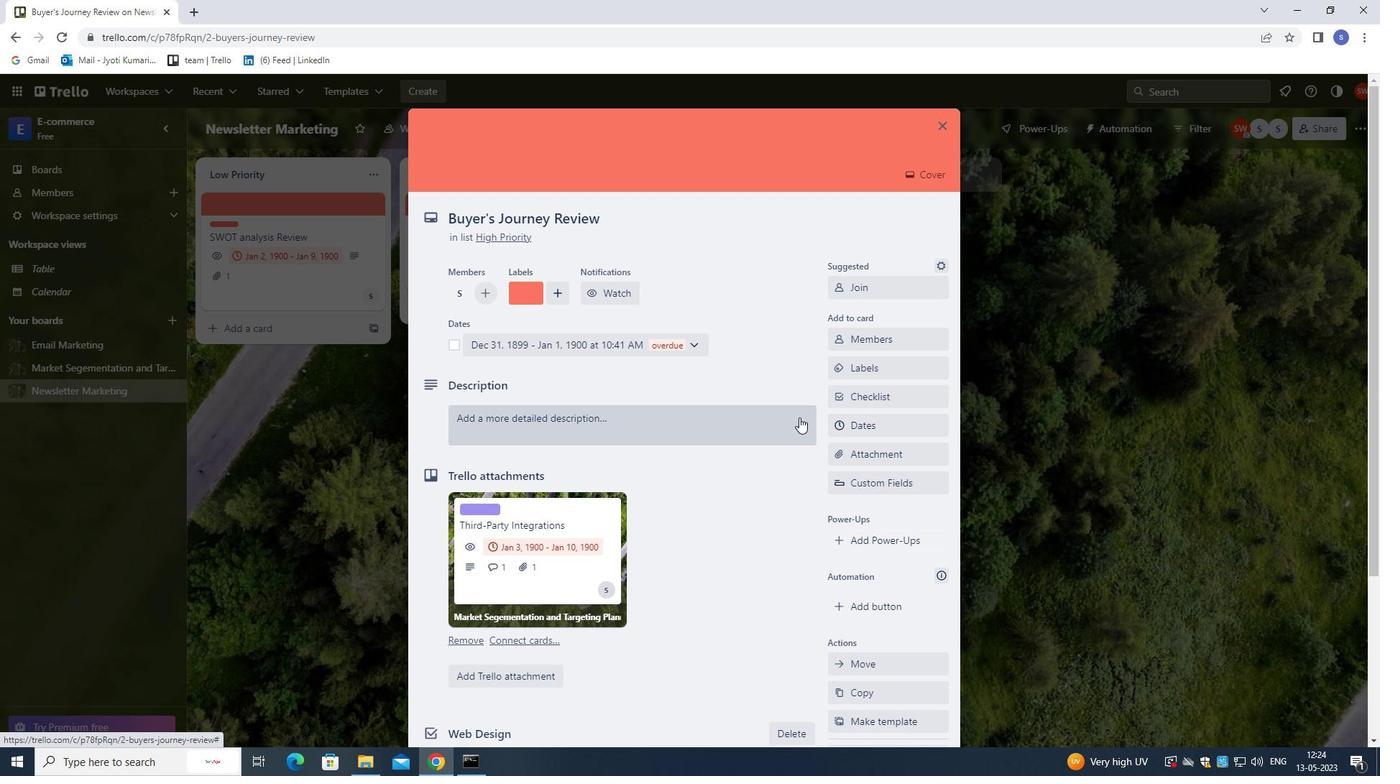 
Action: Mouse moved to (828, 330)
Screenshot: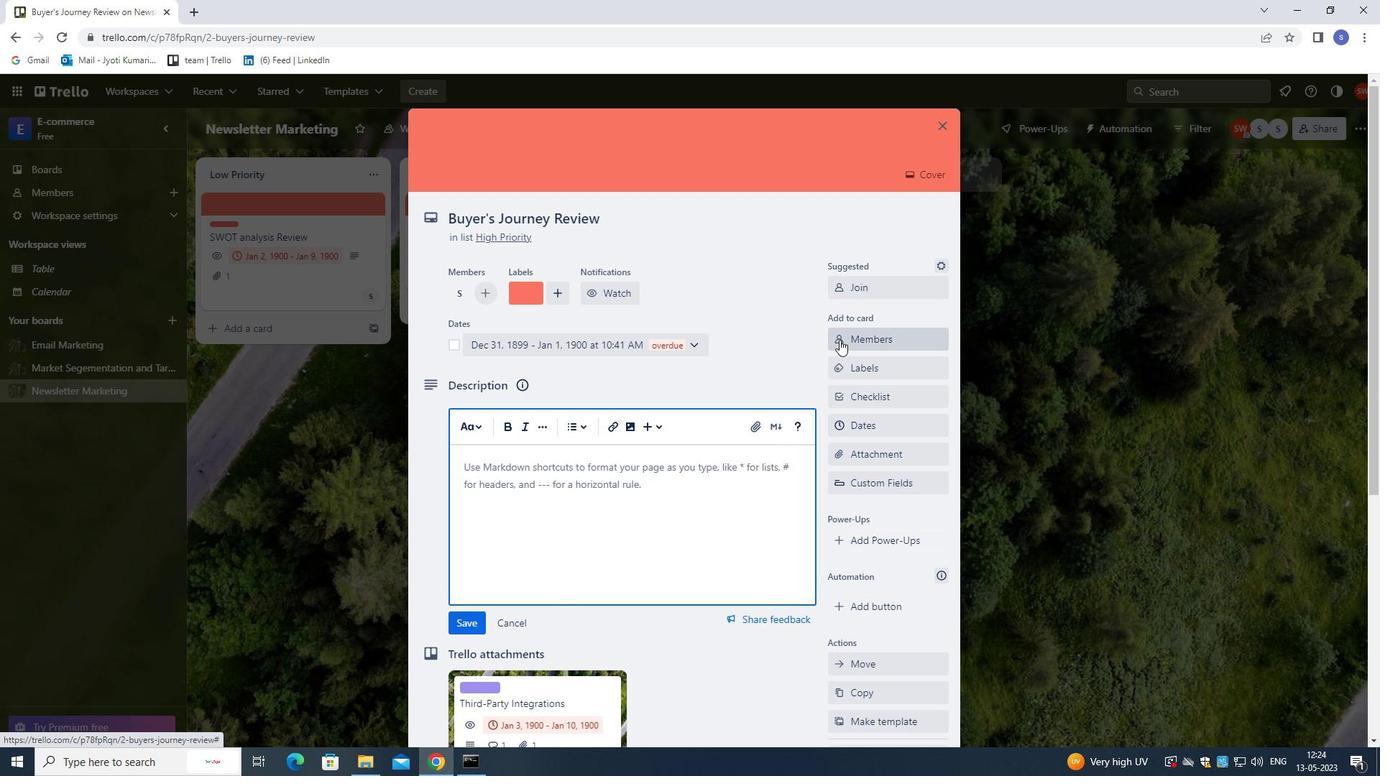 
Action: Key pressed <Key.shift>UPDATE<Key.space>COMPANY<Key.space>BRANDING<Key.space>GUIDELE<Key.backspace>INES.
Screenshot: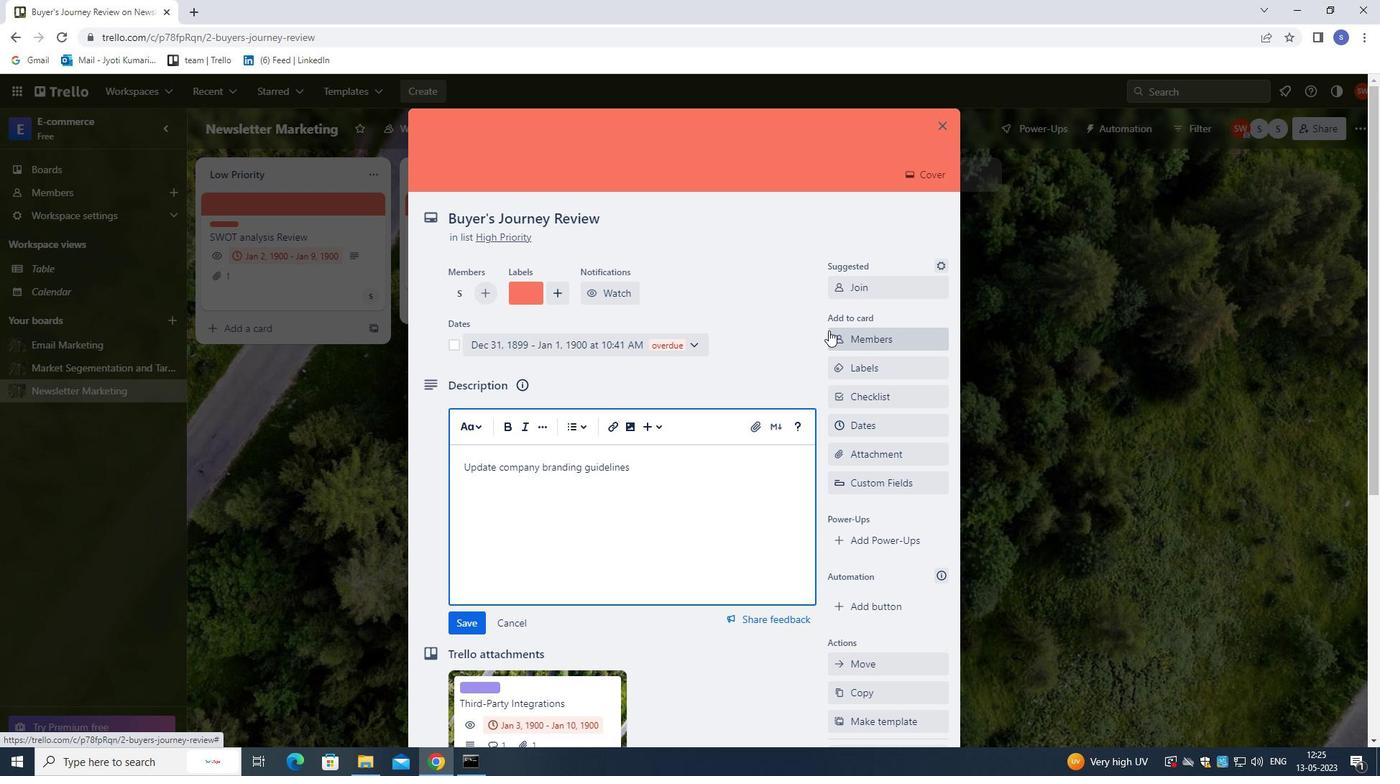 
Action: Mouse moved to (798, 315)
Screenshot: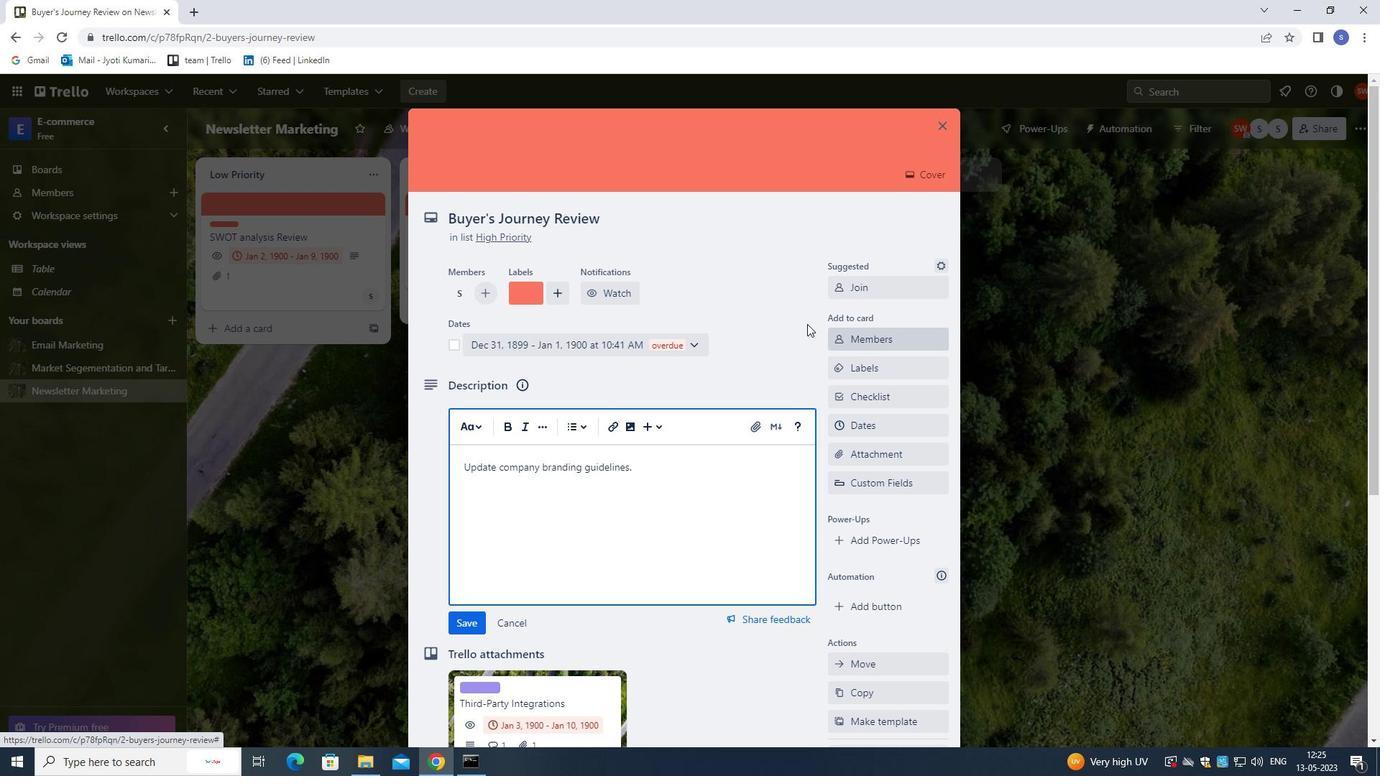 
Action: Mouse scrolled (798, 314) with delta (0, 0)
Screenshot: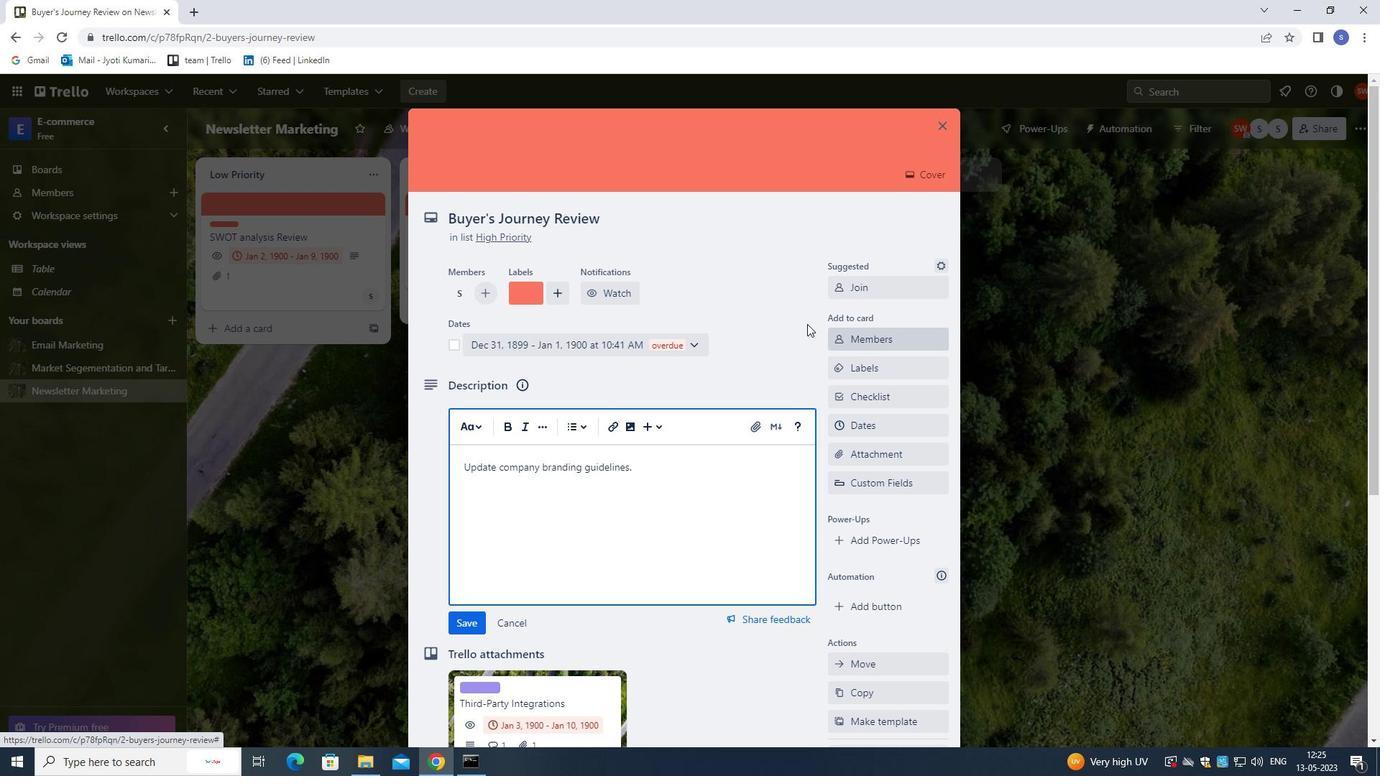 
Action: Mouse moved to (798, 315)
Screenshot: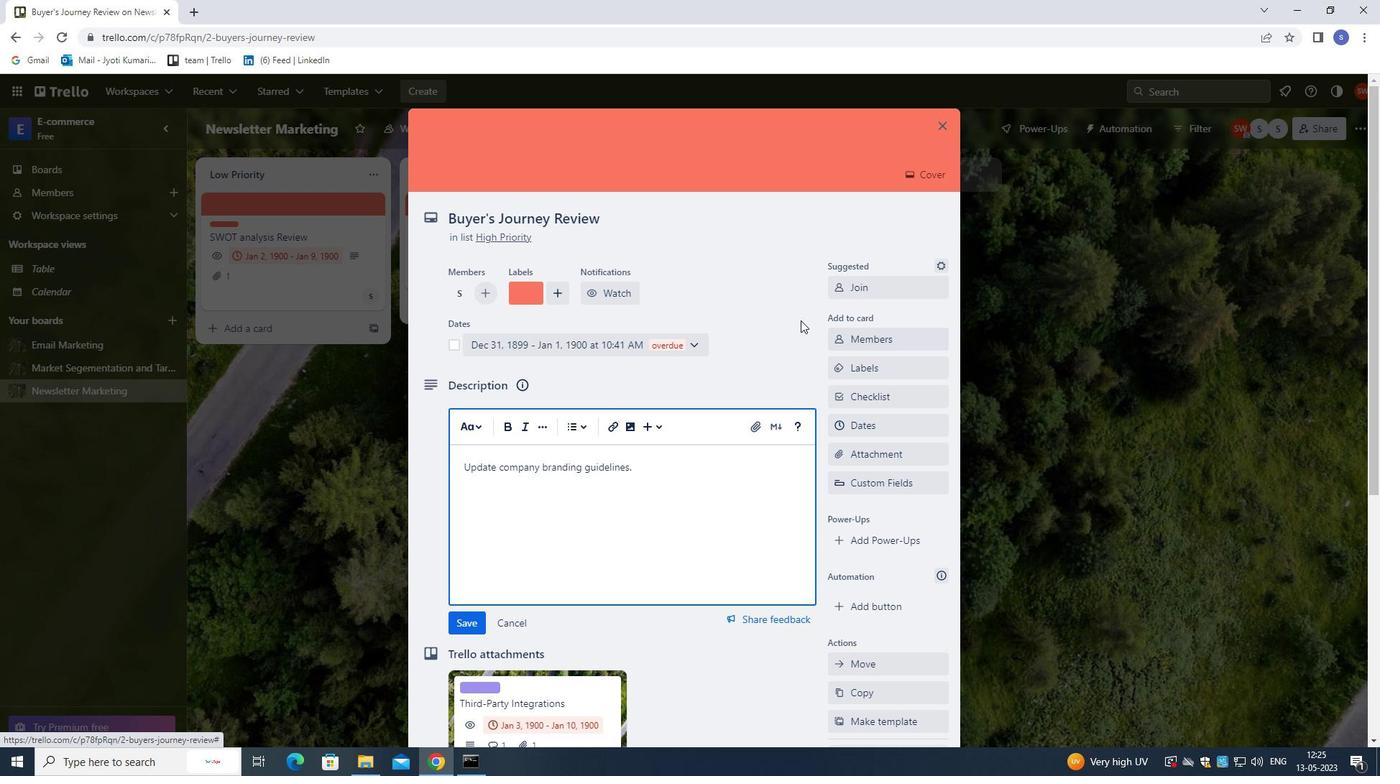 
Action: Mouse scrolled (798, 314) with delta (0, 0)
Screenshot: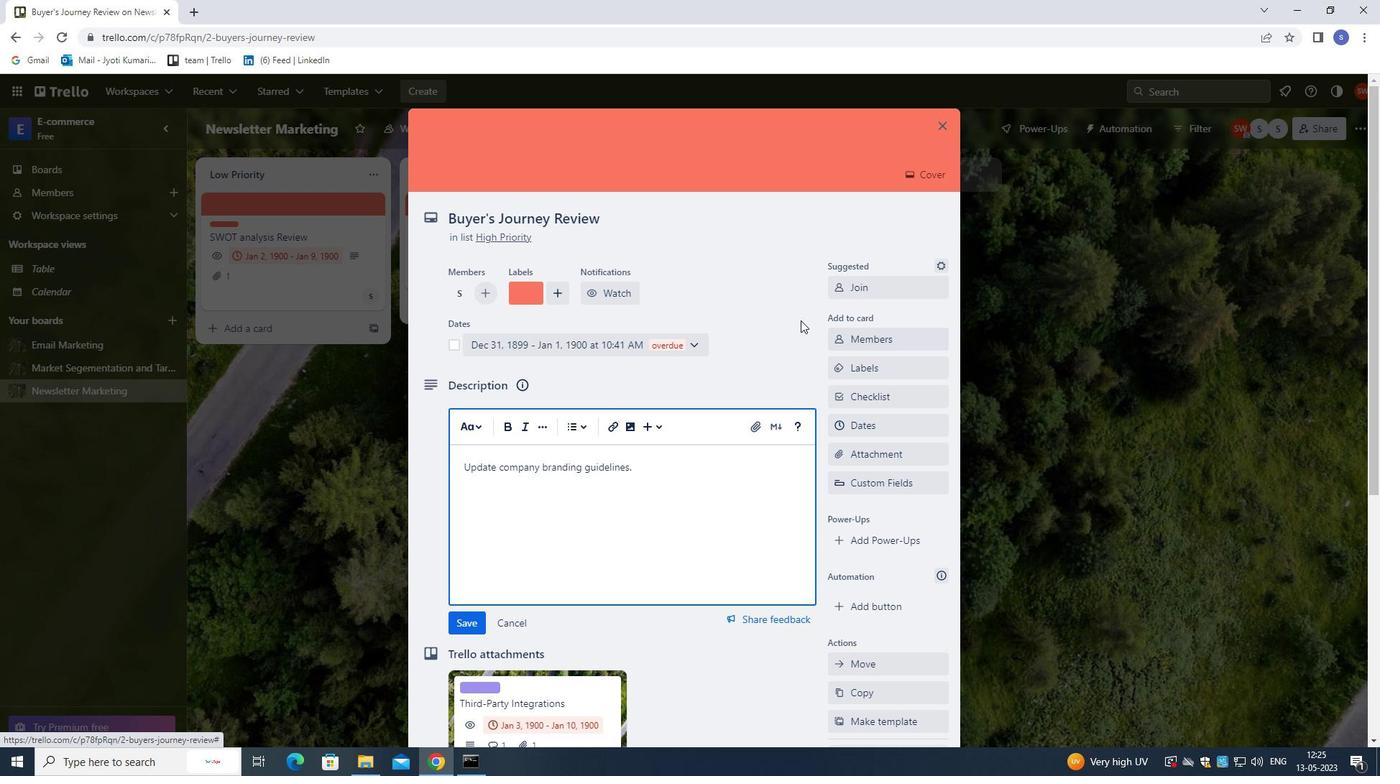 
Action: Mouse scrolled (798, 314) with delta (0, 0)
Screenshot: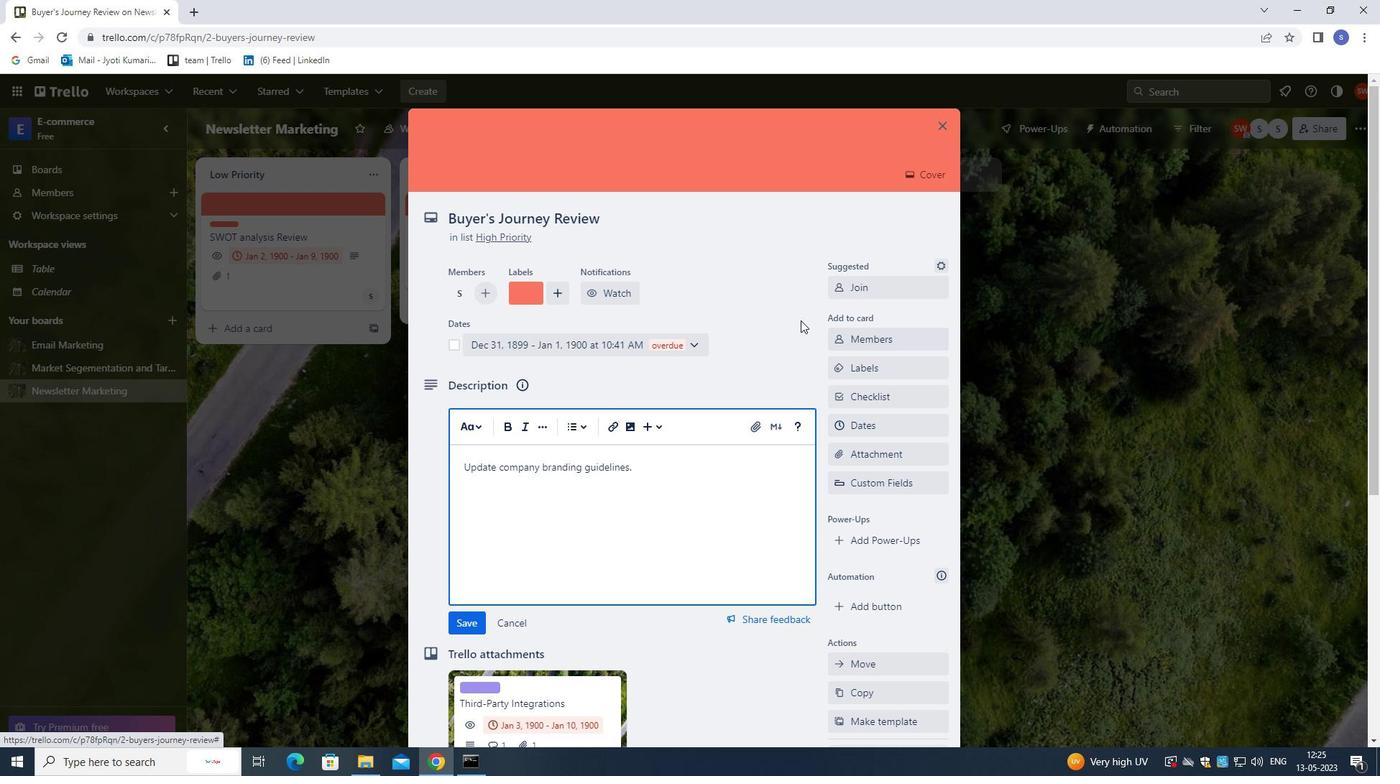 
Action: Mouse scrolled (798, 314) with delta (0, 0)
Screenshot: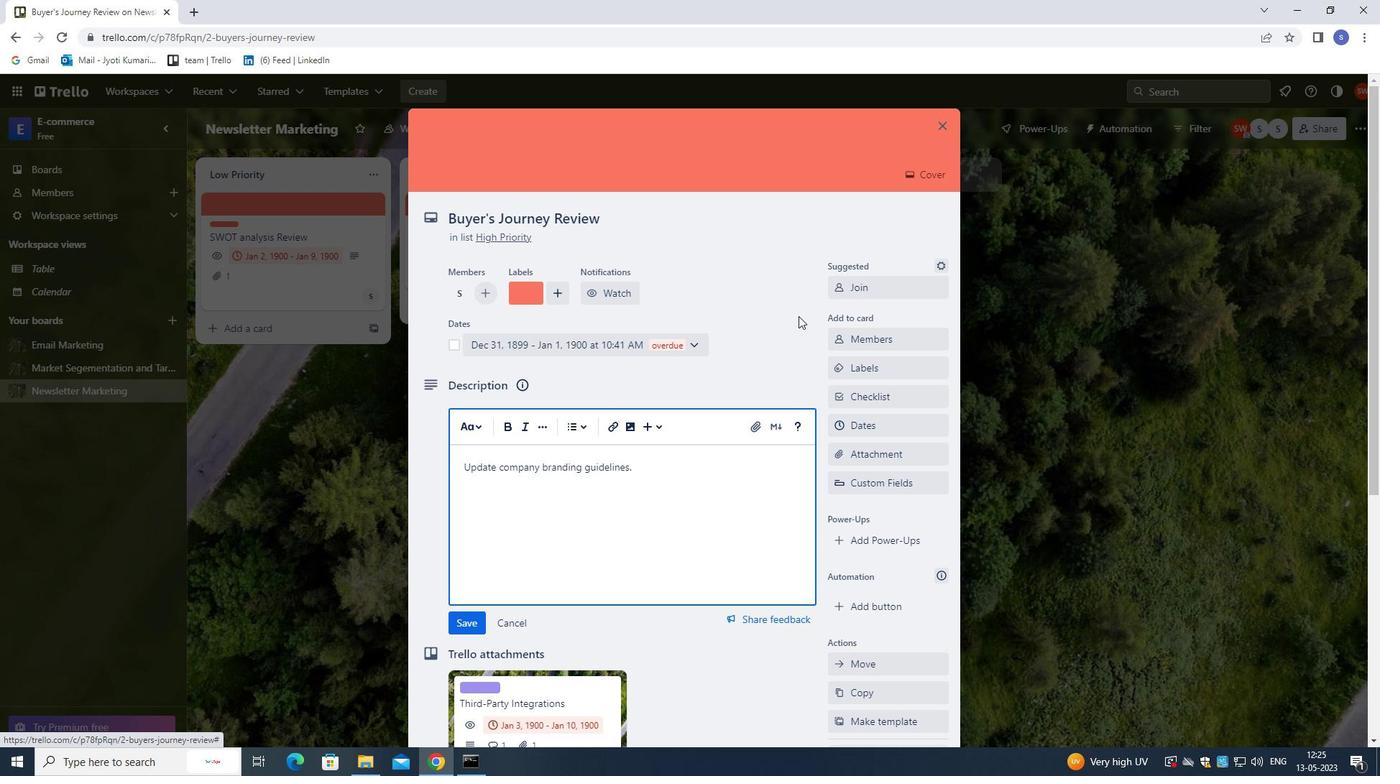 
Action: Mouse scrolled (798, 314) with delta (0, 0)
Screenshot: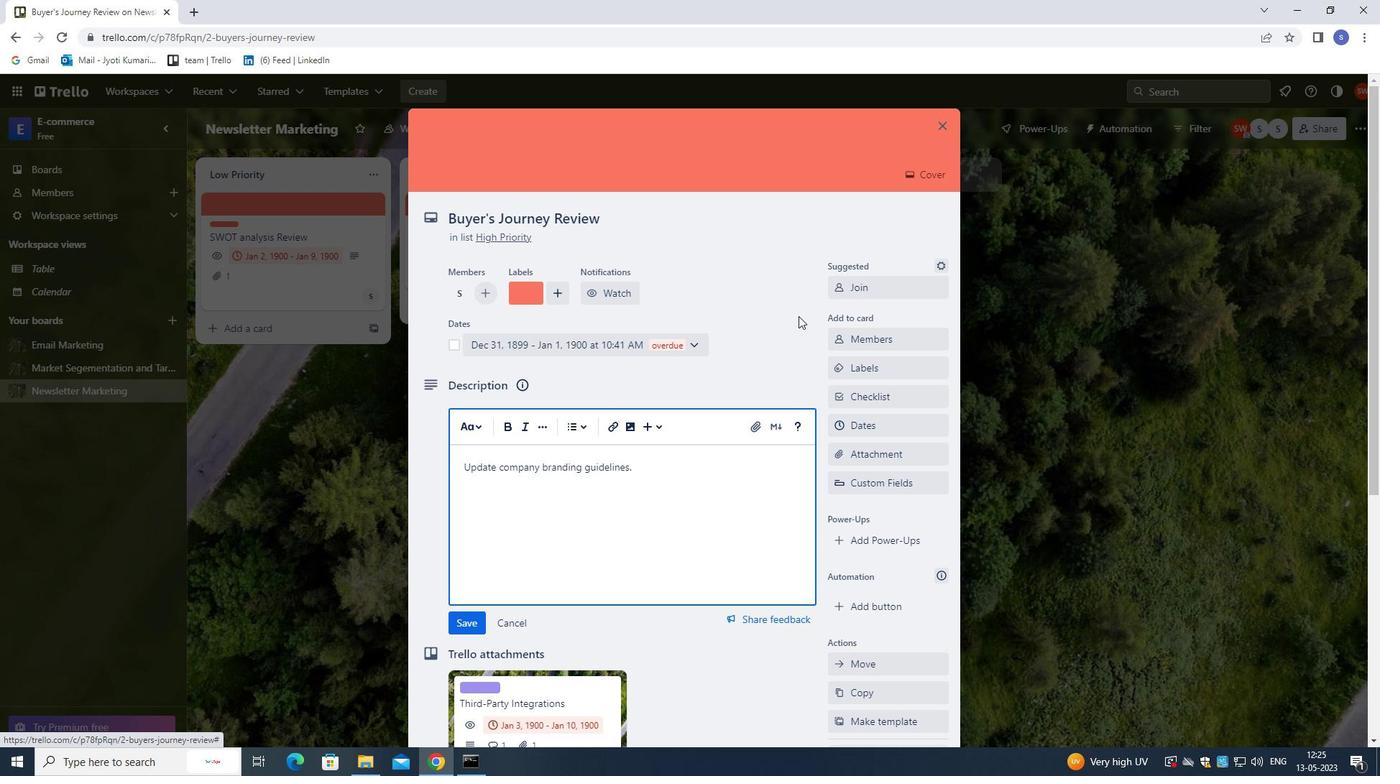 
Action: Mouse moved to (795, 324)
Screenshot: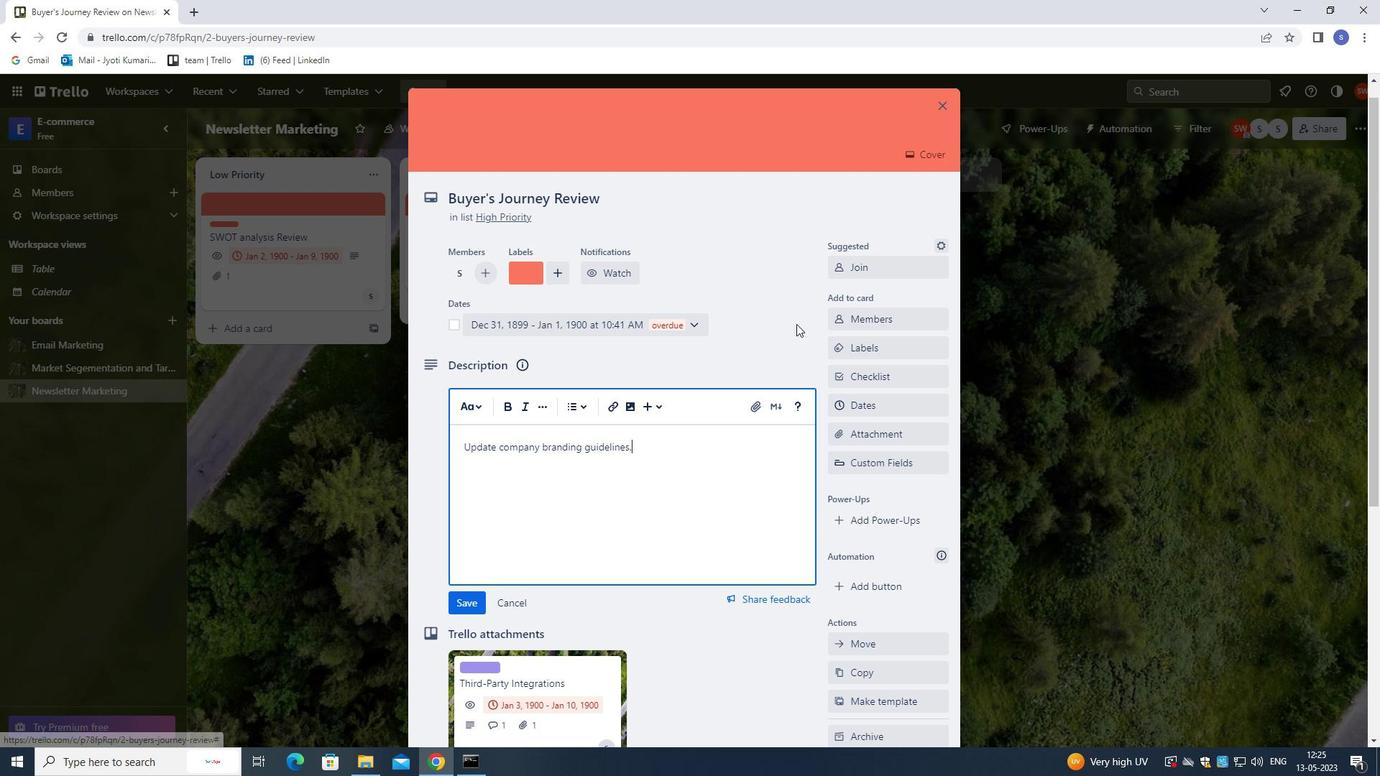 
Action: Mouse scrolled (795, 324) with delta (0, 0)
Screenshot: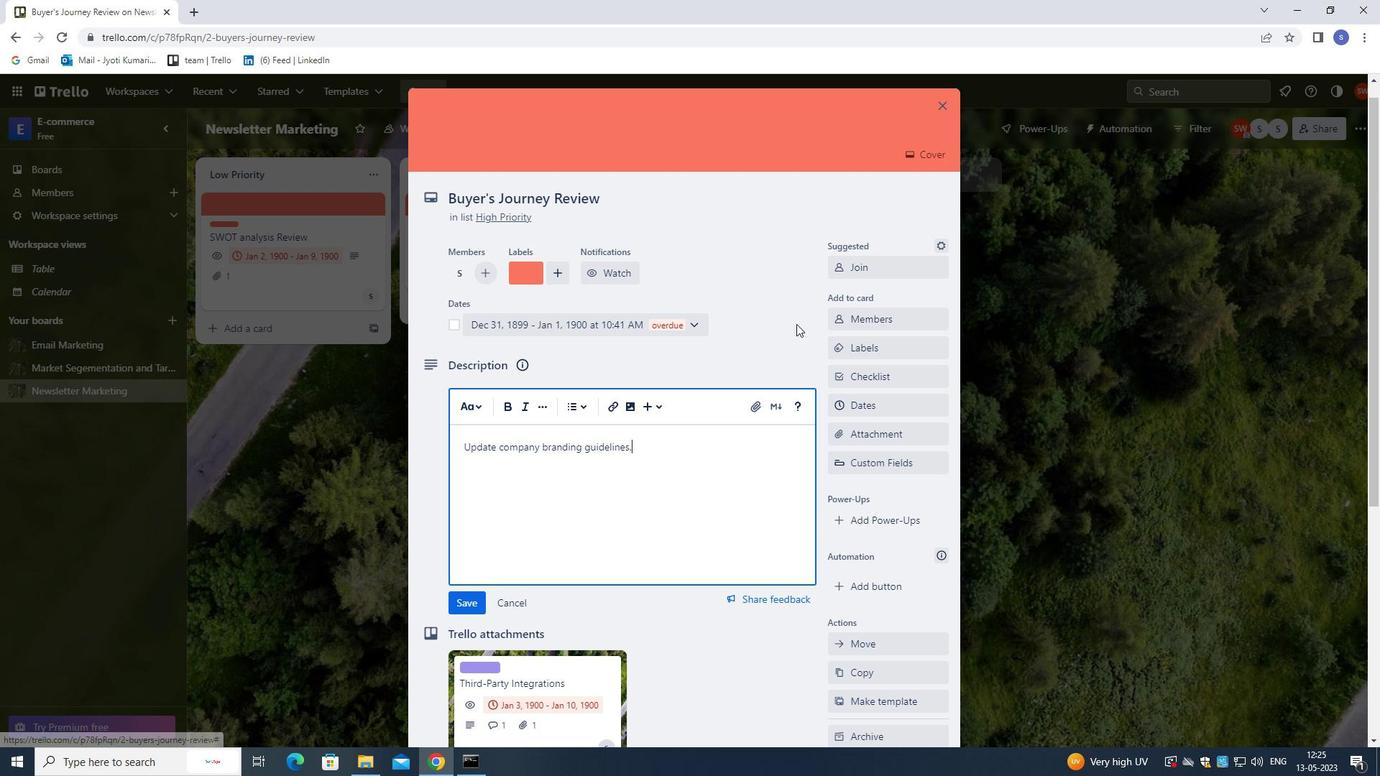 
Action: Mouse scrolled (795, 324) with delta (0, 0)
Screenshot: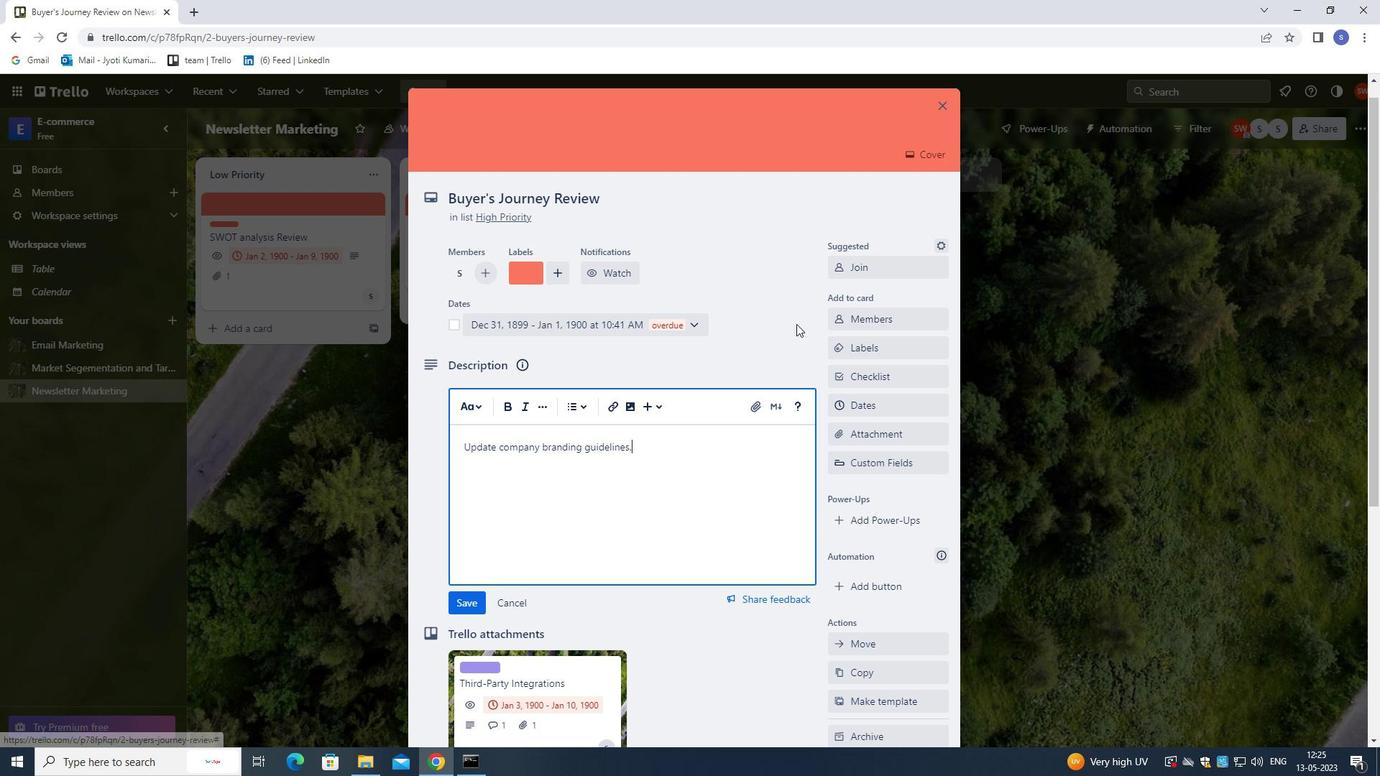 
Action: Mouse scrolled (795, 324) with delta (0, 0)
Screenshot: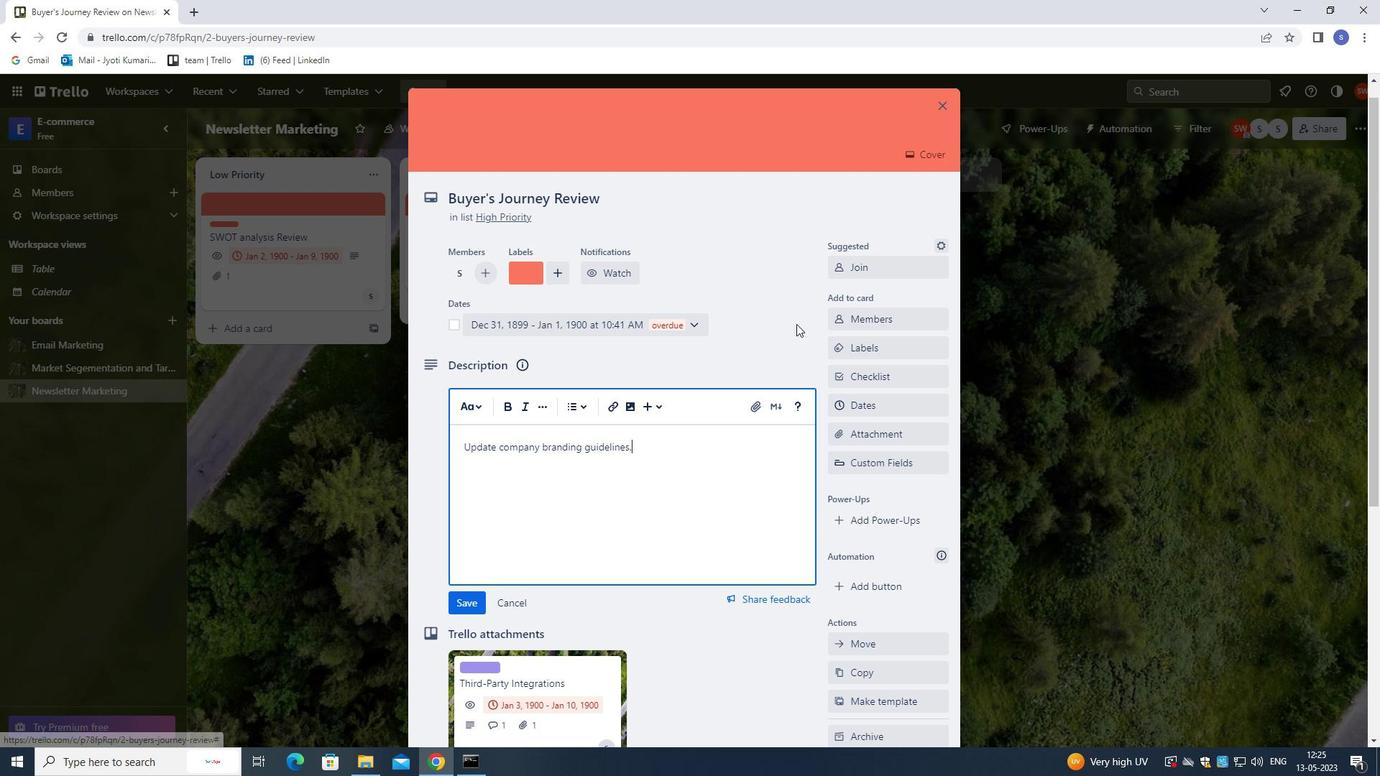 
Action: Mouse moved to (795, 327)
Screenshot: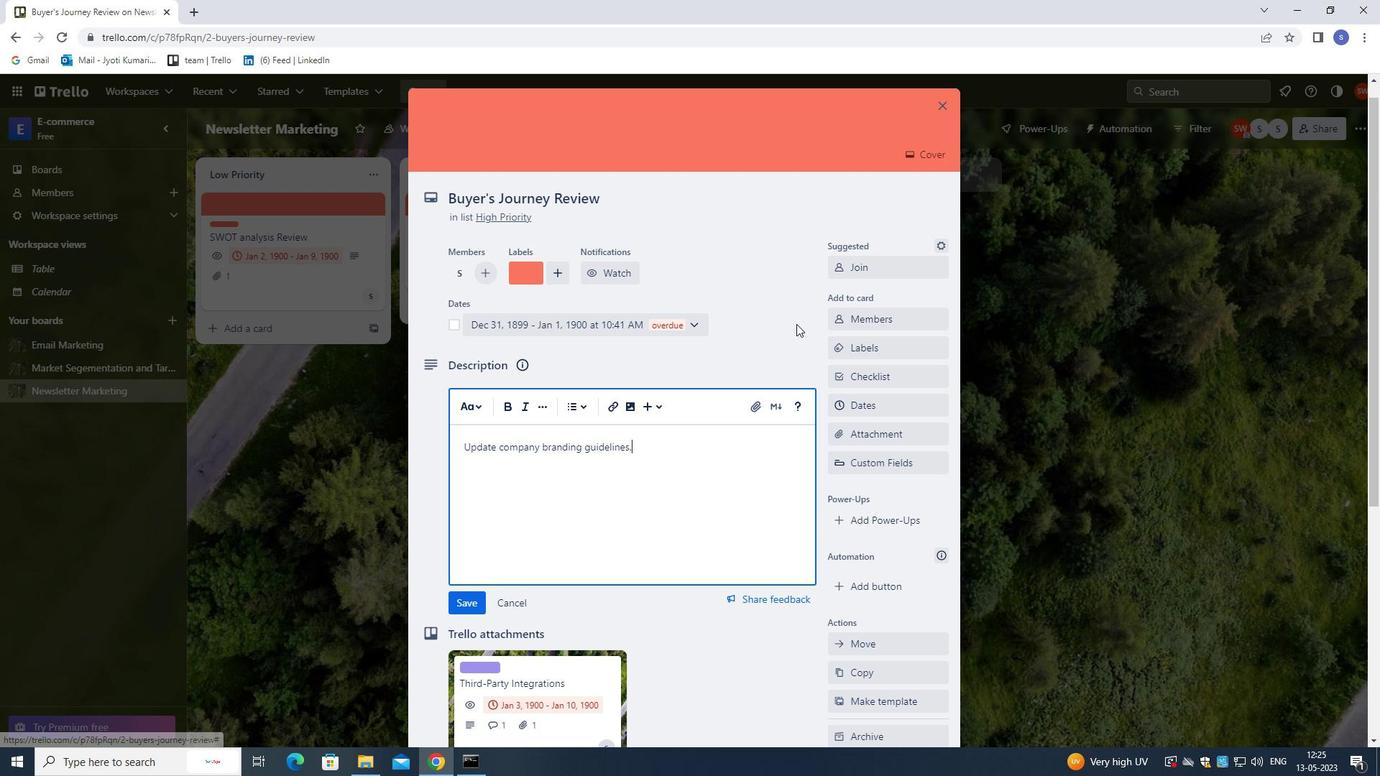 
Action: Mouse scrolled (795, 327) with delta (0, 0)
Screenshot: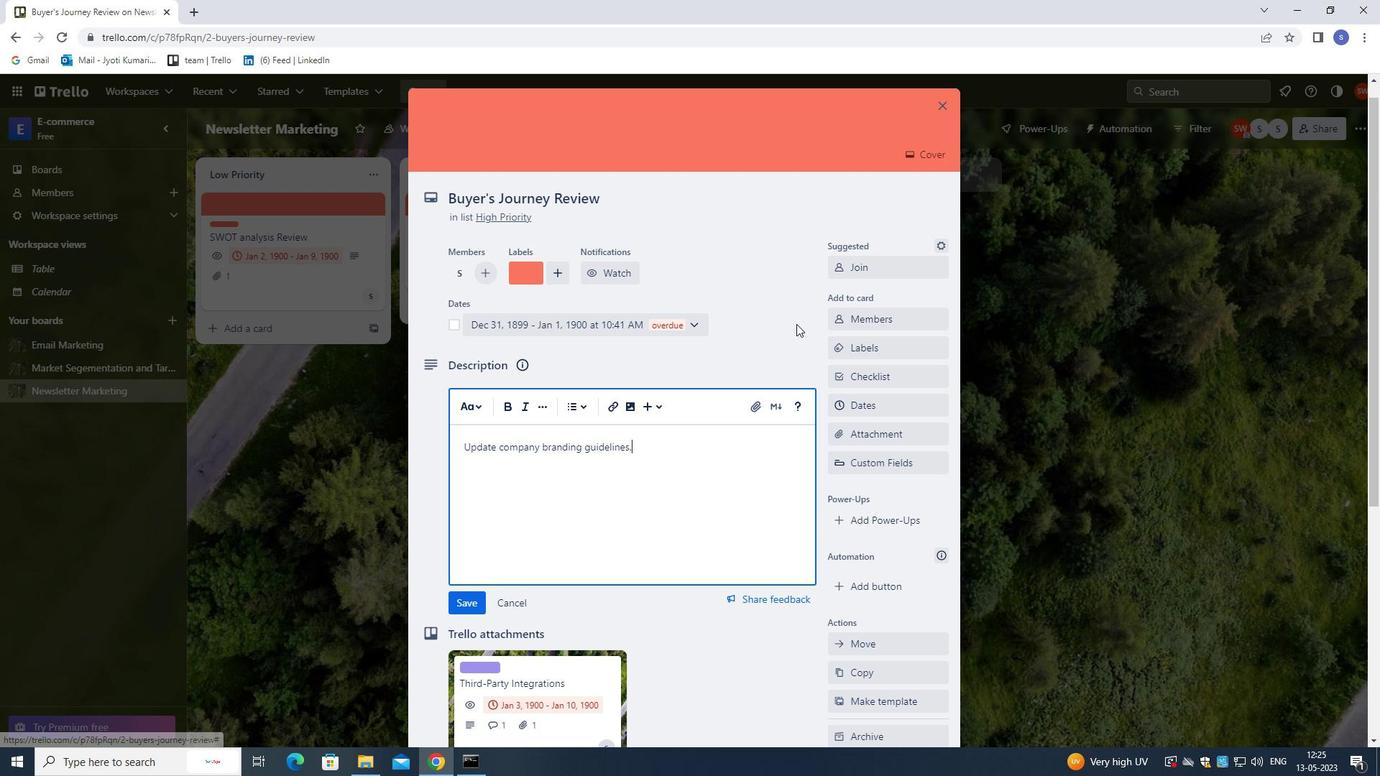 
Action: Mouse moved to (722, 655)
Screenshot: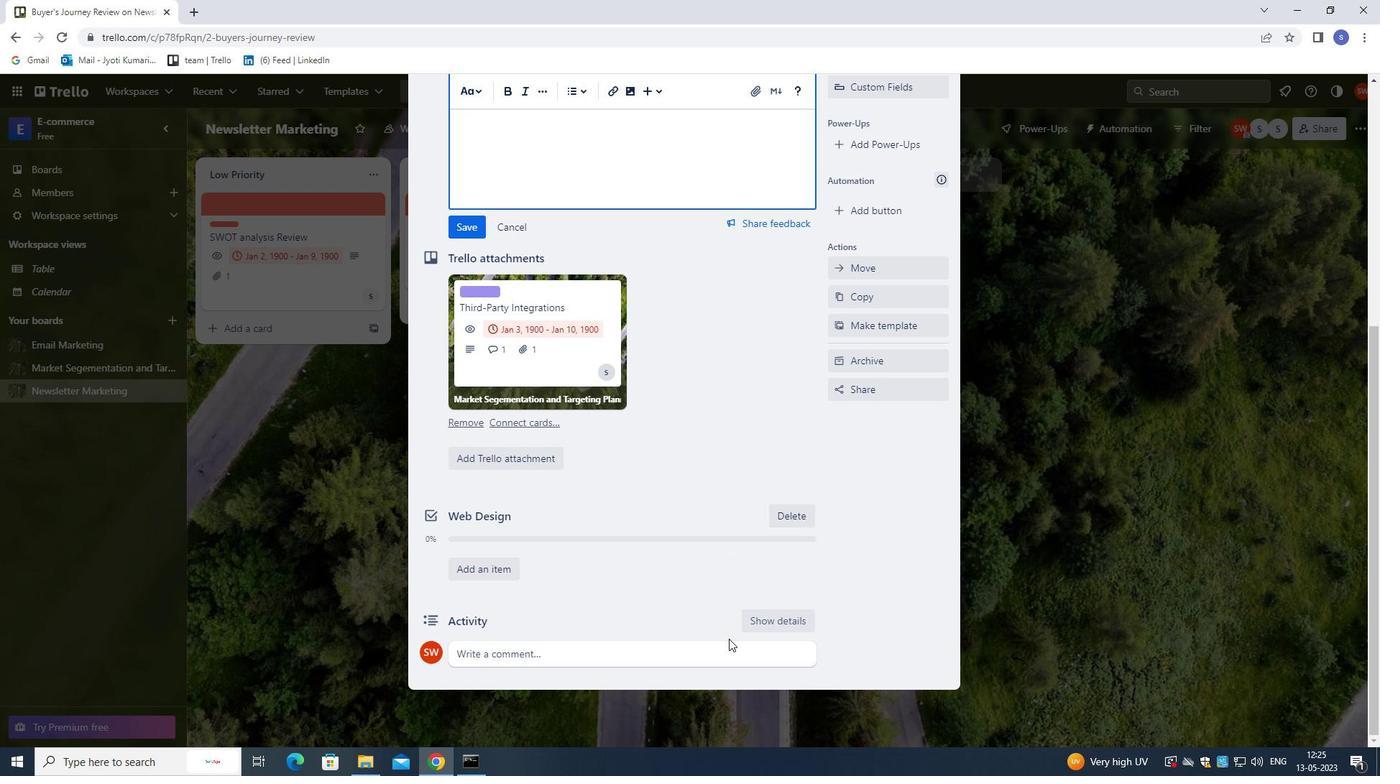 
Action: Mouse pressed left at (722, 655)
Screenshot: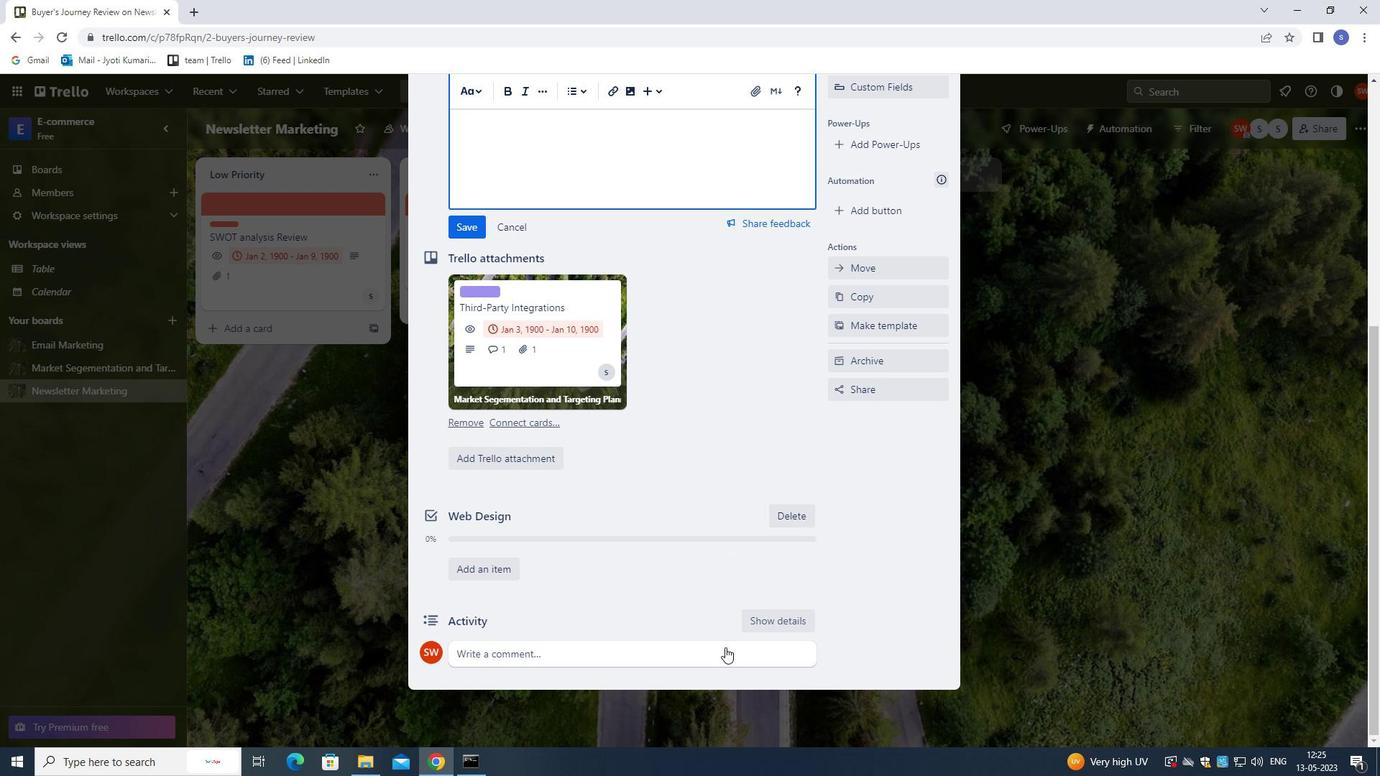
Action: Mouse moved to (740, 546)
Screenshot: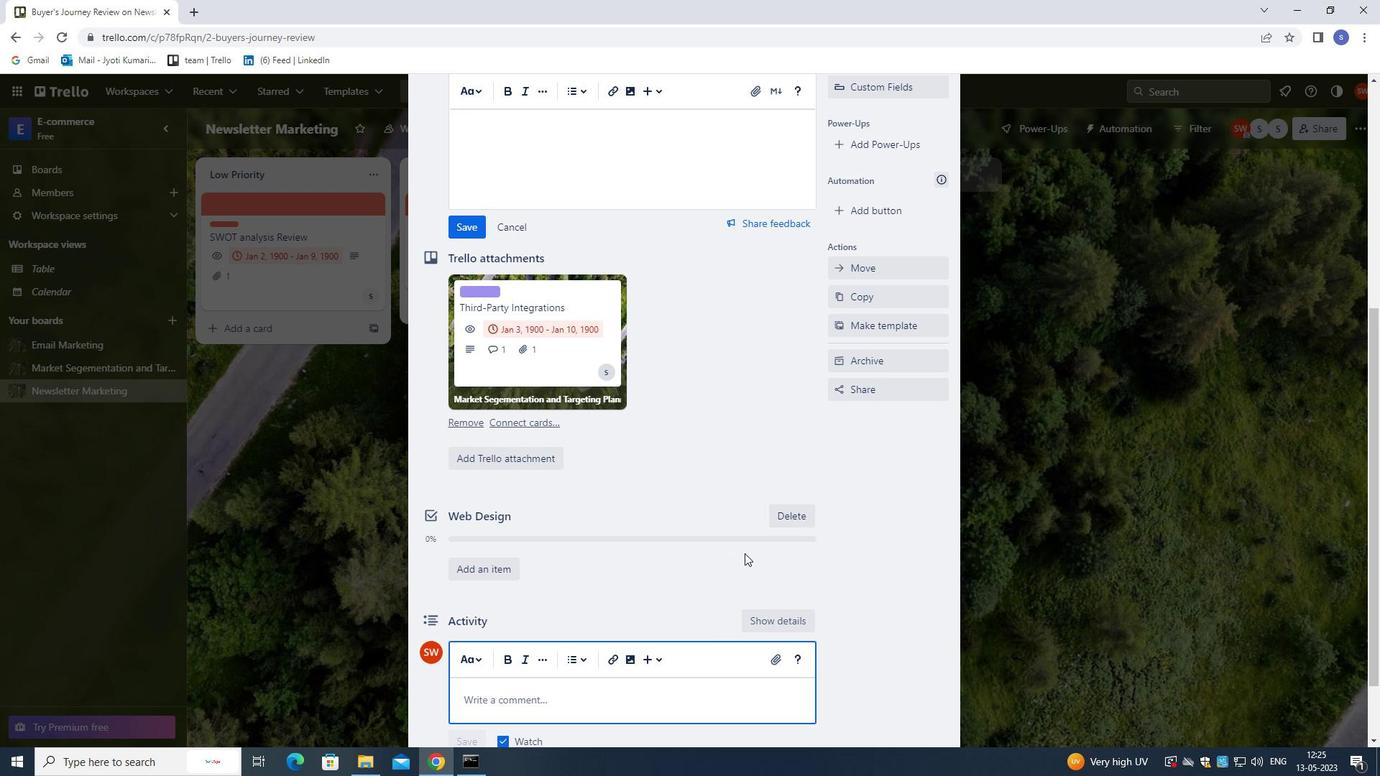 
Action: Key pressed <Key.shift>WE<Key.space>SHOULD<Key.space>APPROACH<Key.space>THIS<Key.space>TASK<Key.space>WITH<Key.space>A<Key.space>SENSE<Key.space>OF<Key.space>HUMANITY,<Key.space>RECOGNITION<Key.space>THAT<Key.space>WE<Key.space><Key.space>DO<Key.space>NOT<Key.space>HAVE<Key.space>ALL<Key.space>TH<Key.space><Key.backspace>E<Key.space>AS<Key.backspace>NSWER<Key.space>AND<Key.space>OPEN<Key.space>TO<Key.space>LEARNING<Key.space>FROM<Key.space>OTHERS.
Screenshot: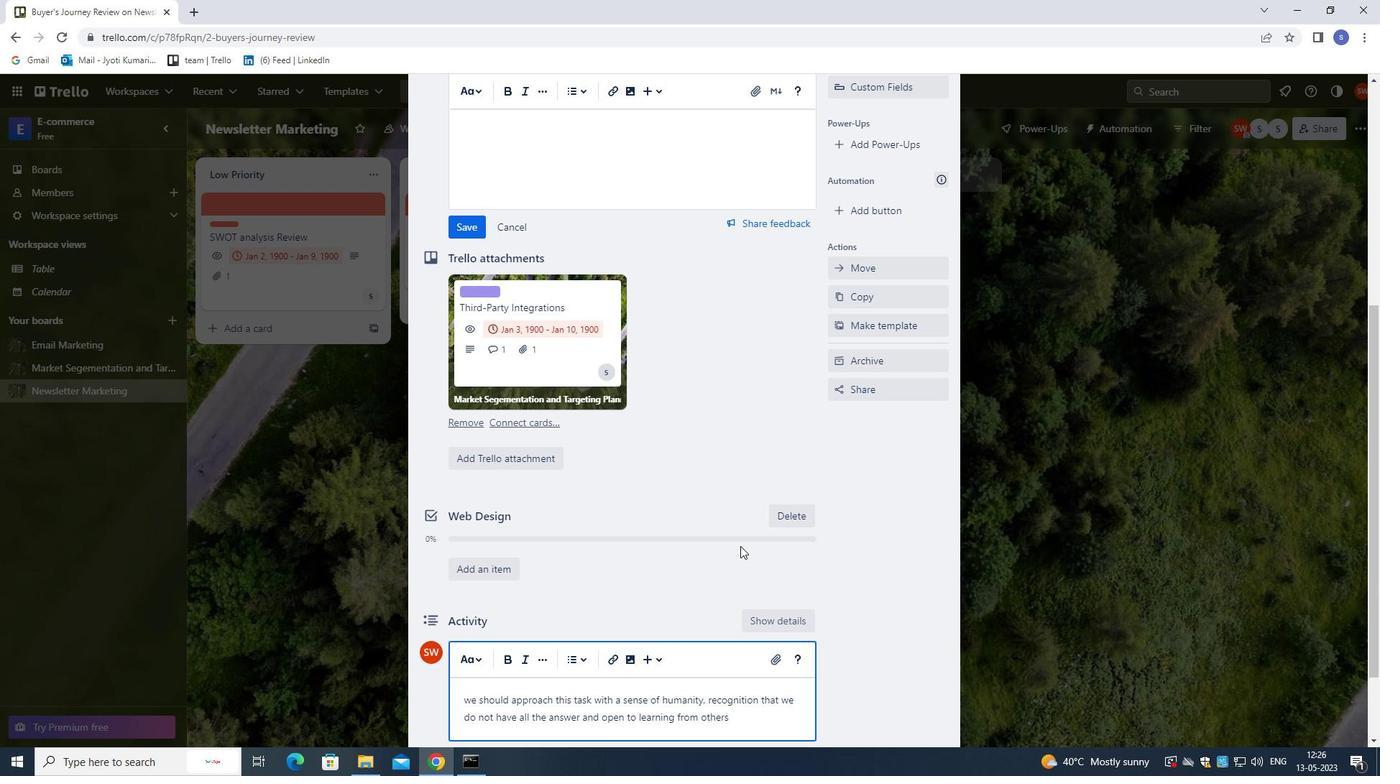 
Action: Mouse moved to (469, 225)
Screenshot: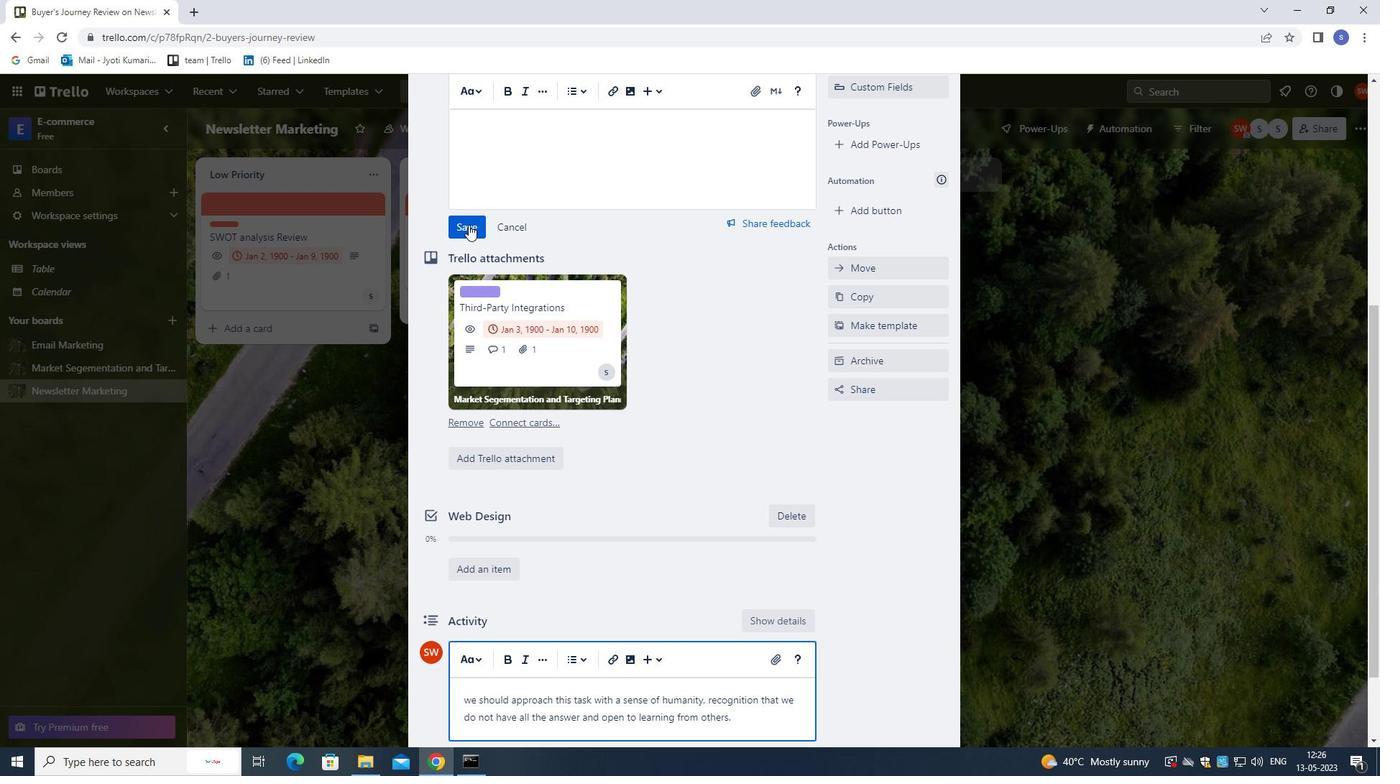 
Action: Mouse pressed left at (469, 225)
Screenshot: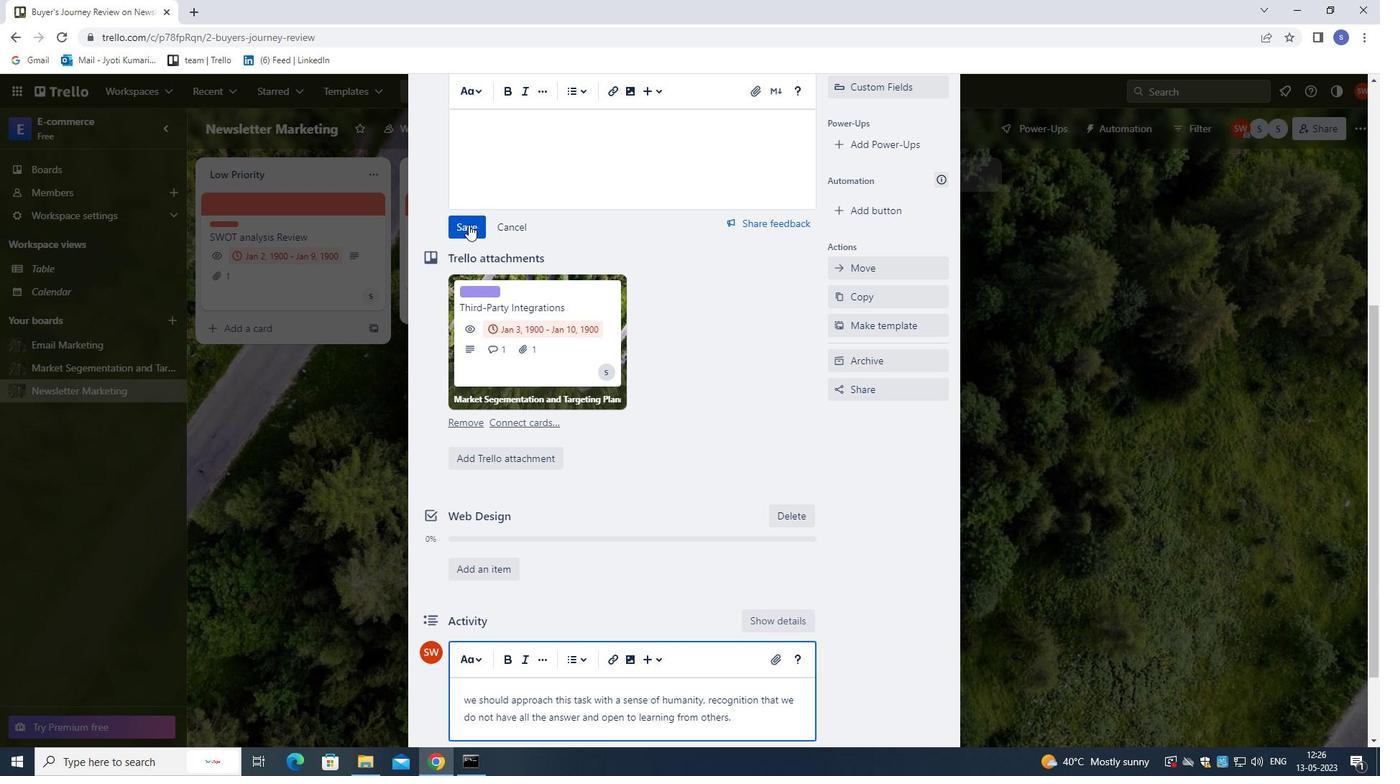 
Action: Mouse moved to (612, 408)
Screenshot: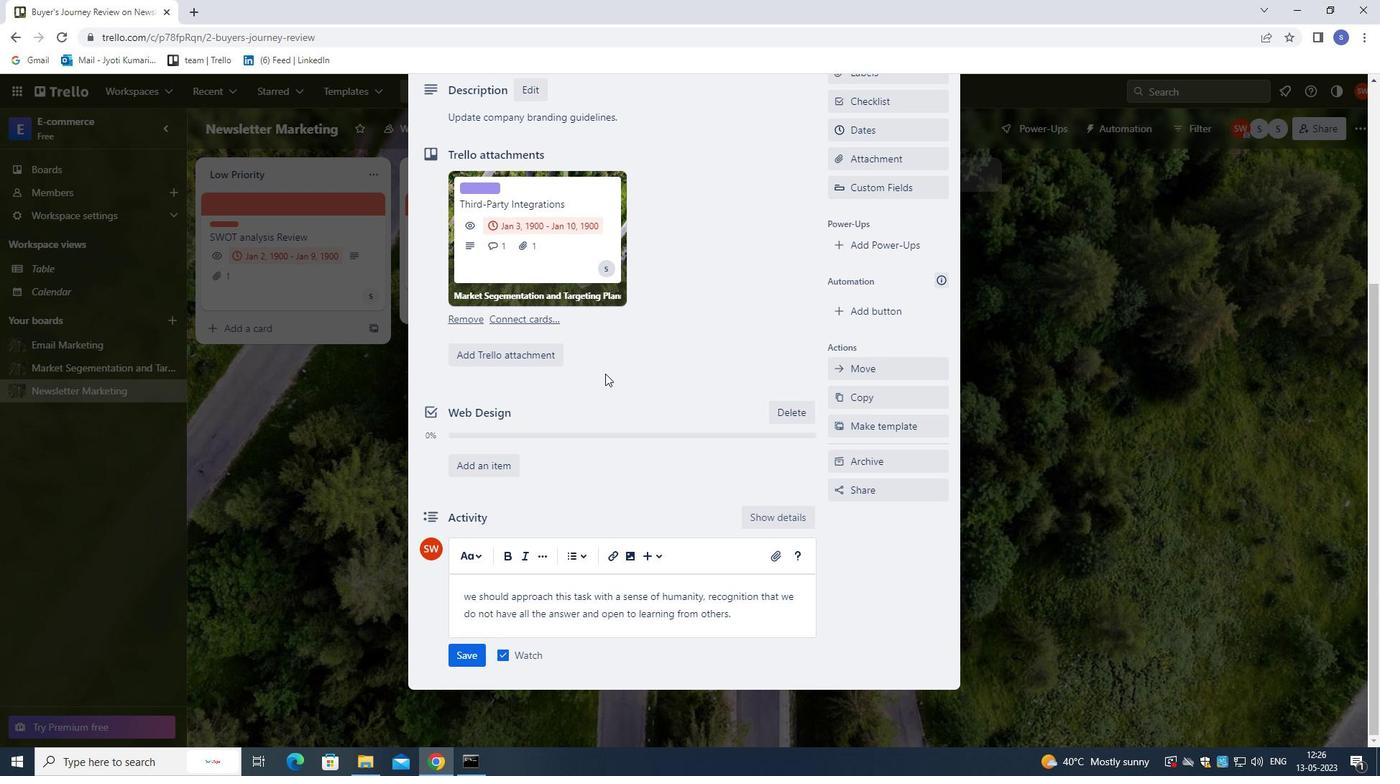 
Action: Mouse scrolled (612, 407) with delta (0, 0)
Screenshot: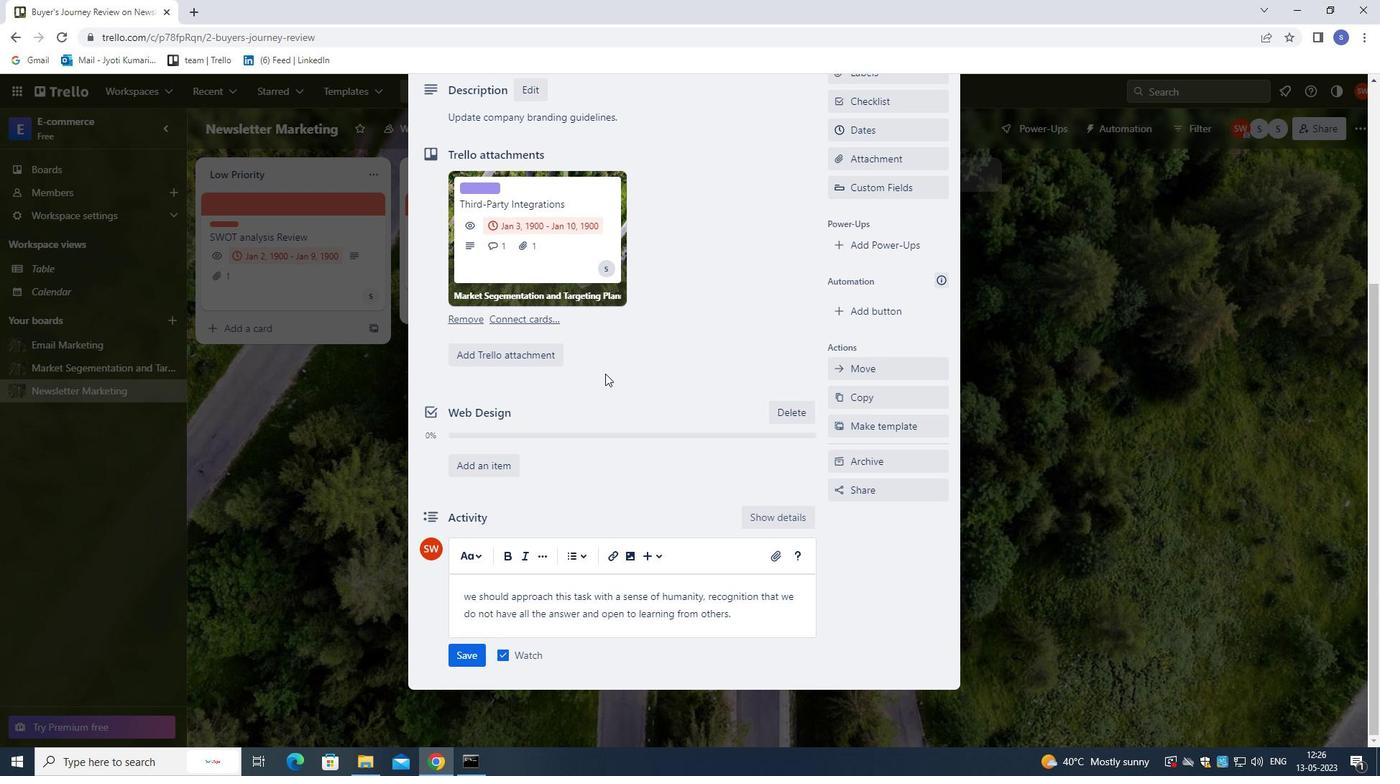 
Action: Mouse moved to (613, 417)
Screenshot: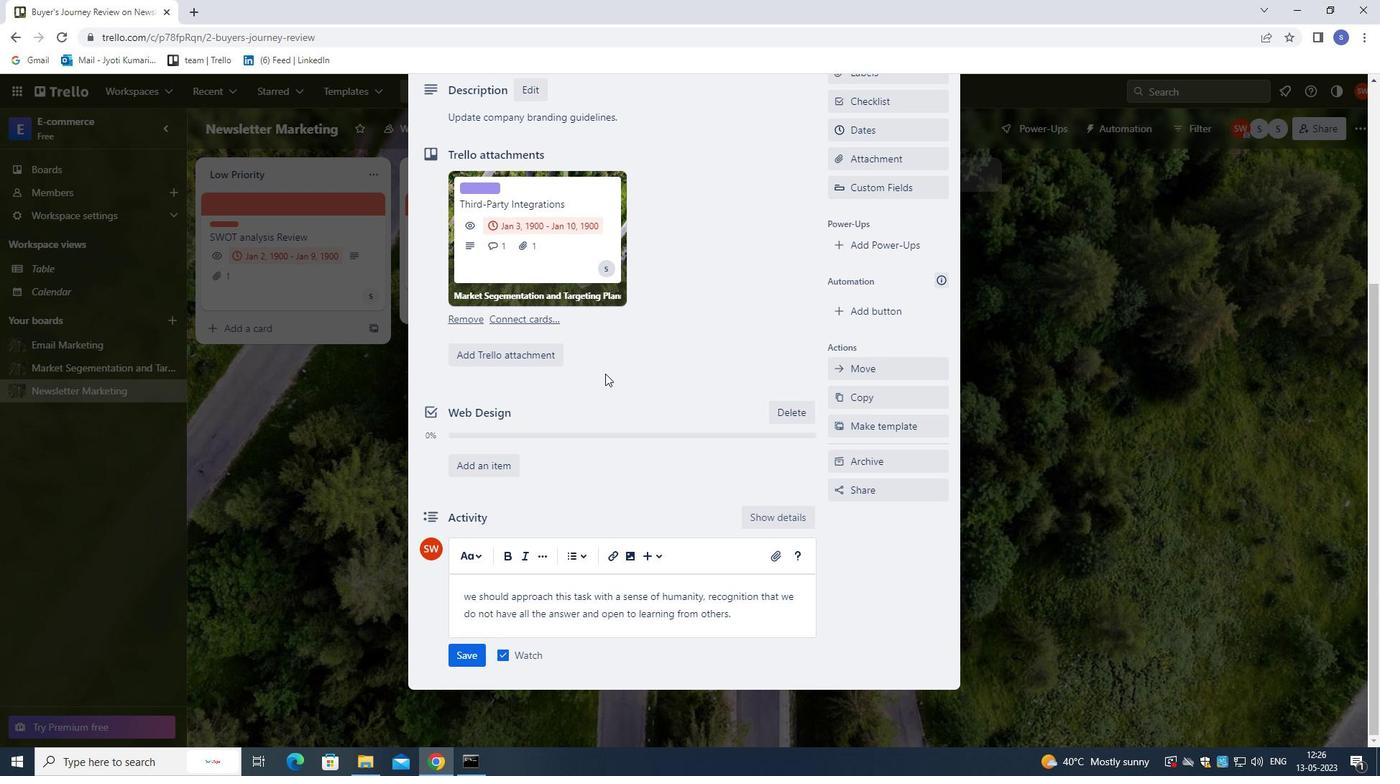 
Action: Mouse scrolled (613, 416) with delta (0, 0)
Screenshot: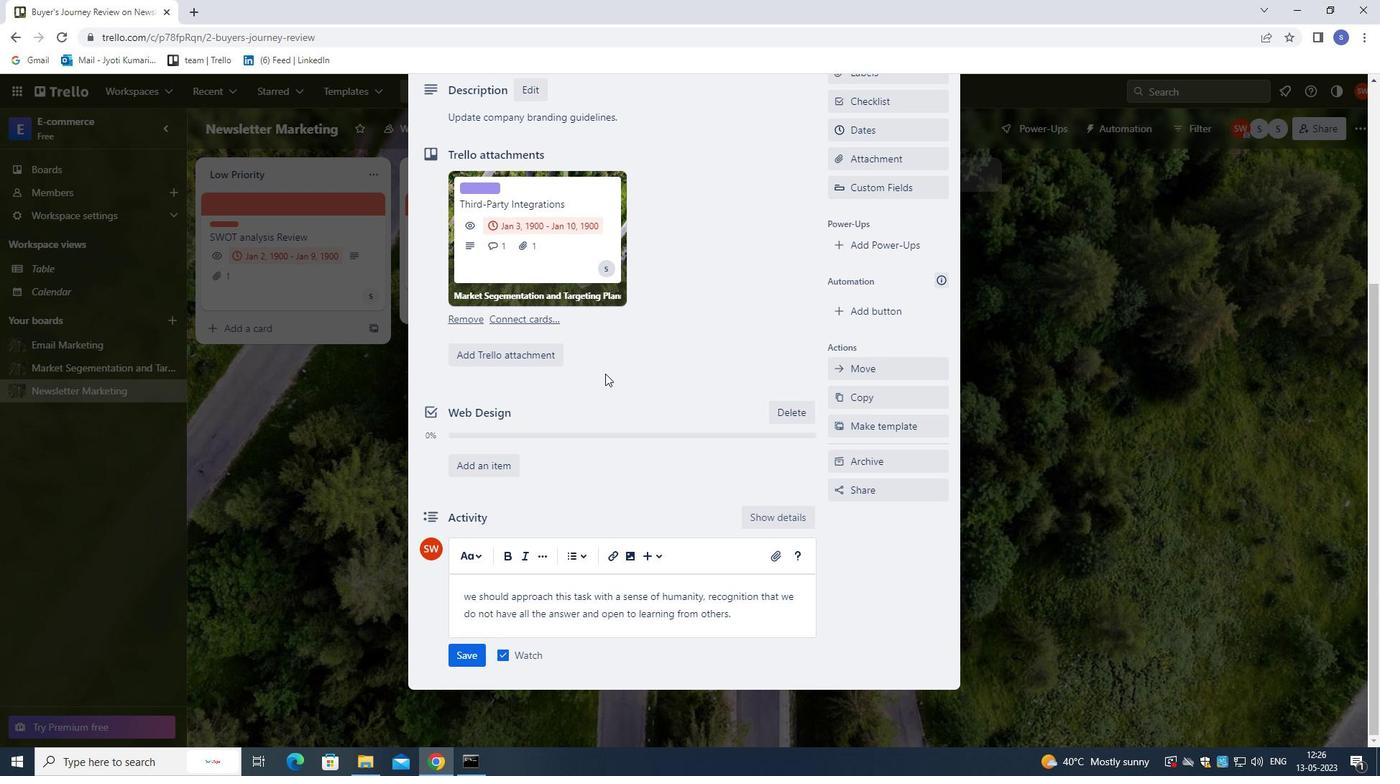 
Action: Mouse moved to (613, 421)
Screenshot: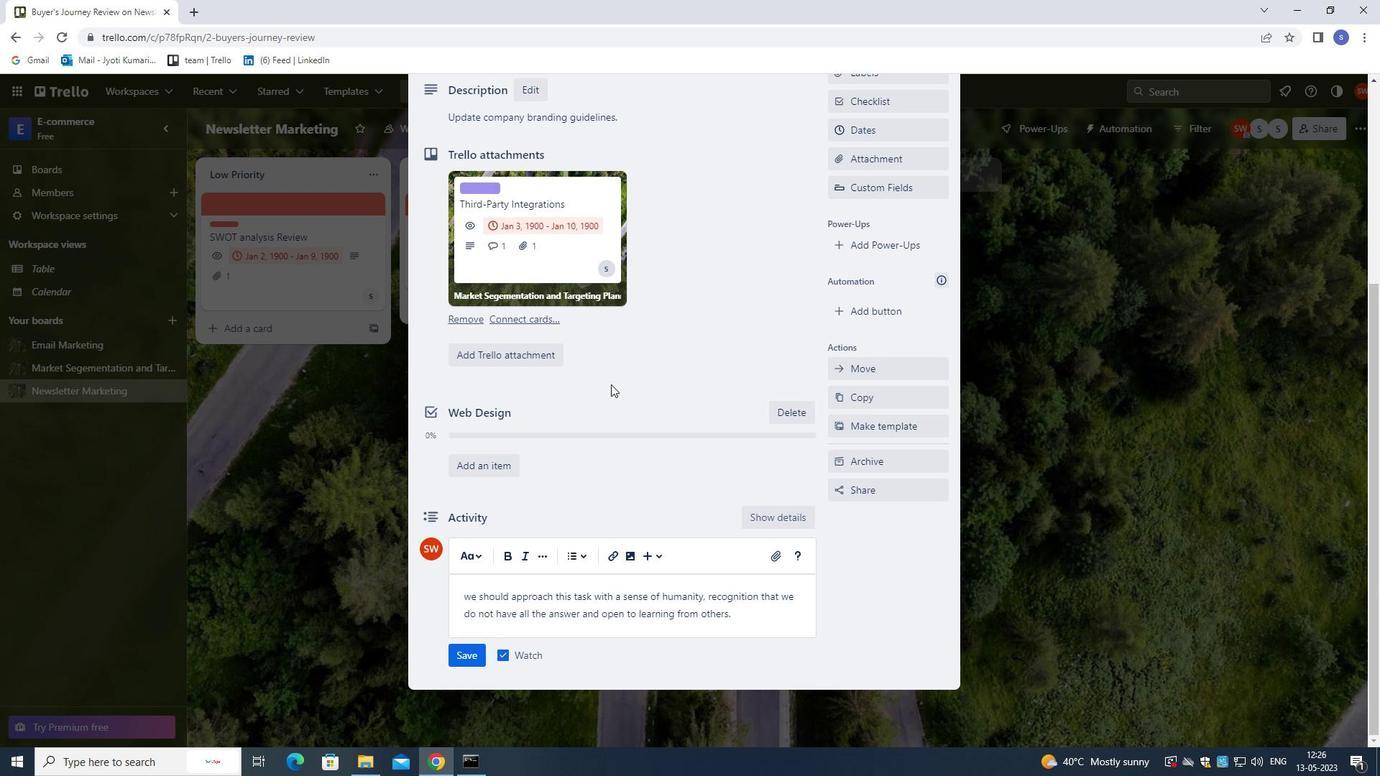 
Action: Mouse scrolled (613, 420) with delta (0, 0)
Screenshot: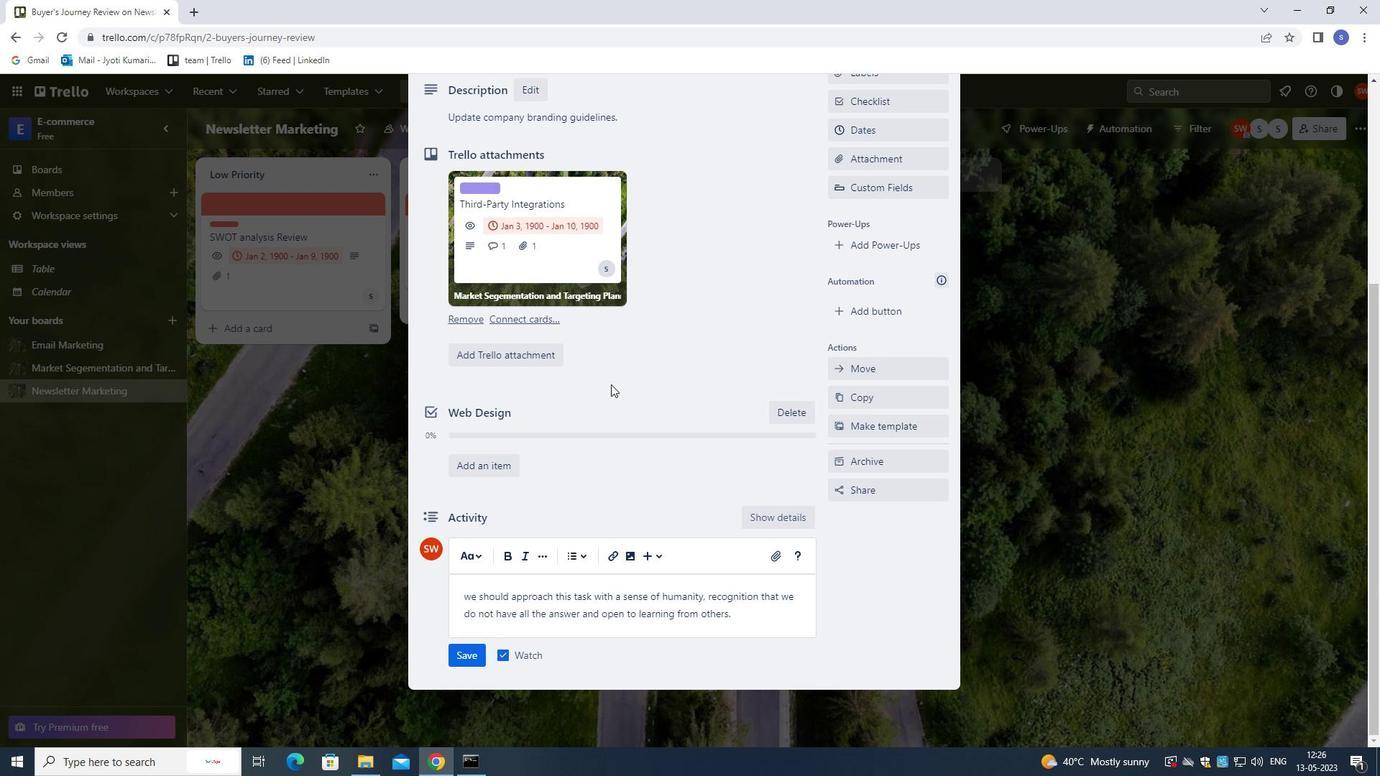 
Action: Mouse moved to (614, 423)
Screenshot: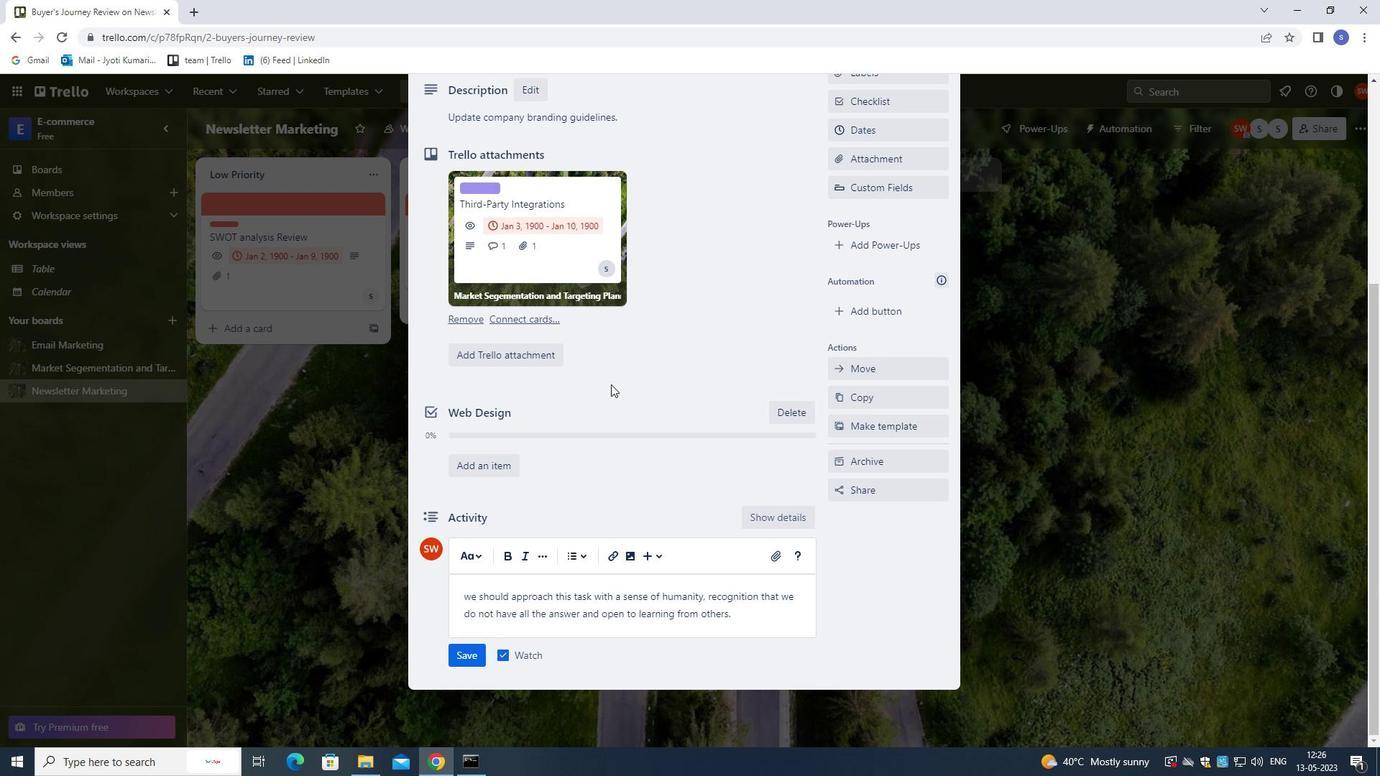 
Action: Mouse scrolled (614, 422) with delta (0, 0)
Screenshot: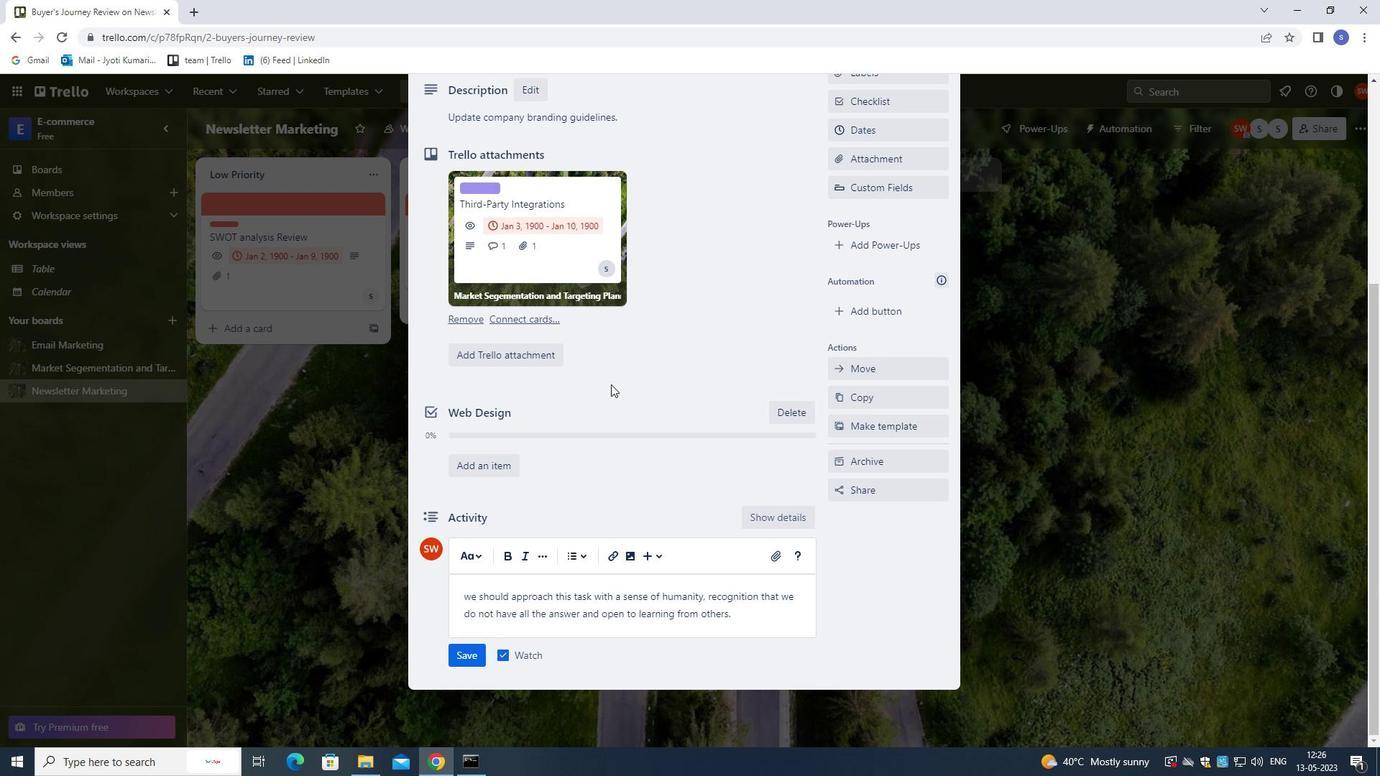 
Action: Mouse moved to (466, 655)
Screenshot: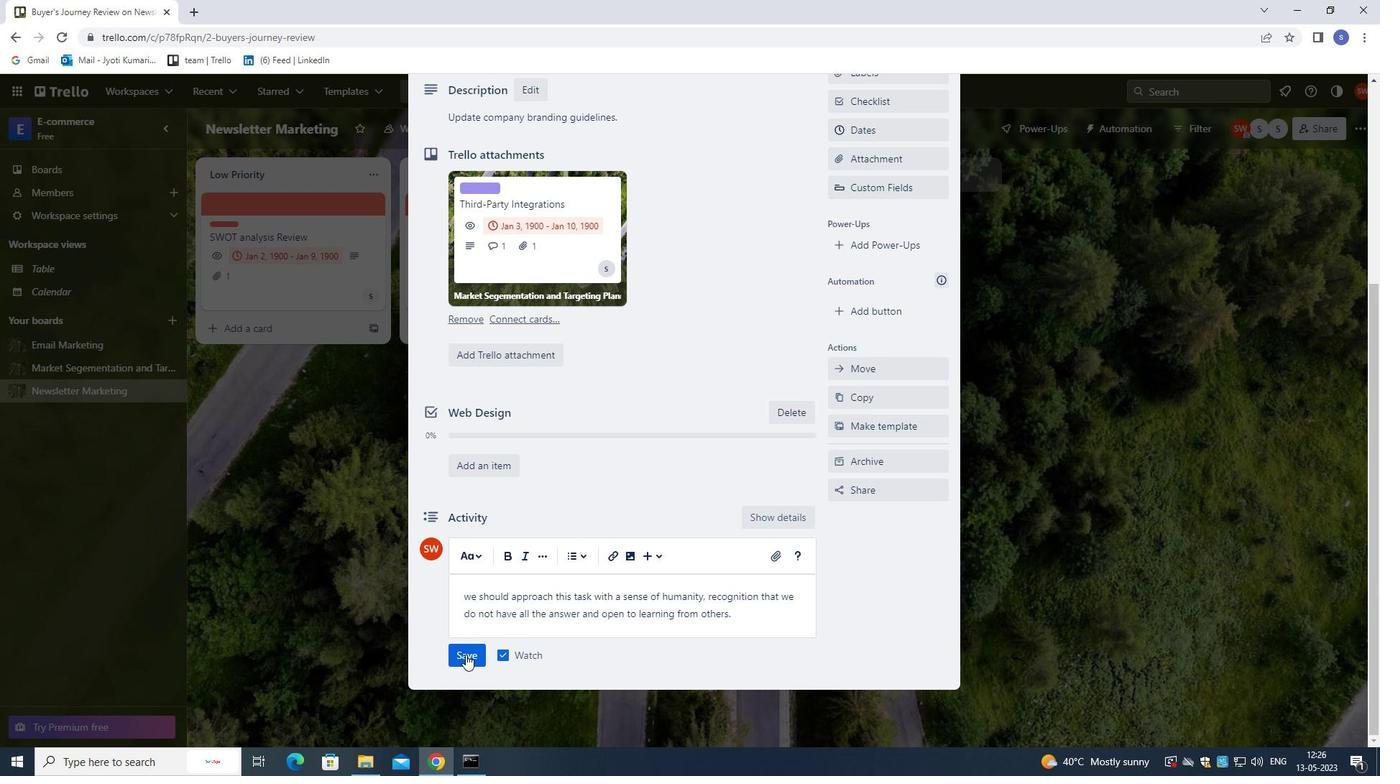 
Action: Mouse pressed left at (466, 655)
Screenshot: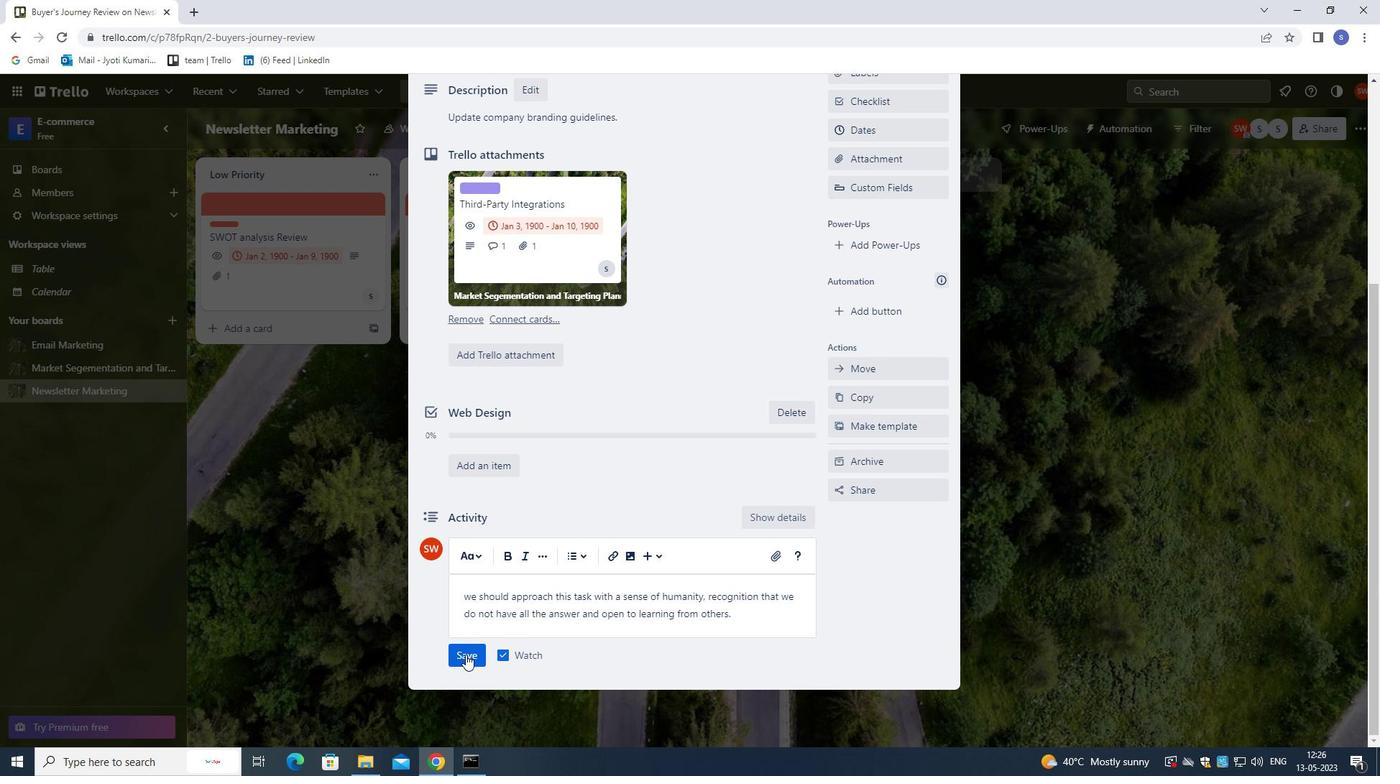 
Action: Mouse moved to (596, 603)
Screenshot: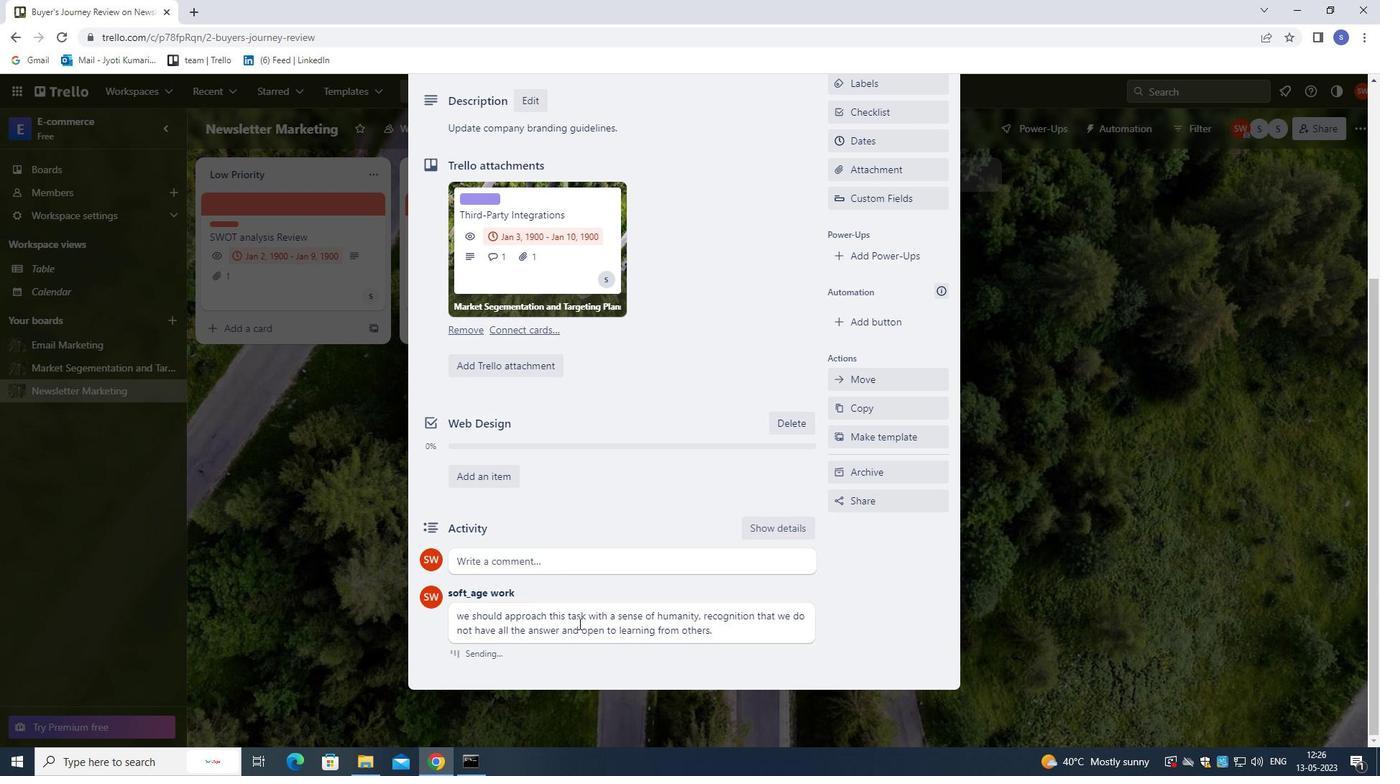 
Action: Mouse scrolled (596, 604) with delta (0, 0)
Screenshot: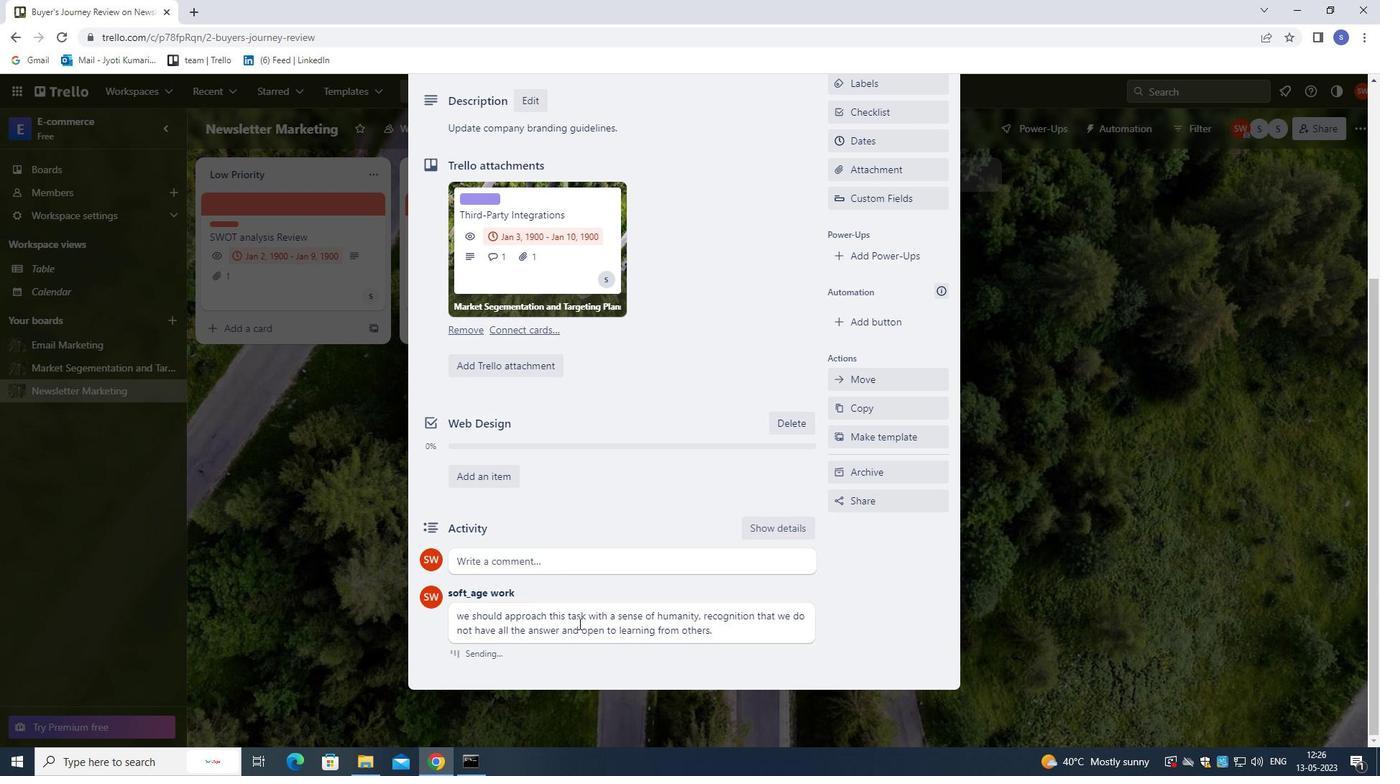 
Action: Mouse moved to (601, 593)
Screenshot: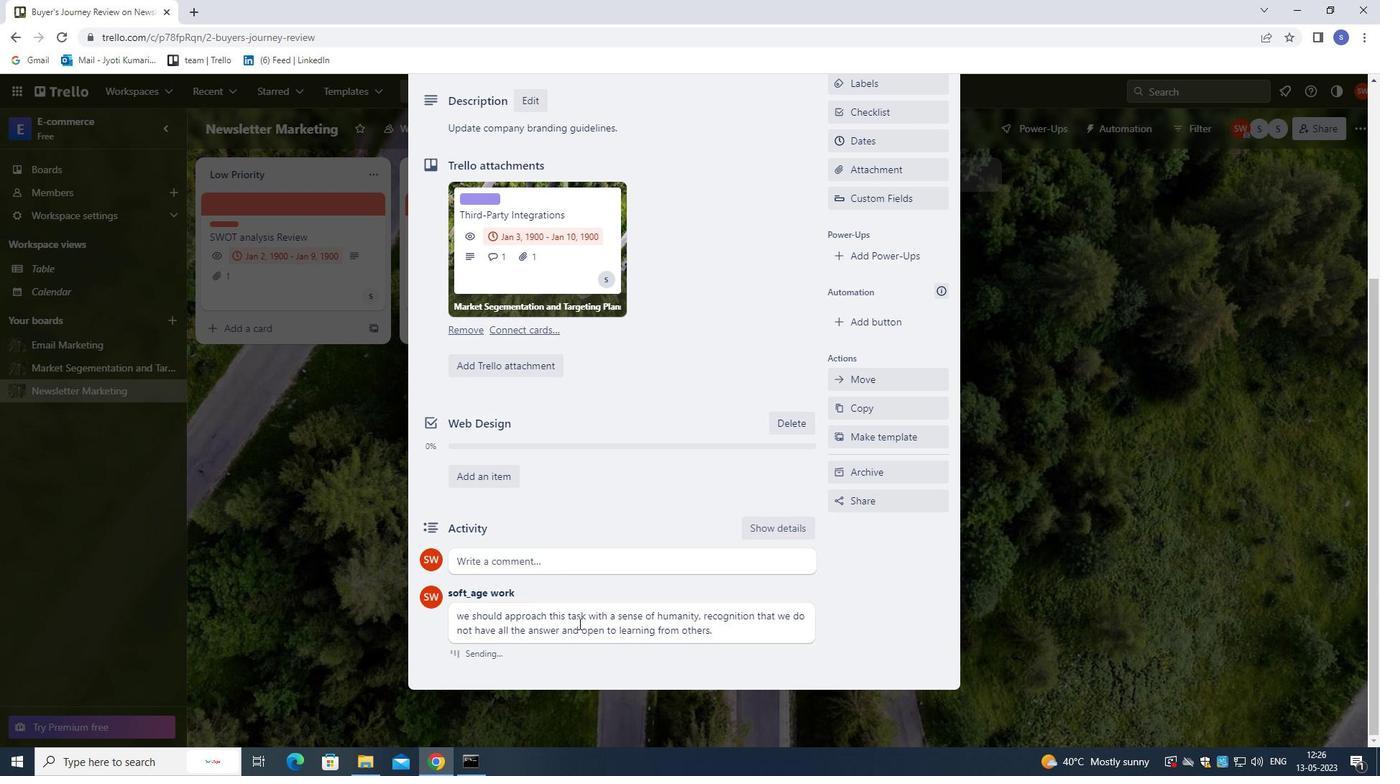 
Action: Mouse scrolled (601, 593) with delta (0, 0)
Screenshot: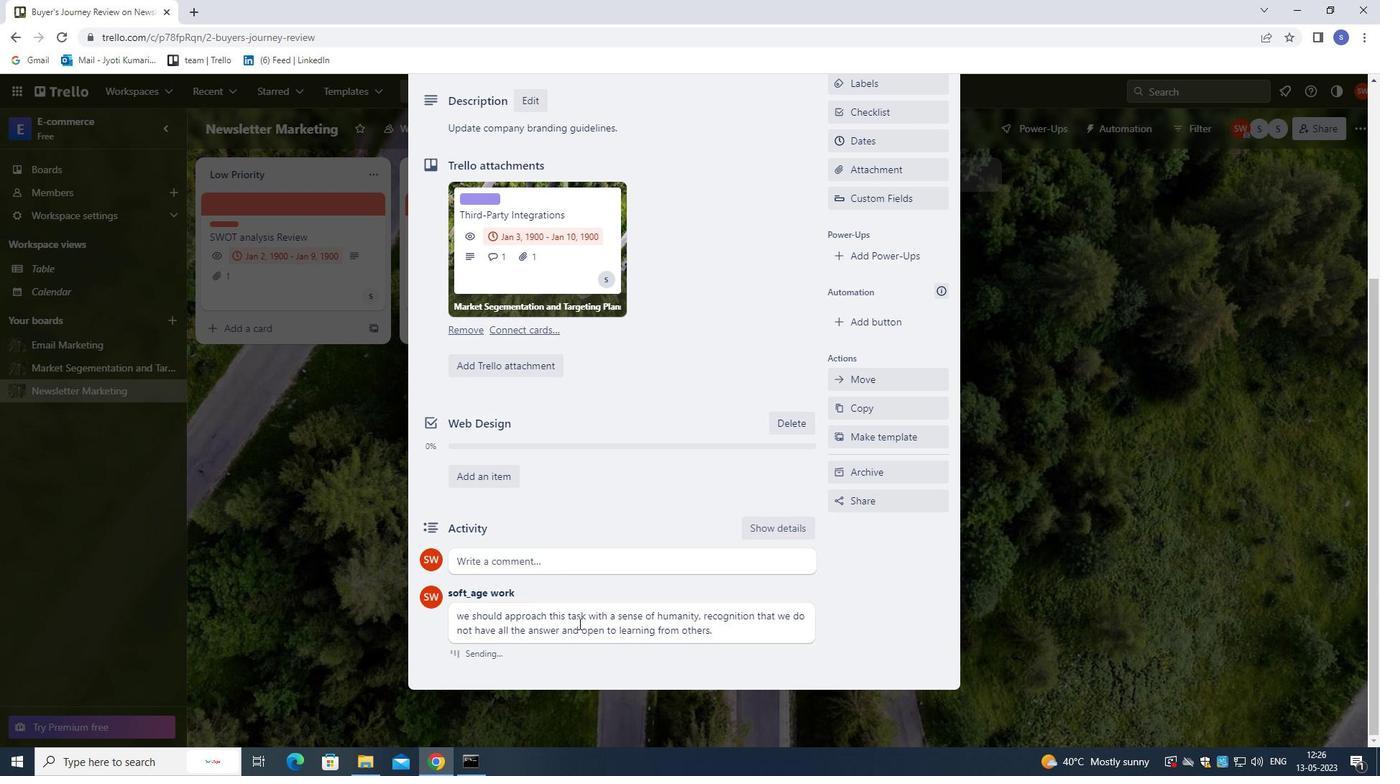
Action: Mouse moved to (607, 570)
Screenshot: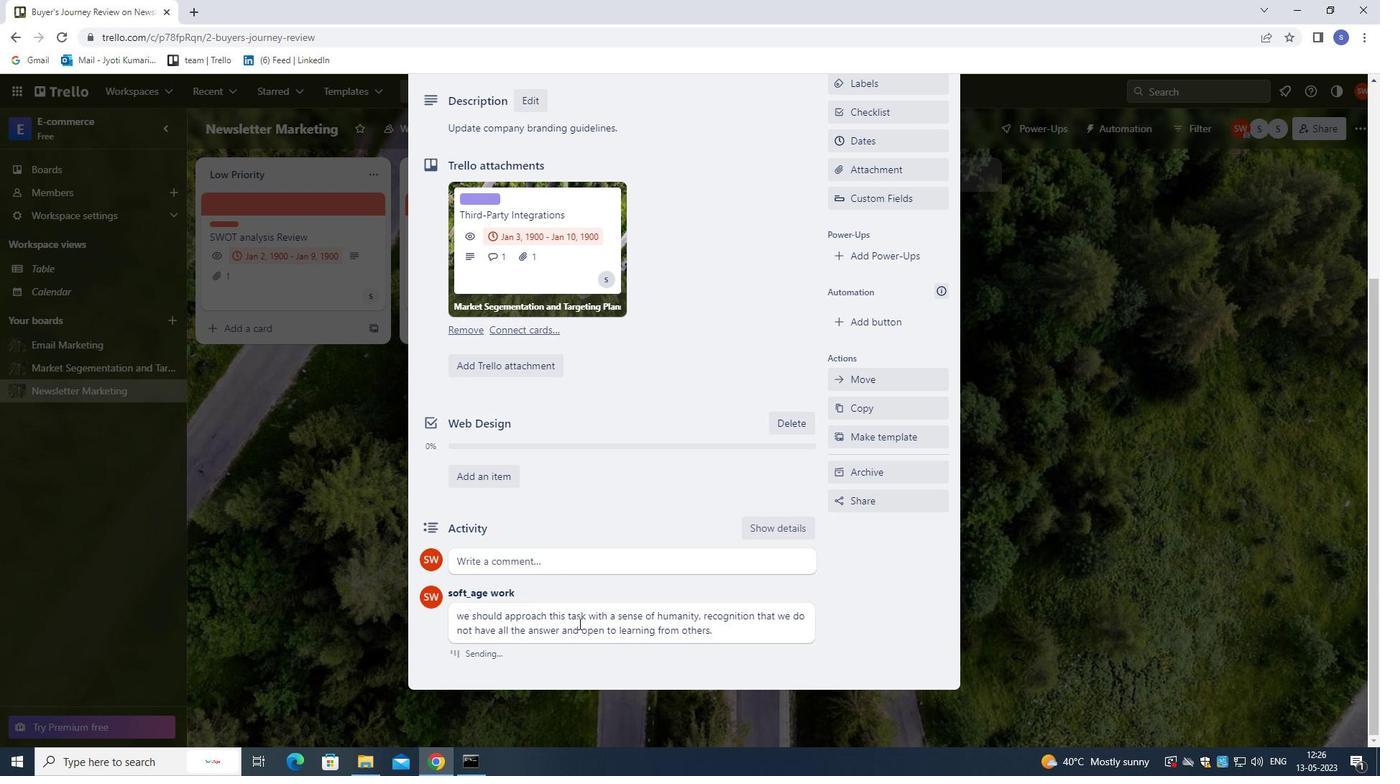 
Action: Mouse scrolled (607, 571) with delta (0, 0)
Screenshot: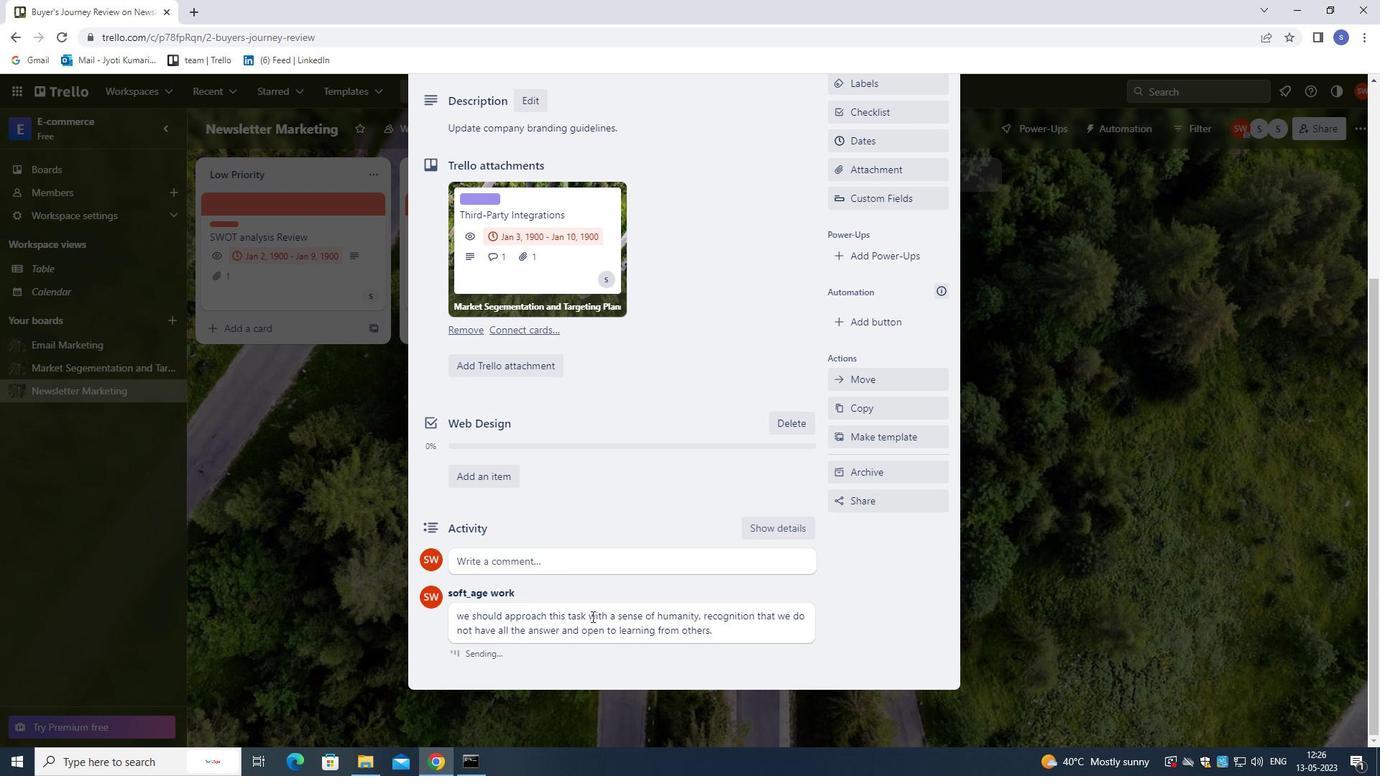 
Action: Mouse moved to (614, 553)
Screenshot: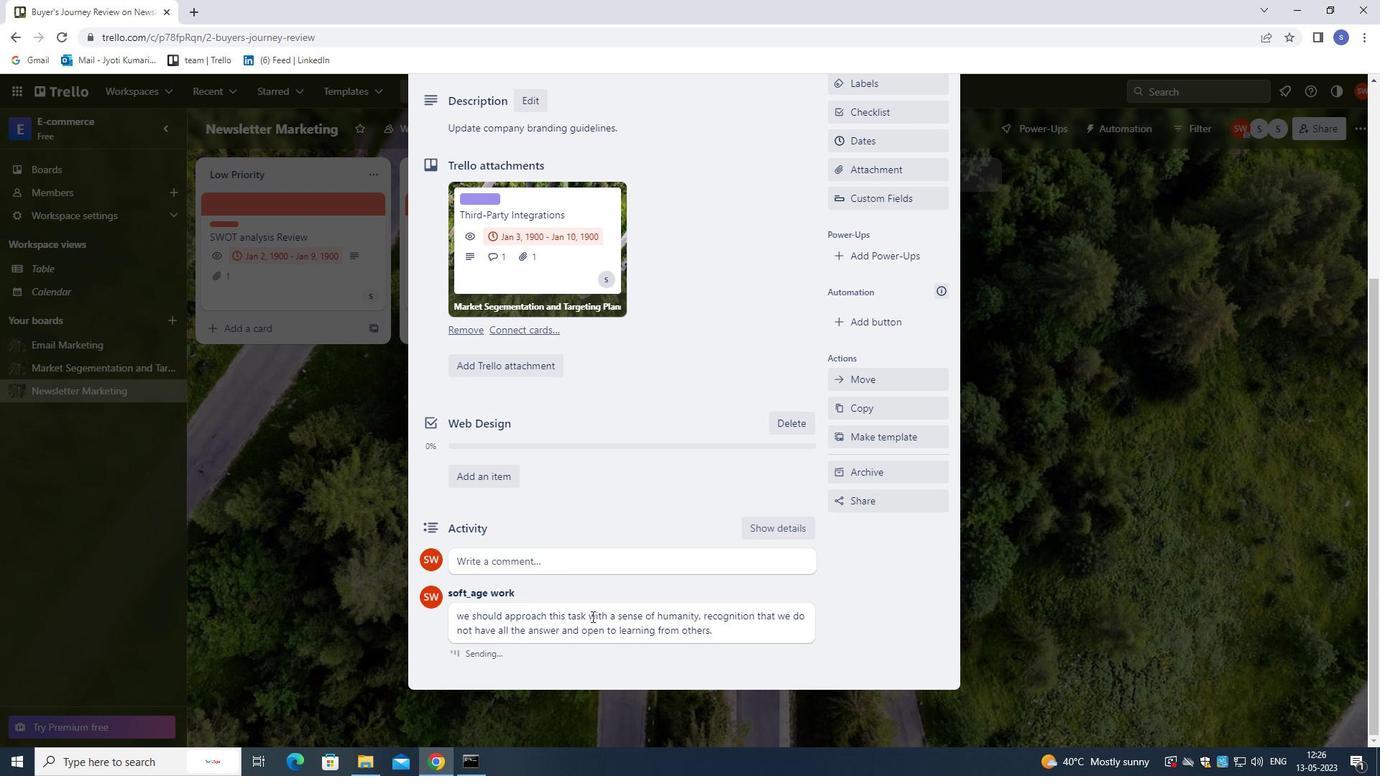 
Action: Mouse scrolled (614, 554) with delta (0, 0)
Screenshot: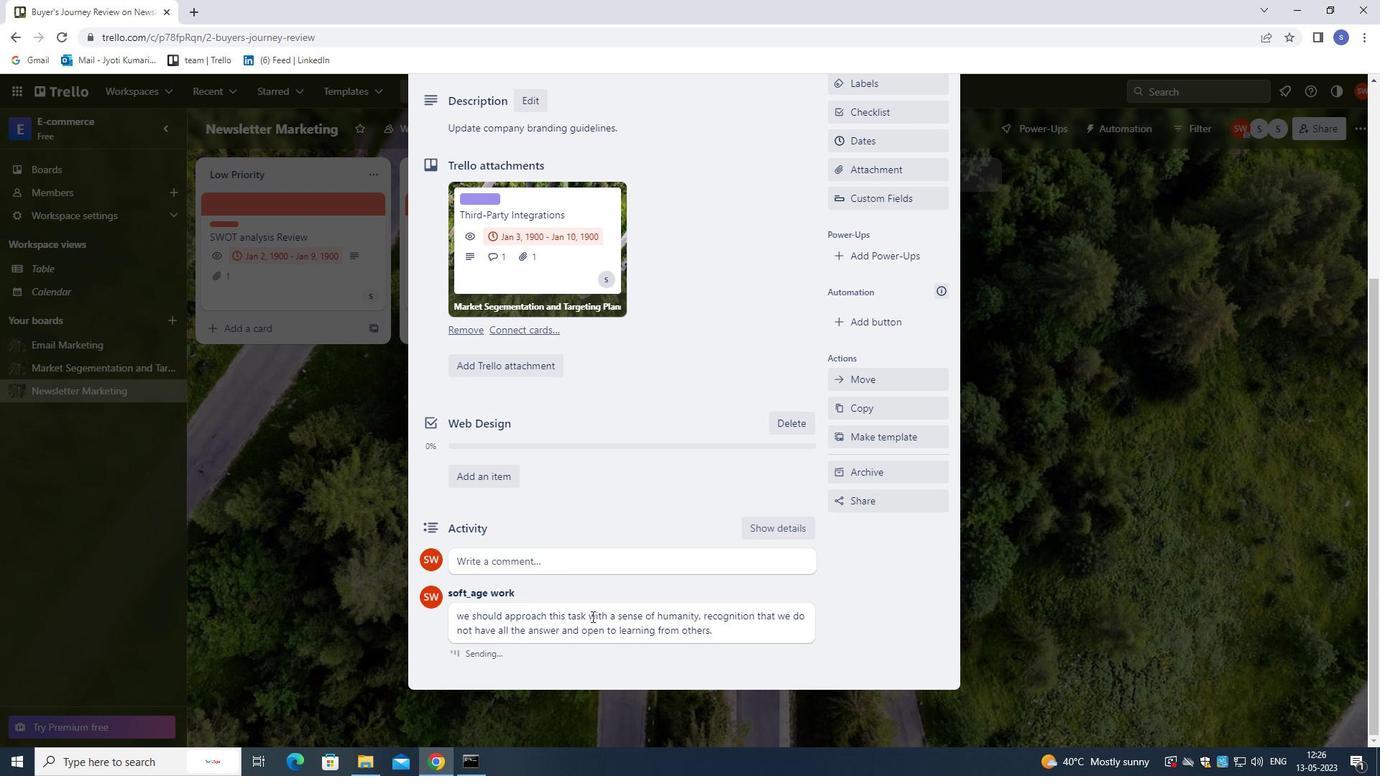 
Action: Mouse moved to (946, 118)
Screenshot: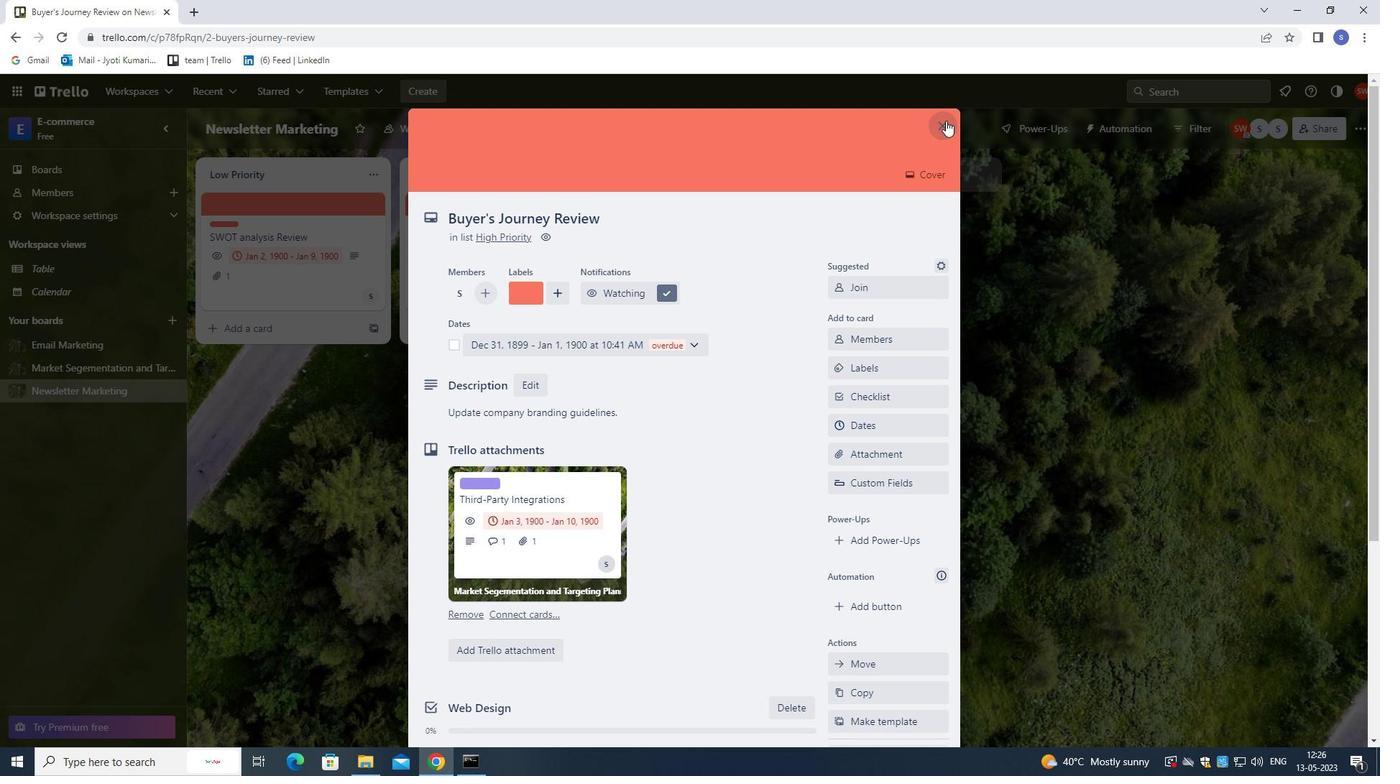 
Action: Mouse pressed left at (946, 118)
Screenshot: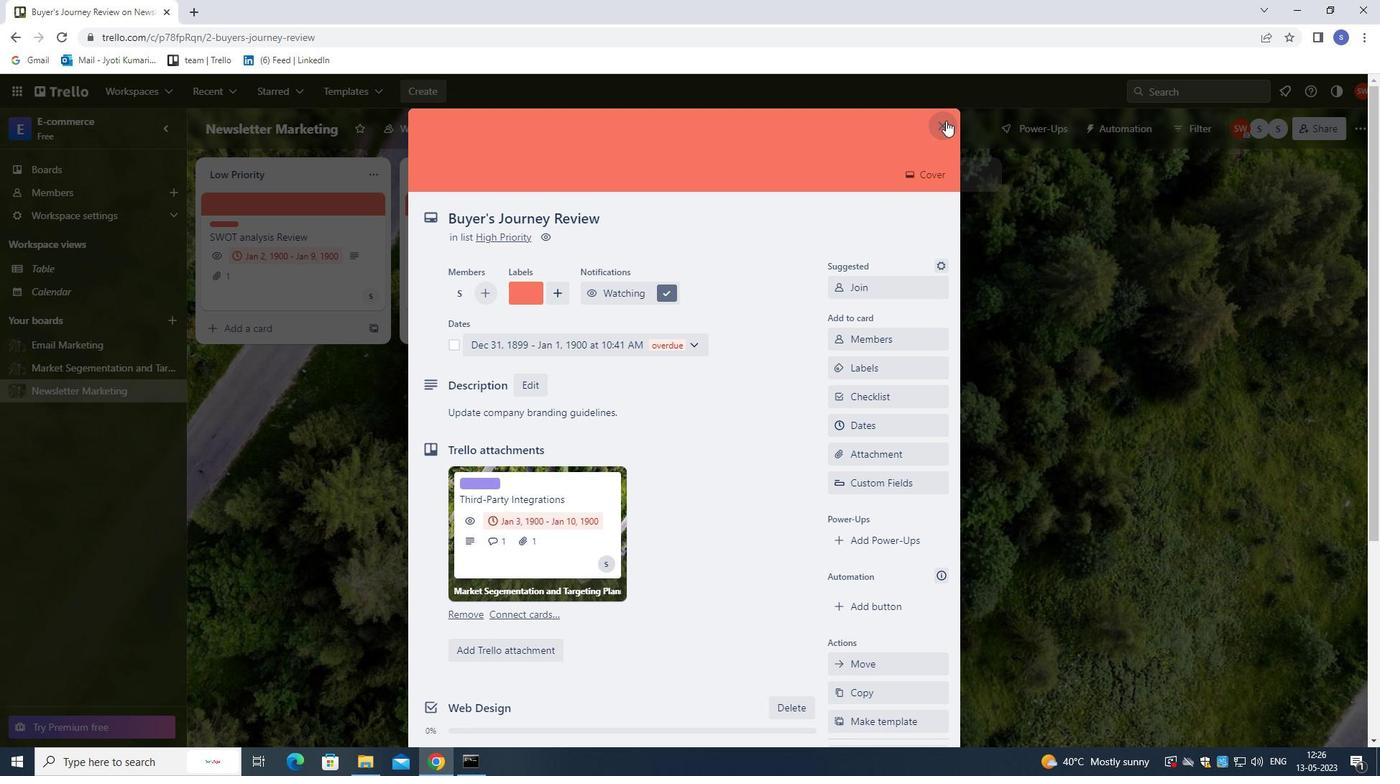 
Action: Mouse moved to (941, 133)
Screenshot: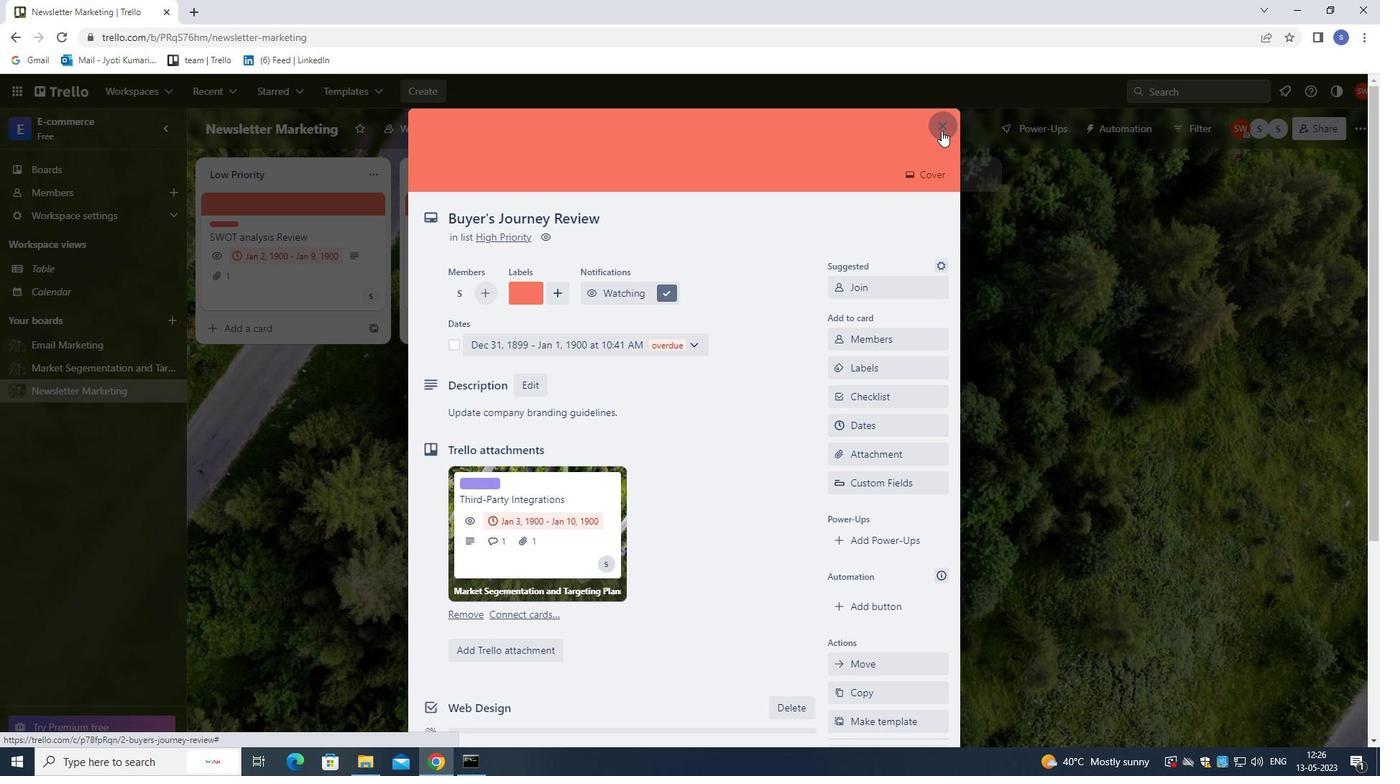
